 Task: Find an Airbnb for 7 guests in West Coon Rapids, United States, from July 10 to July 15, with amenities like Wifi, Free parking, and TV, within a price range of ₹10,000 to ₹15,000, and ensure it has self check-in and is a flat.
Action: Mouse moved to (651, 127)
Screenshot: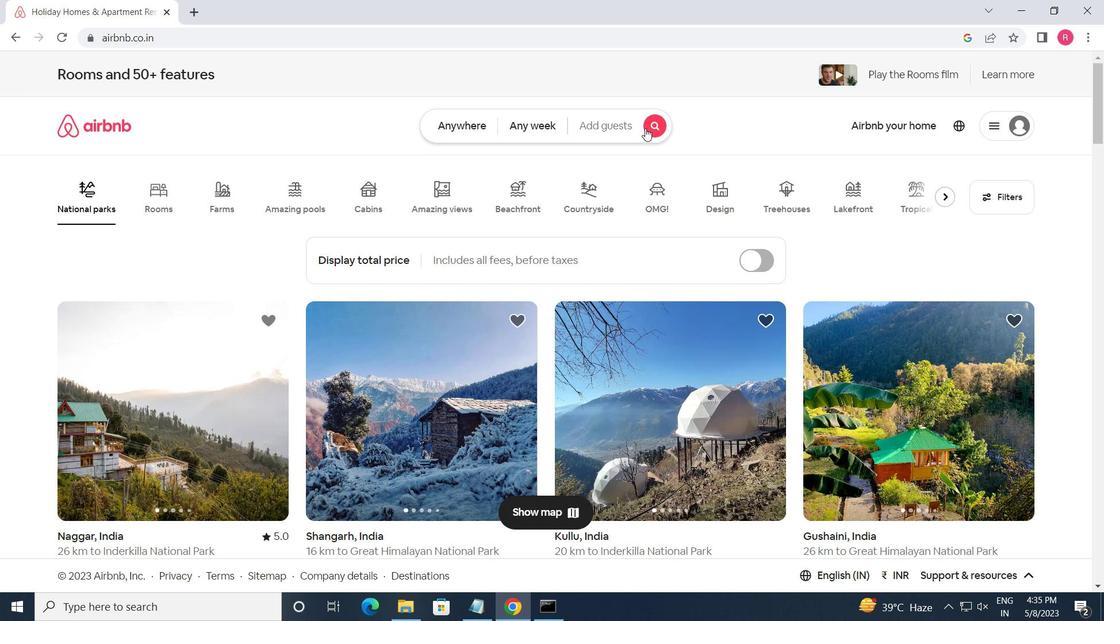 
Action: Mouse pressed left at (651, 127)
Screenshot: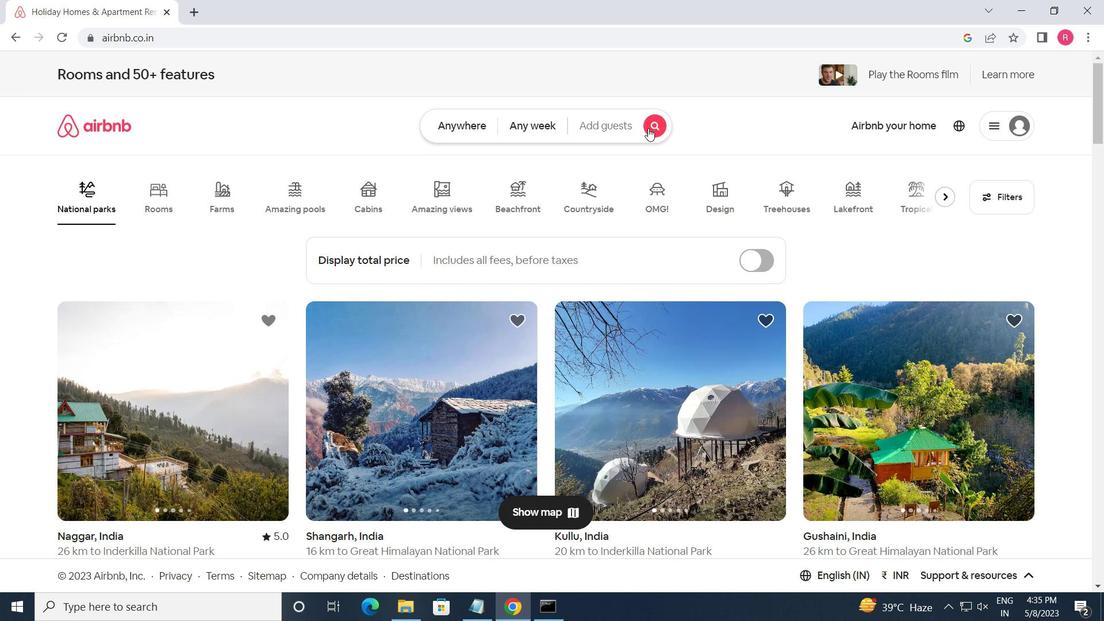 
Action: Mouse moved to (386, 192)
Screenshot: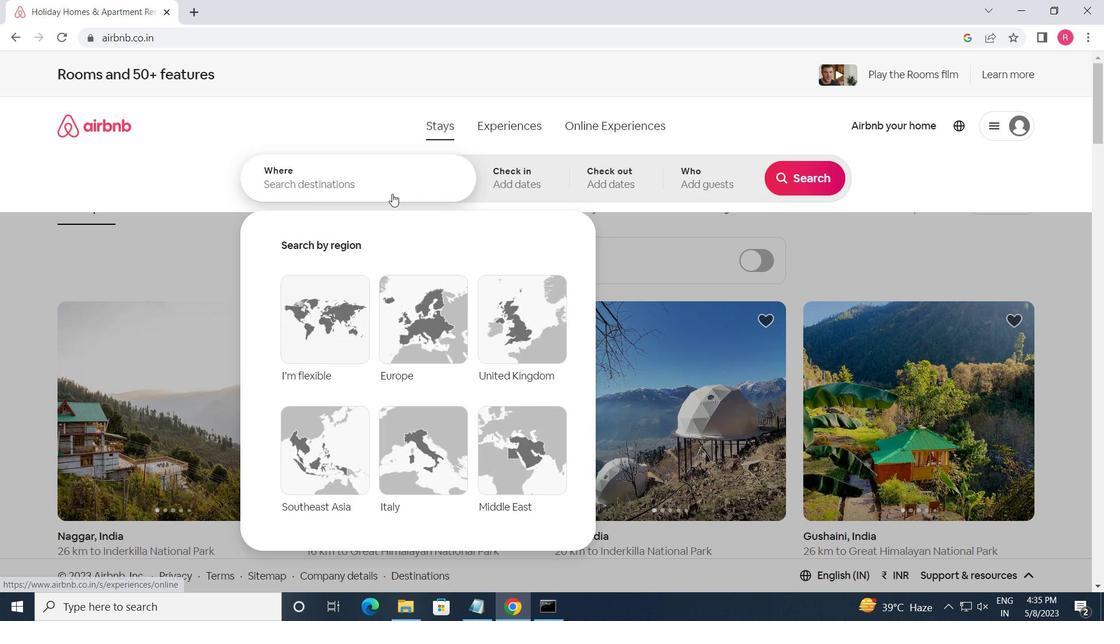 
Action: Mouse pressed left at (386, 192)
Screenshot: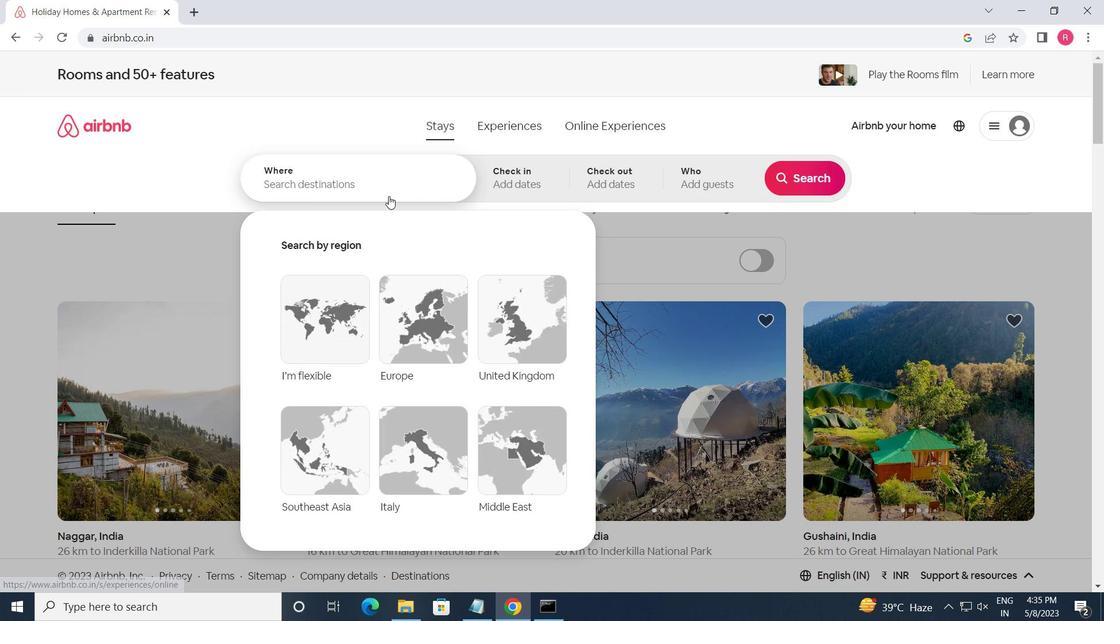 
Action: Key pressed <Key.shift>WEST<Key.space><Key.shift>COON<Key.space><Key.shift>RAPIDA<Key.backspace>S,<Key.space><Key.shift_r>UNITED<Key.space><Key.shift>STATES<Key.enter>
Screenshot: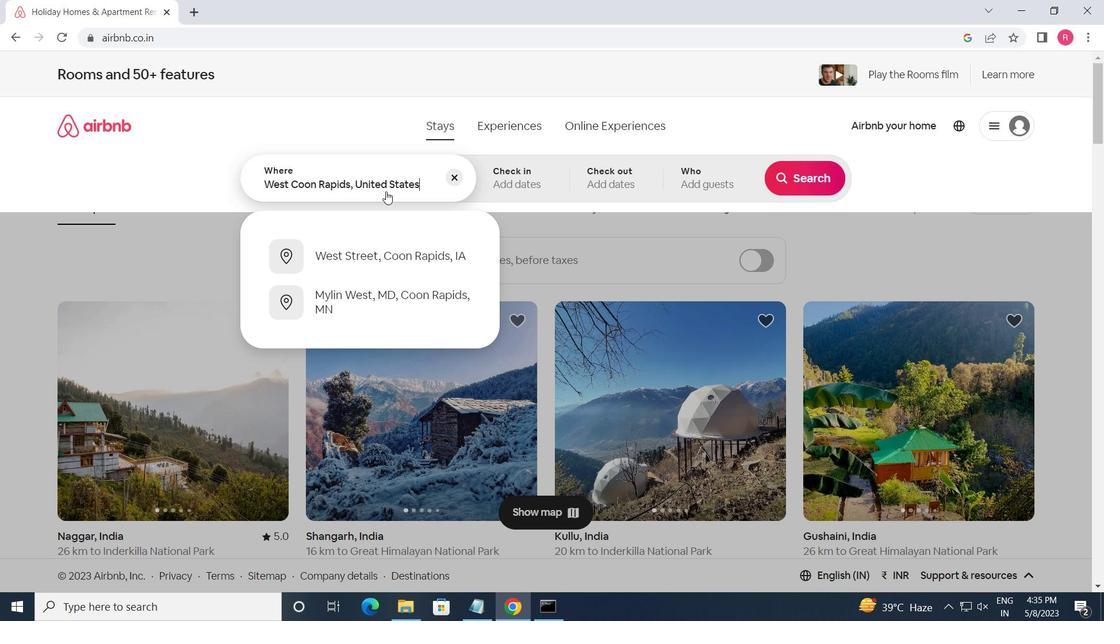 
Action: Mouse moved to (804, 293)
Screenshot: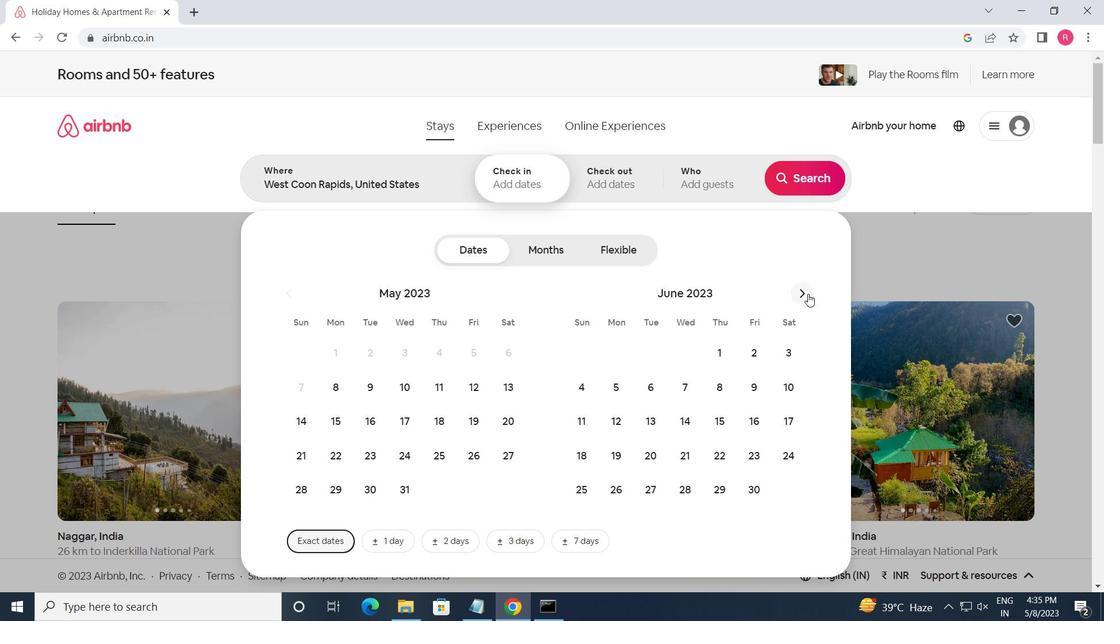 
Action: Mouse pressed left at (804, 293)
Screenshot: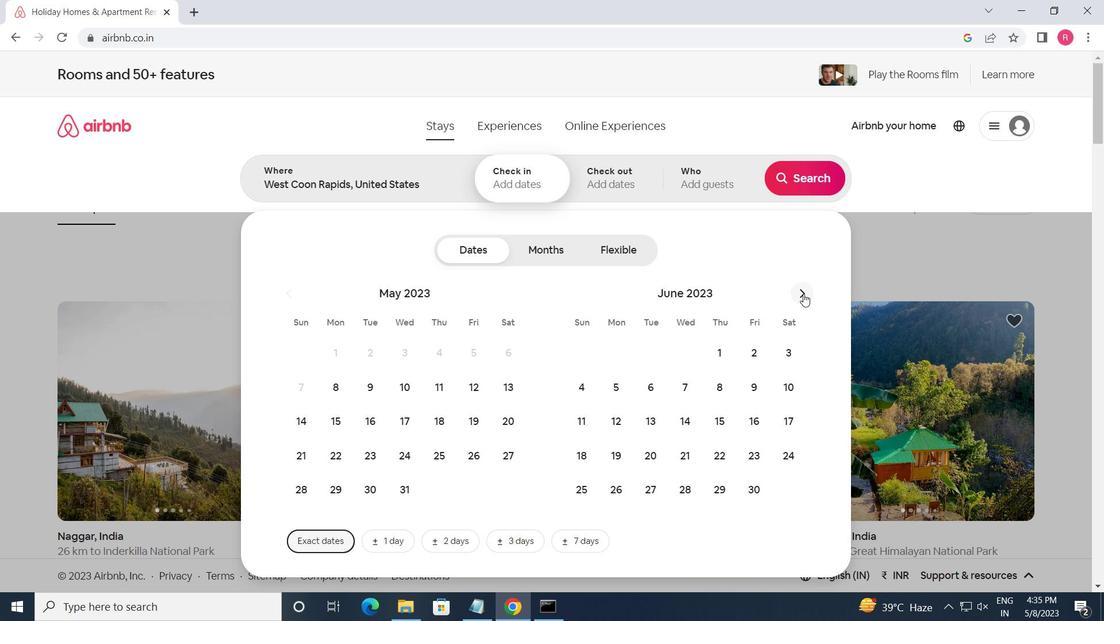 
Action: Mouse moved to (609, 429)
Screenshot: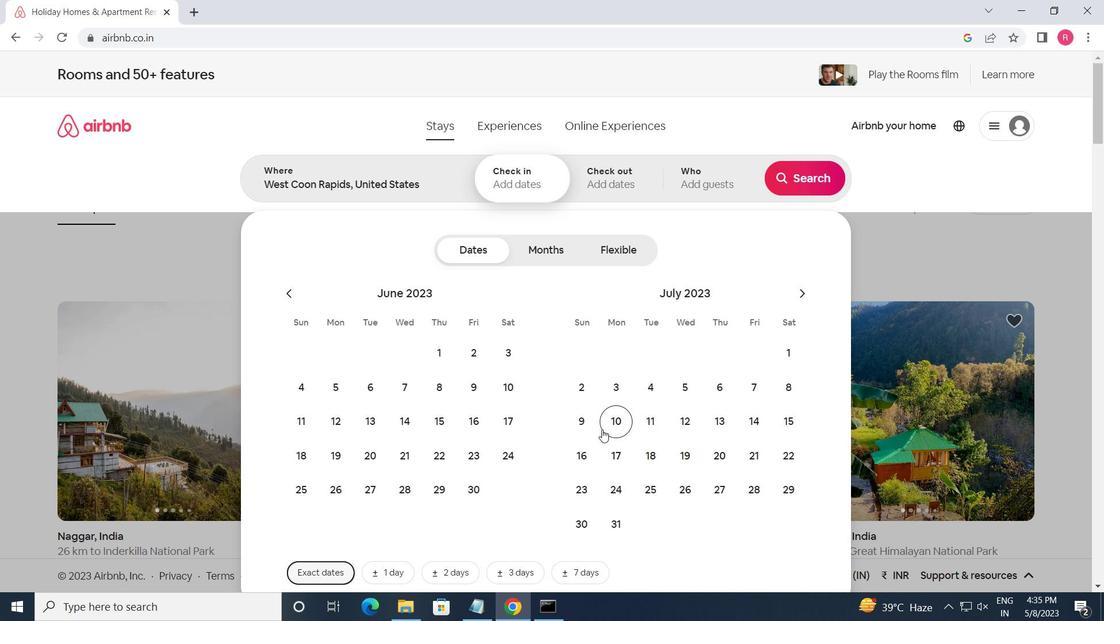 
Action: Mouse pressed left at (609, 429)
Screenshot: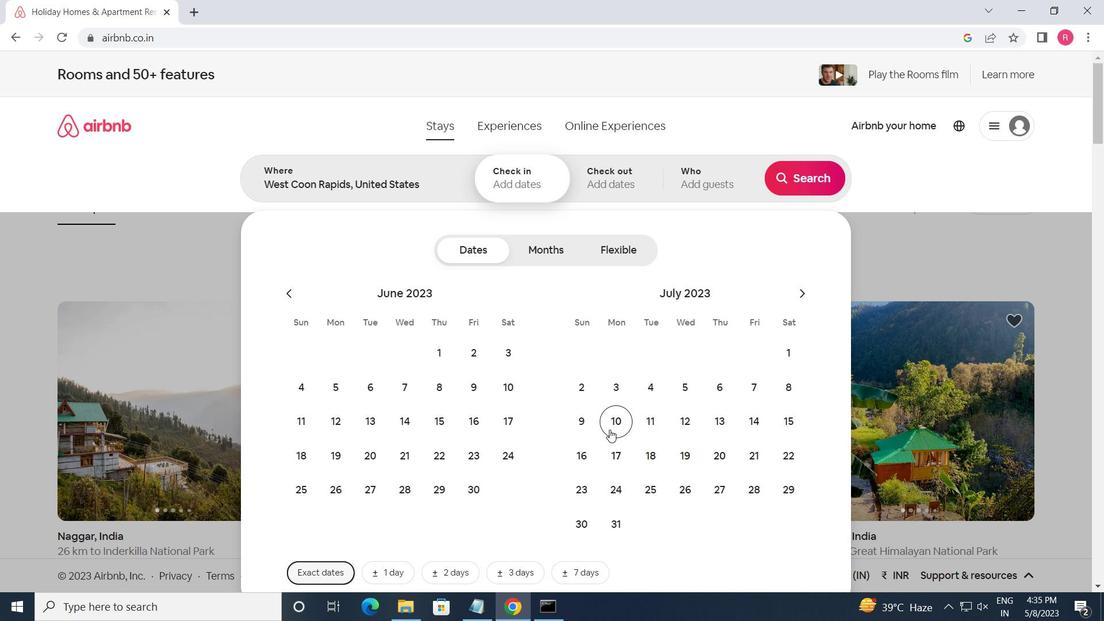 
Action: Mouse moved to (797, 421)
Screenshot: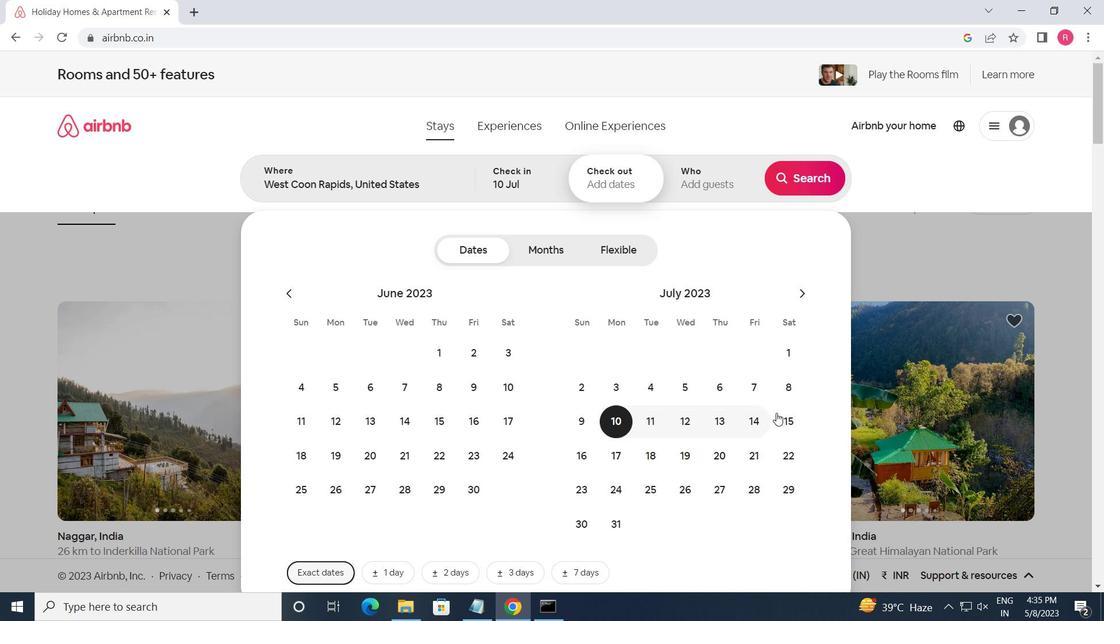 
Action: Mouse pressed left at (797, 421)
Screenshot: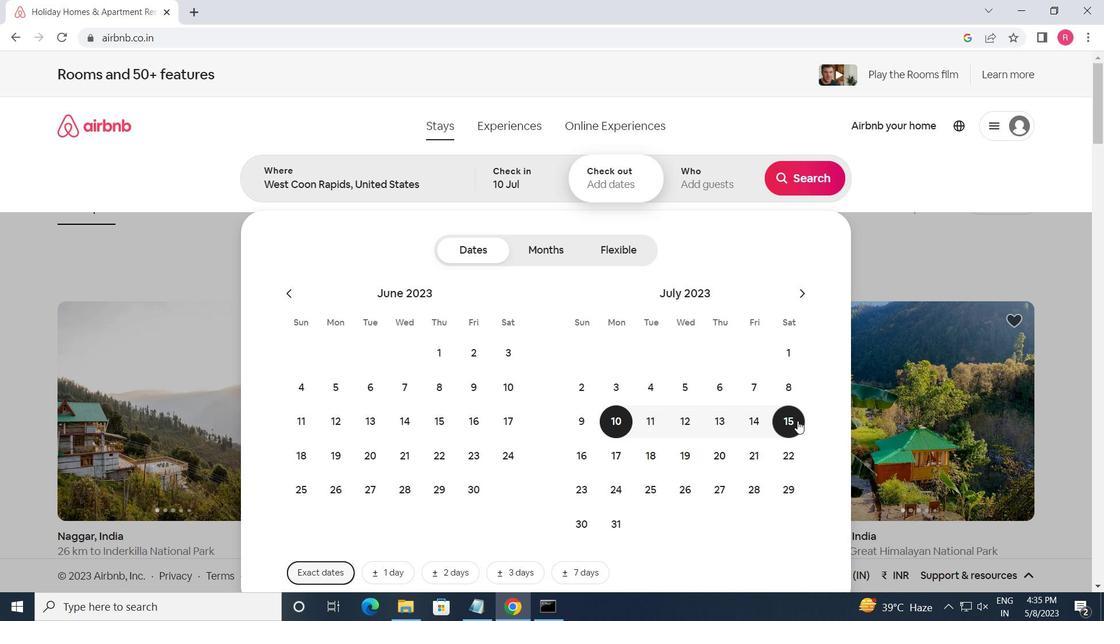 
Action: Mouse moved to (704, 192)
Screenshot: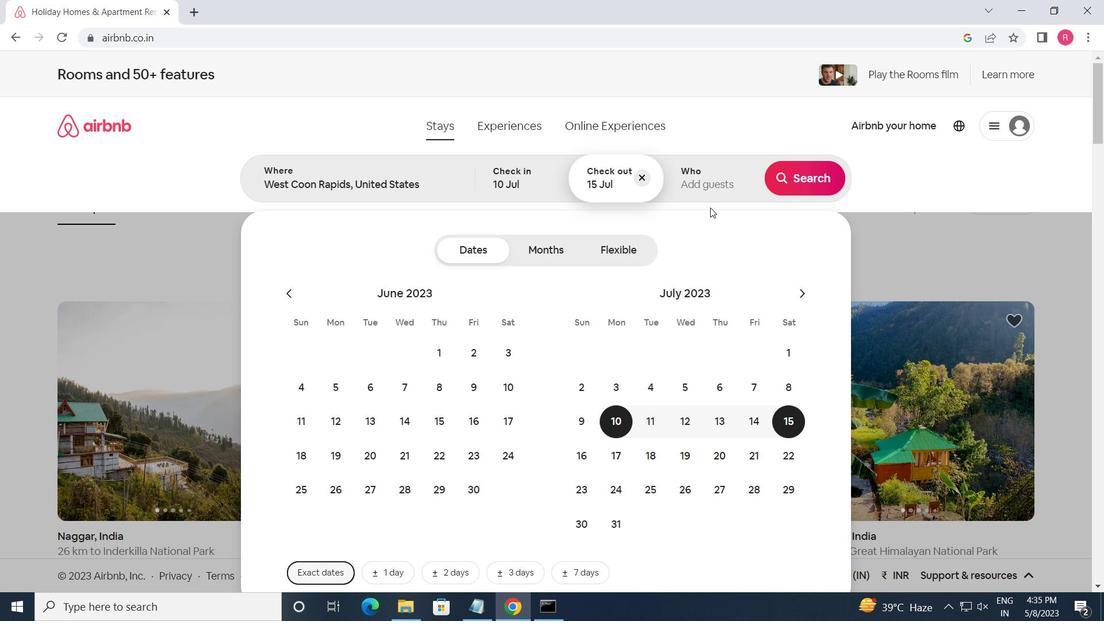
Action: Mouse pressed left at (704, 192)
Screenshot: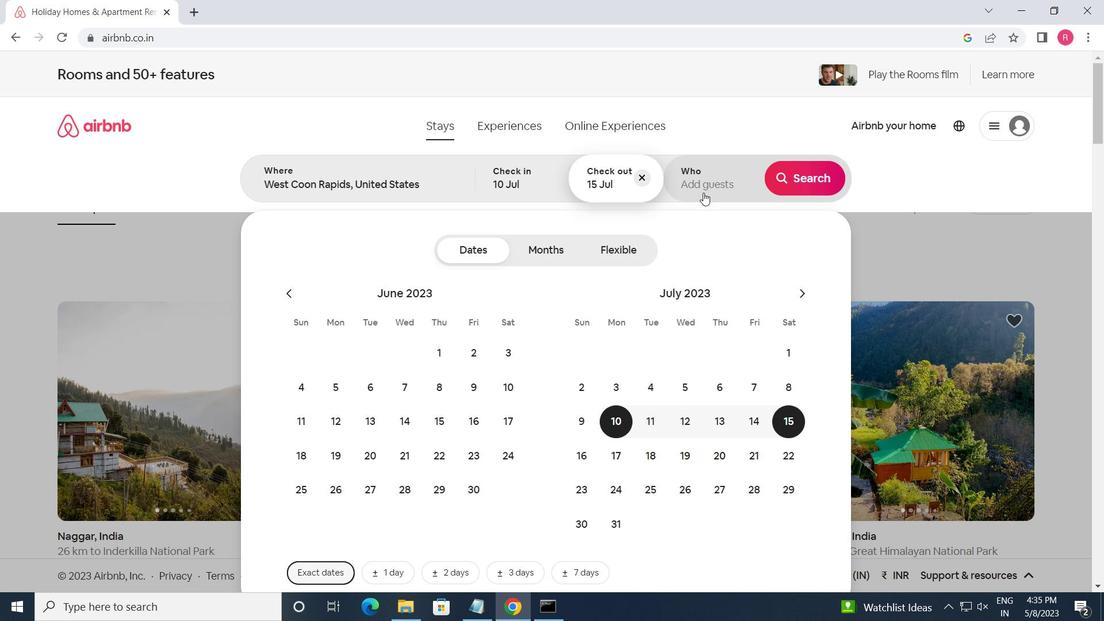 
Action: Mouse moved to (803, 253)
Screenshot: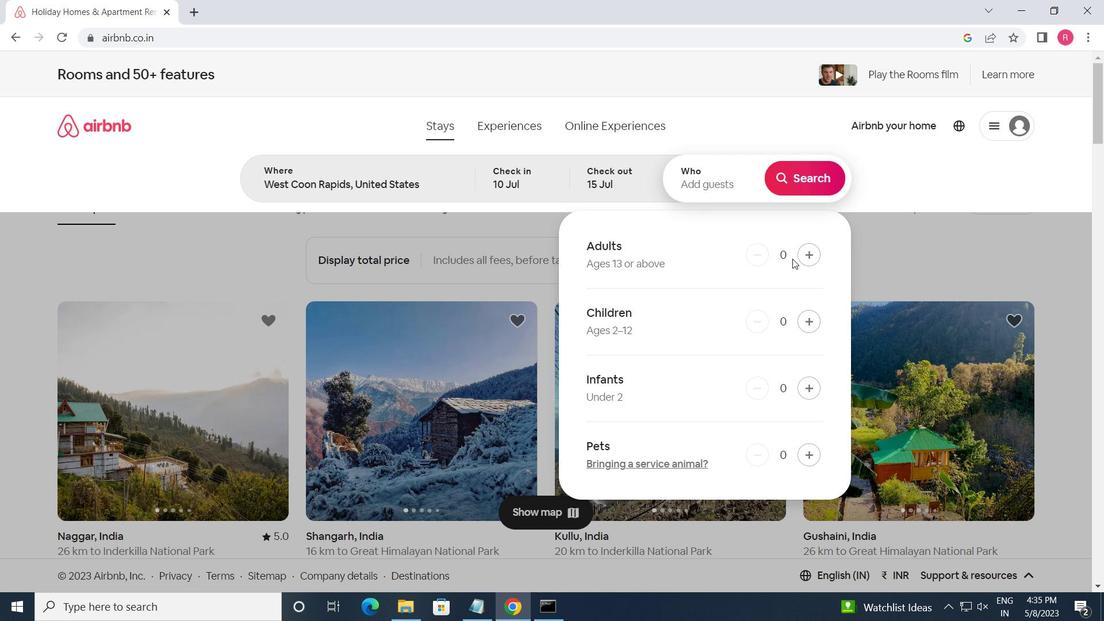 
Action: Mouse pressed left at (803, 253)
Screenshot: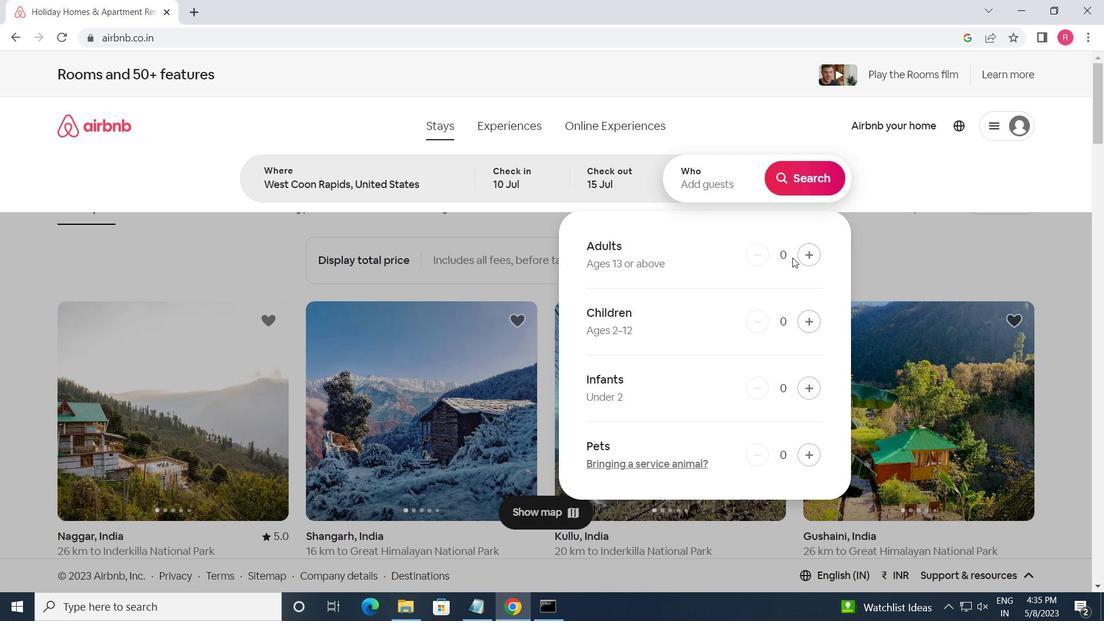 
Action: Mouse moved to (804, 253)
Screenshot: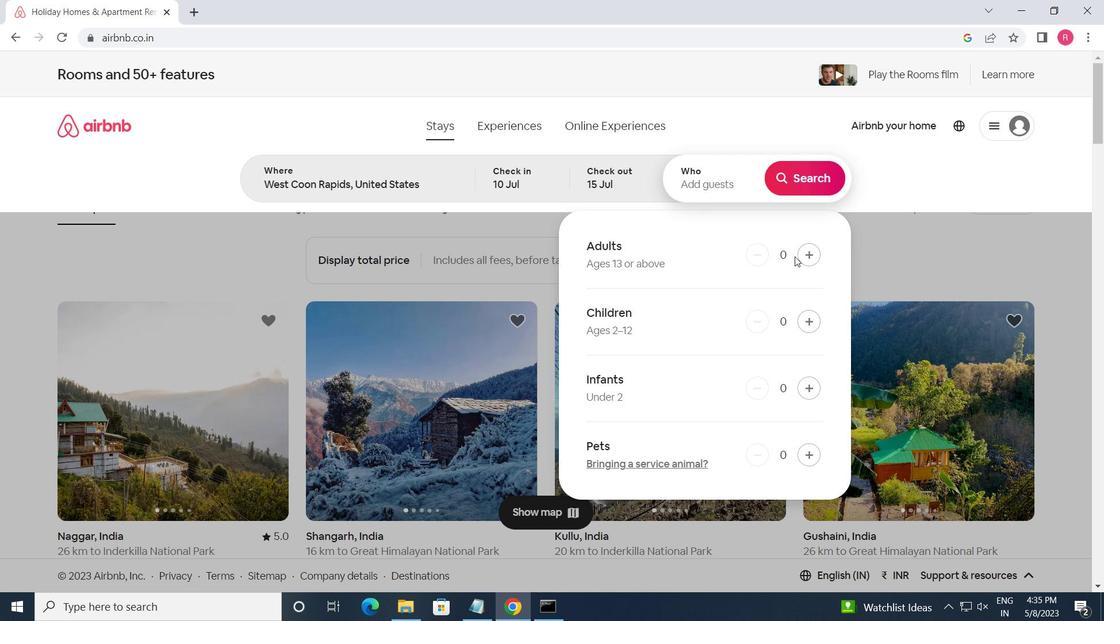 
Action: Mouse pressed left at (804, 253)
Screenshot: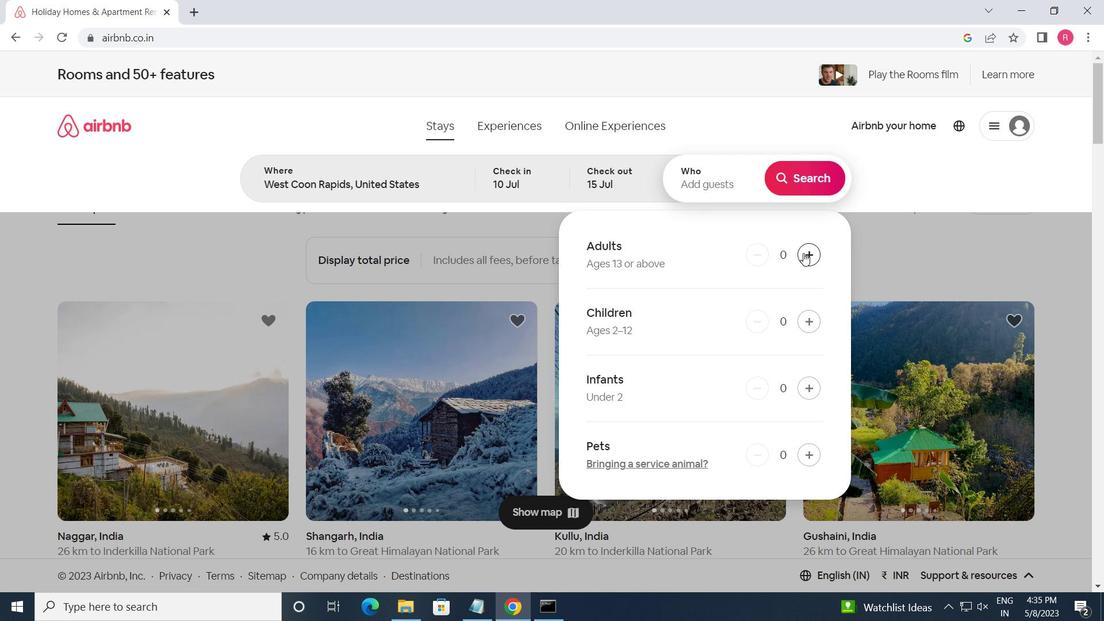 
Action: Mouse pressed left at (804, 253)
Screenshot: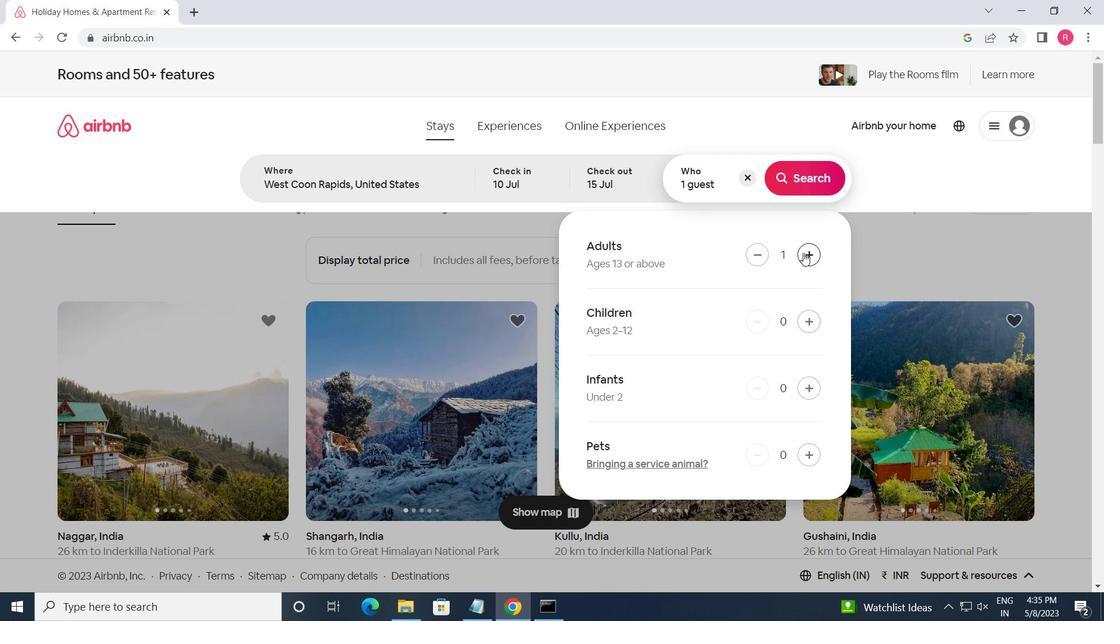 
Action: Mouse pressed left at (804, 253)
Screenshot: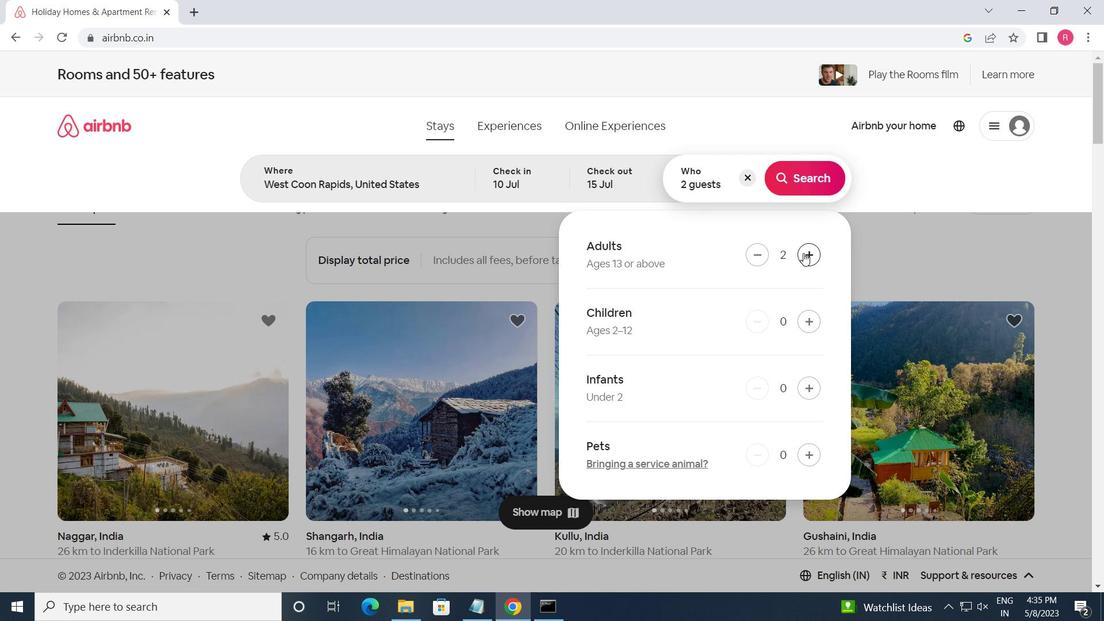 
Action: Mouse pressed left at (804, 253)
Screenshot: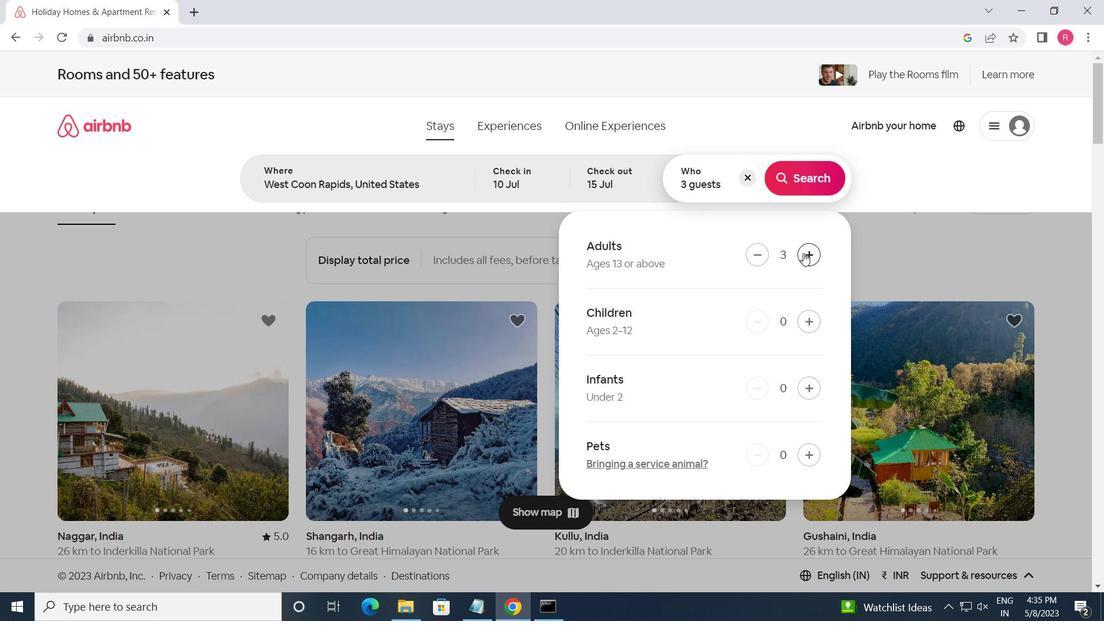 
Action: Mouse pressed left at (804, 253)
Screenshot: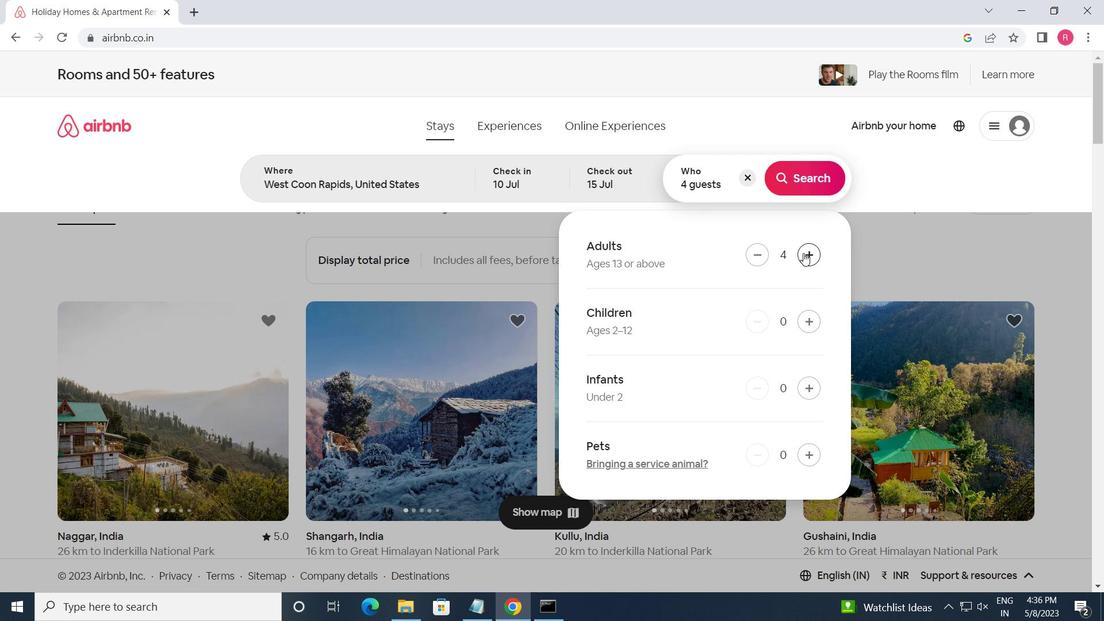 
Action: Mouse pressed left at (804, 253)
Screenshot: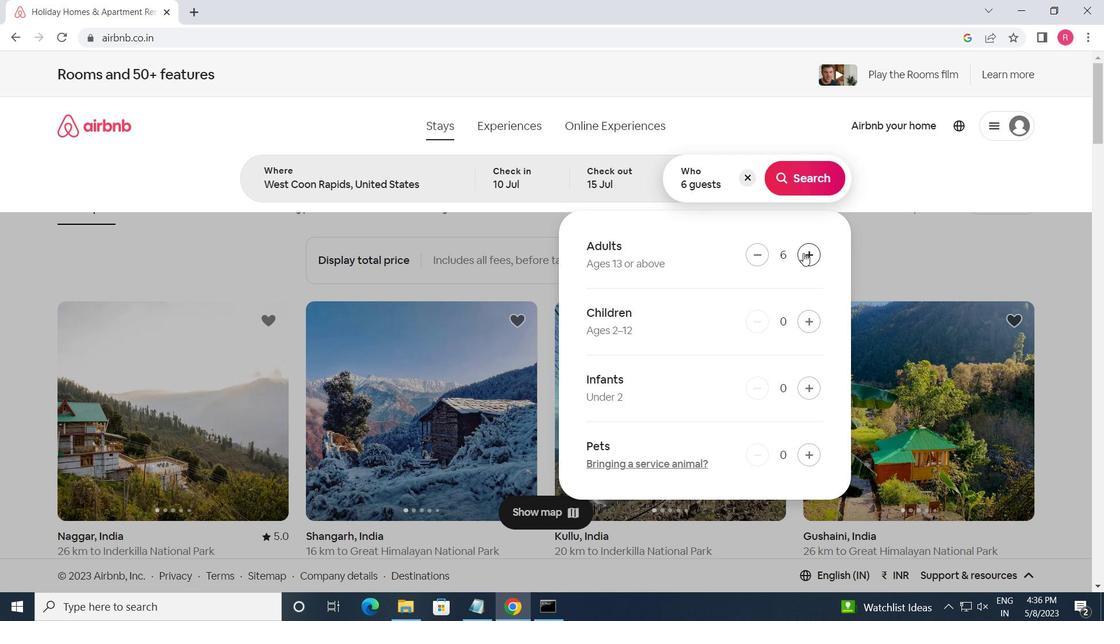
Action: Mouse moved to (809, 188)
Screenshot: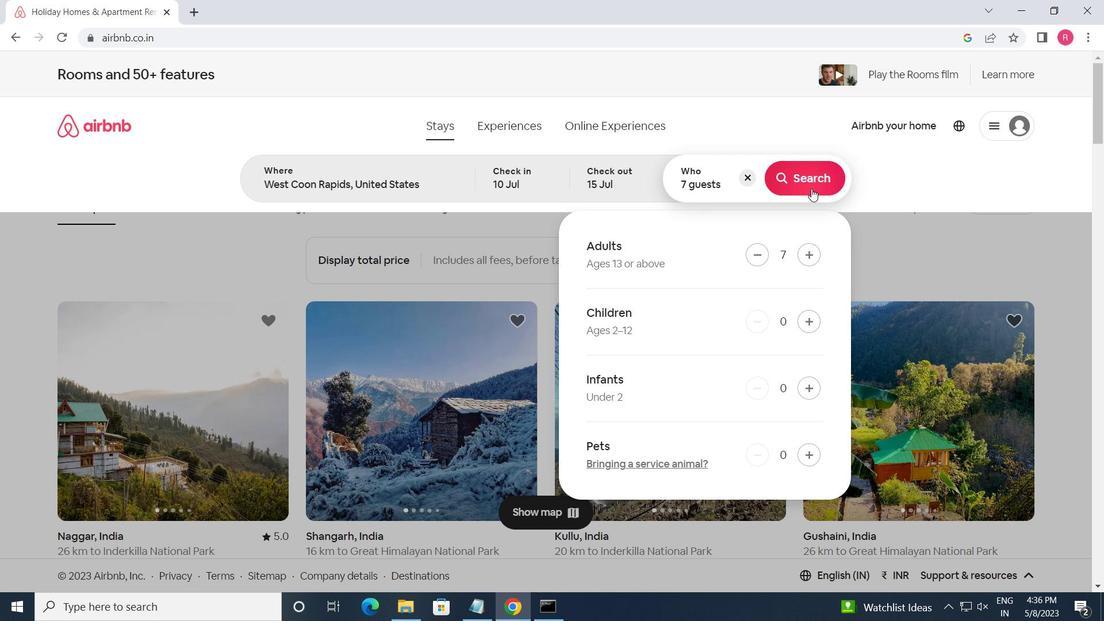 
Action: Mouse pressed left at (809, 188)
Screenshot: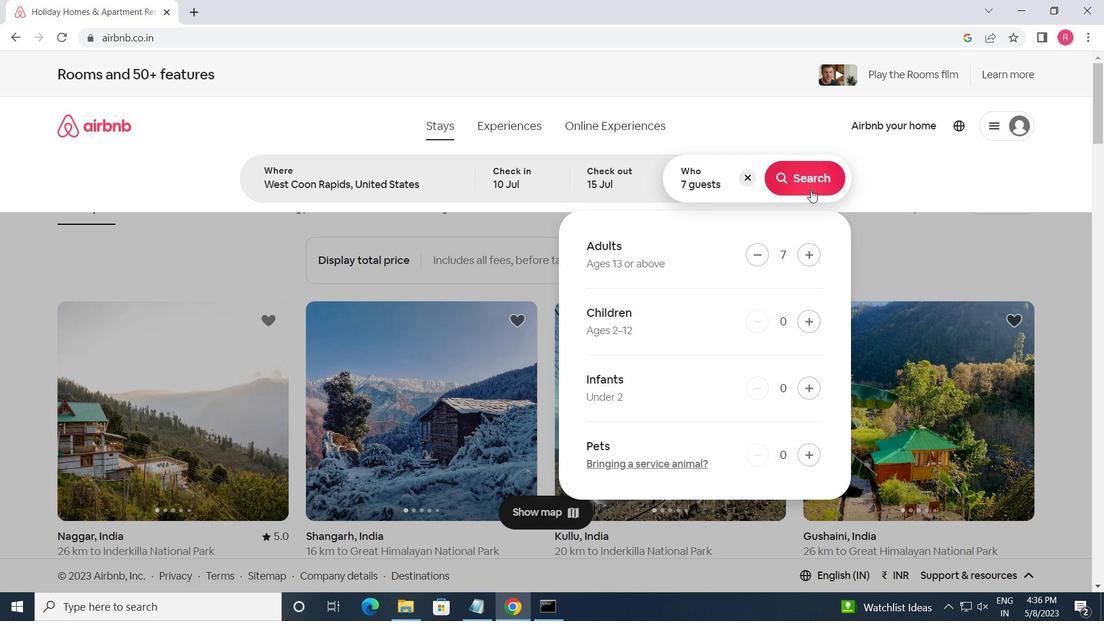 
Action: Mouse moved to (1022, 140)
Screenshot: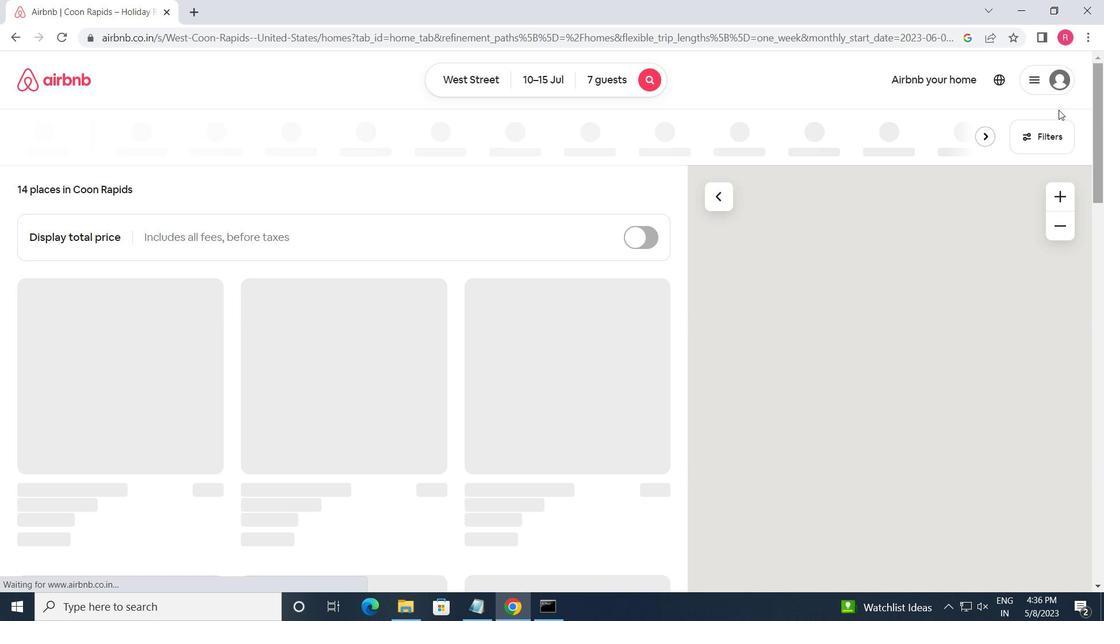 
Action: Mouse pressed left at (1022, 140)
Screenshot: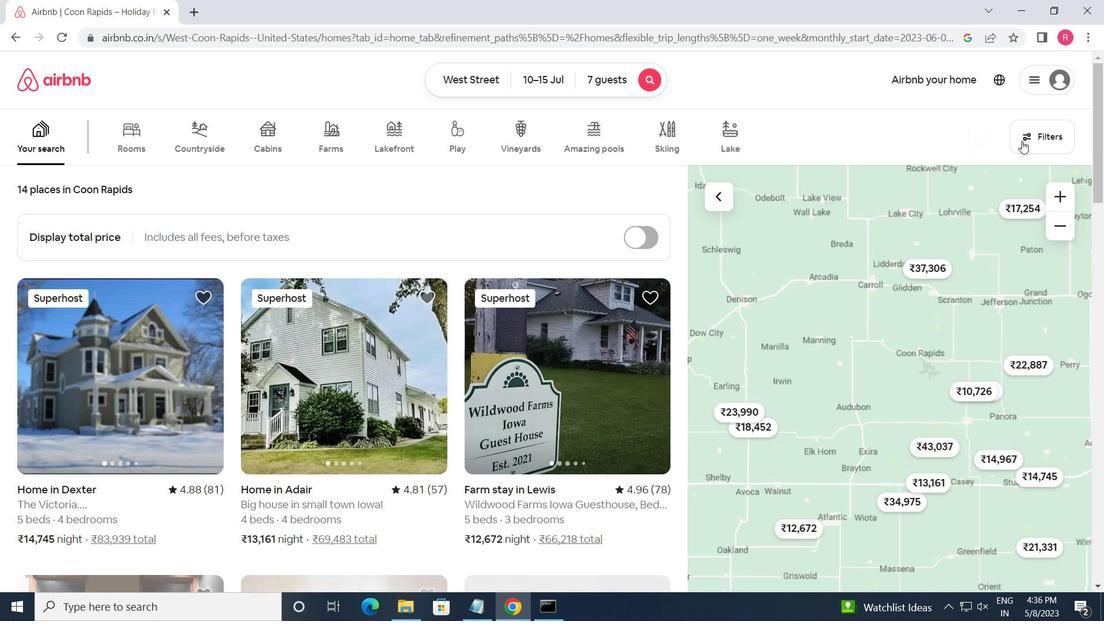 
Action: Mouse moved to (436, 493)
Screenshot: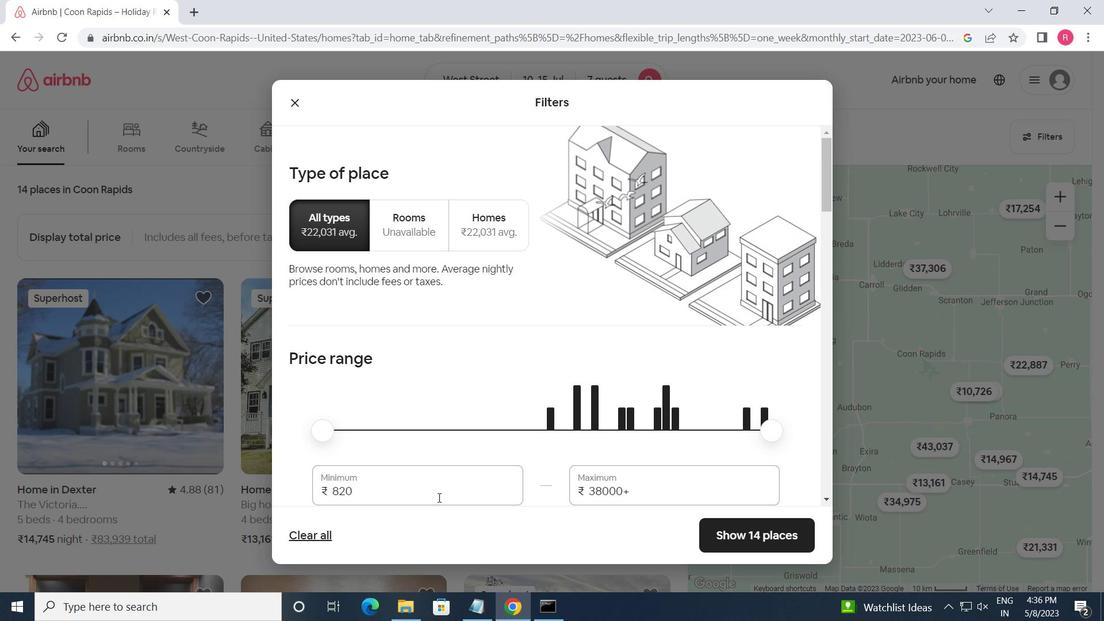 
Action: Mouse pressed left at (436, 493)
Screenshot: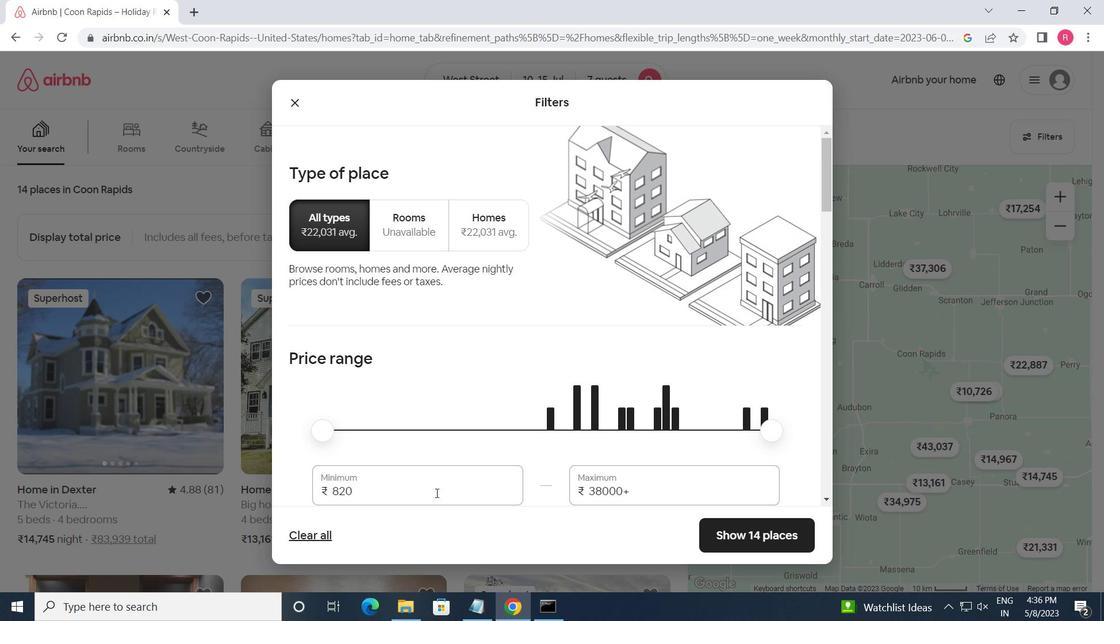 
Action: Key pressed <Key.backspace><Key.backspace><Key.backspace>10000<Key.tab>15000
Screenshot: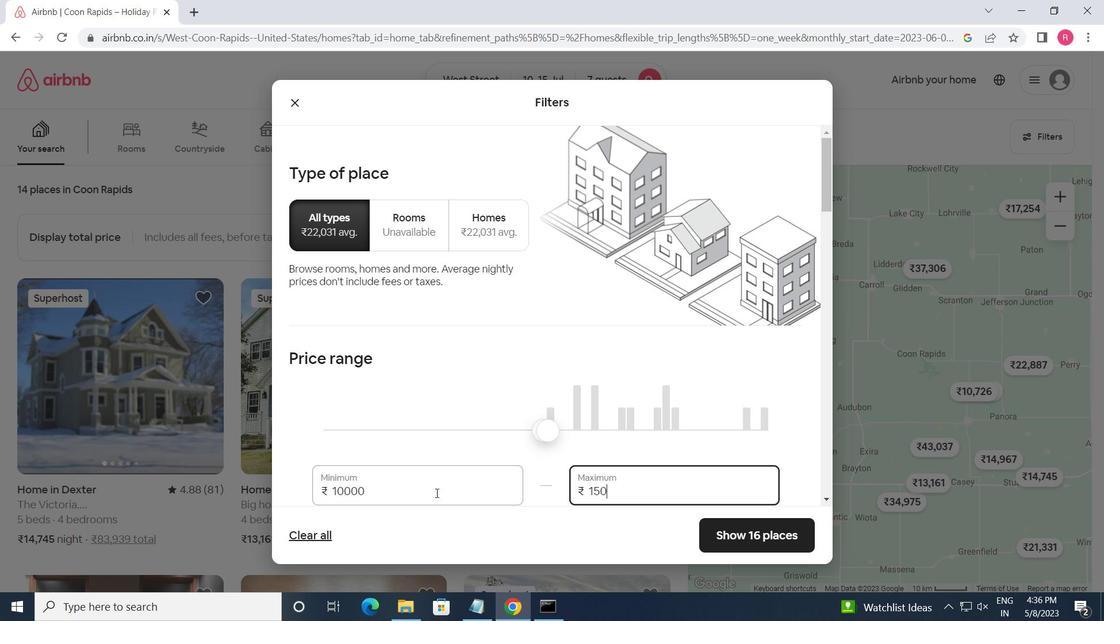 
Action: Mouse moved to (453, 483)
Screenshot: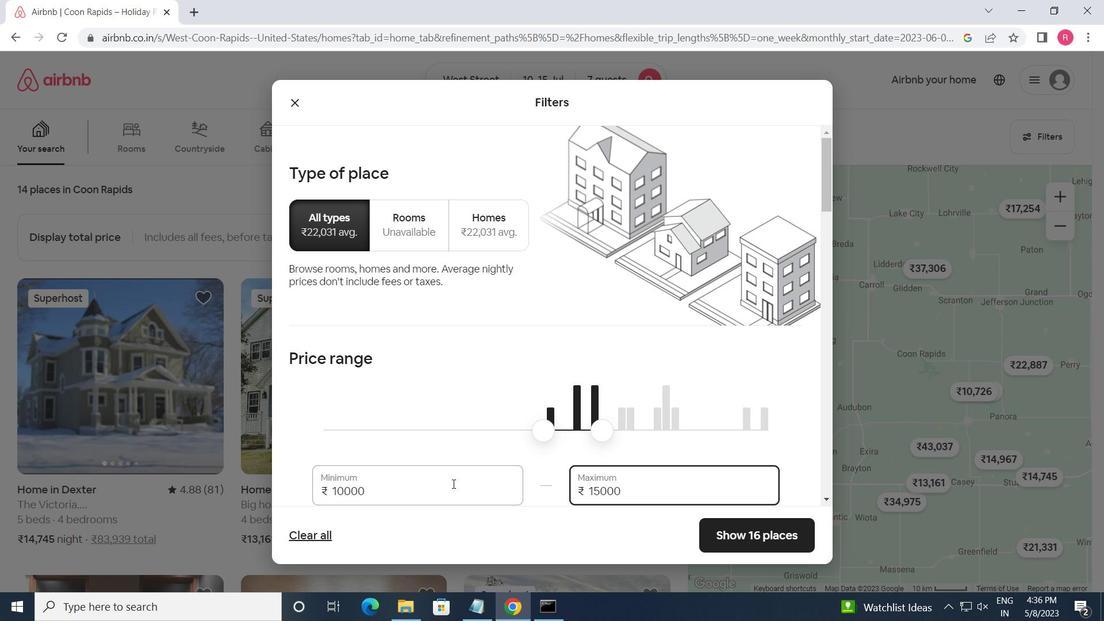 
Action: Mouse scrolled (453, 483) with delta (0, 0)
Screenshot: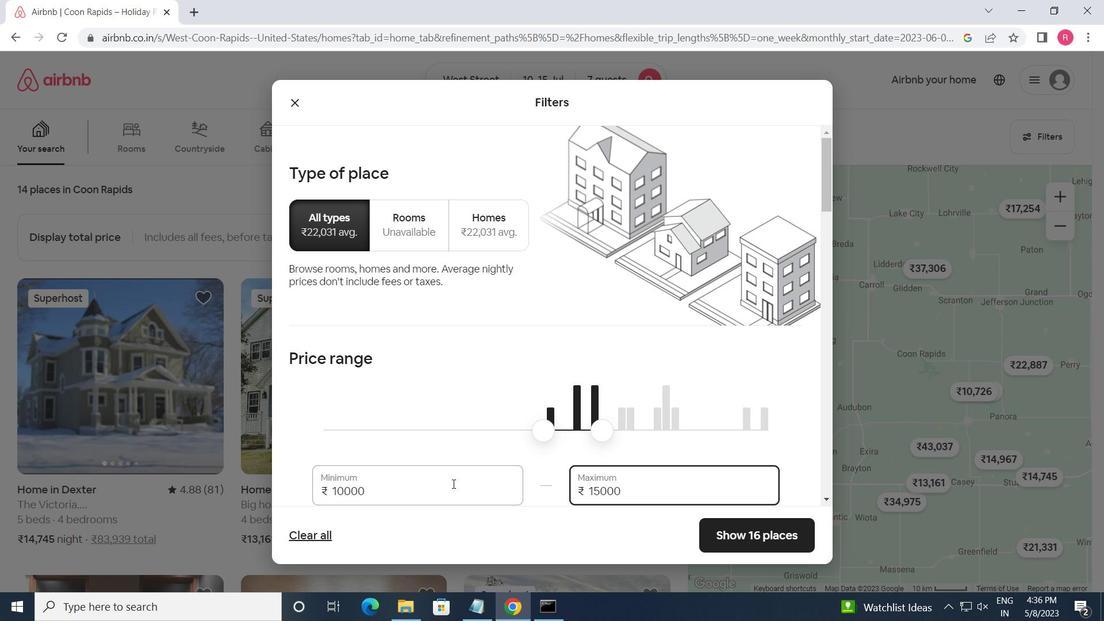 
Action: Mouse moved to (453, 483)
Screenshot: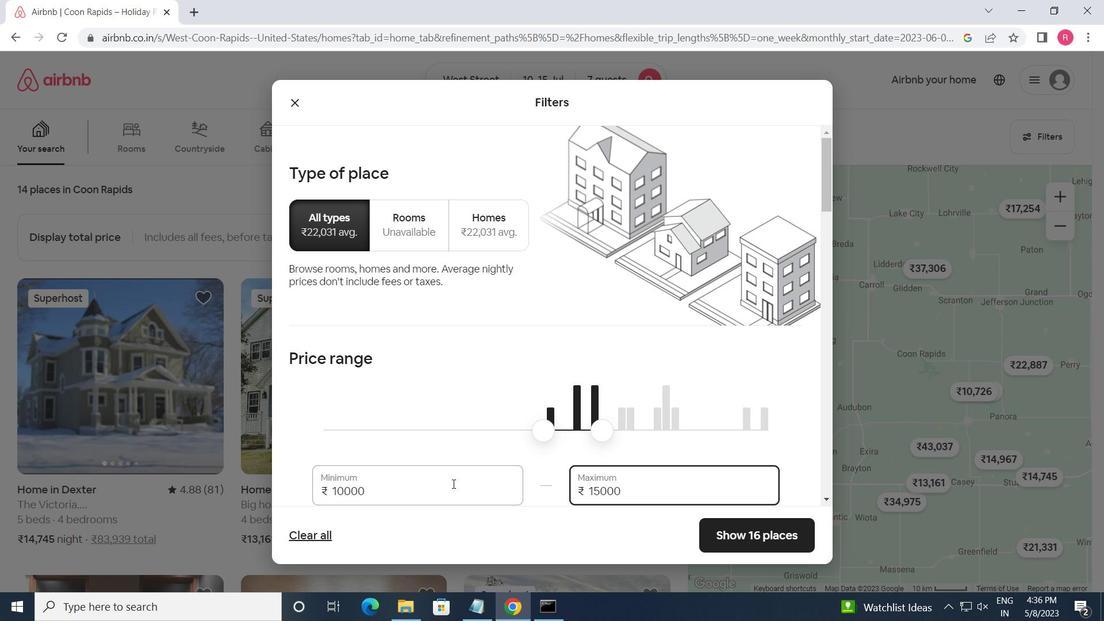 
Action: Mouse scrolled (453, 483) with delta (0, 0)
Screenshot: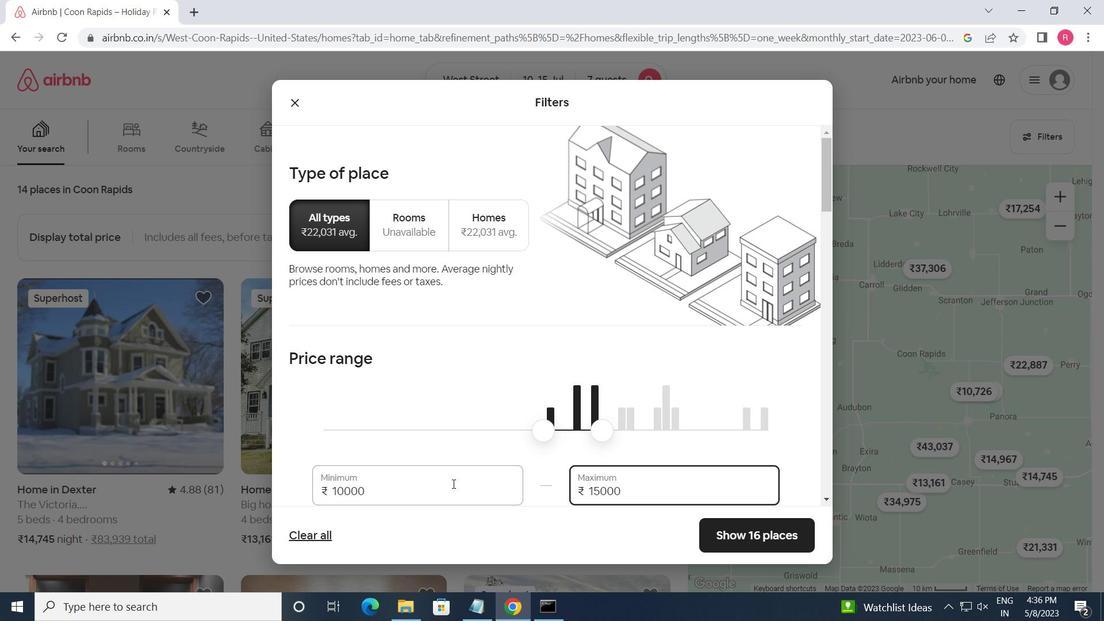 
Action: Mouse scrolled (453, 483) with delta (0, 0)
Screenshot: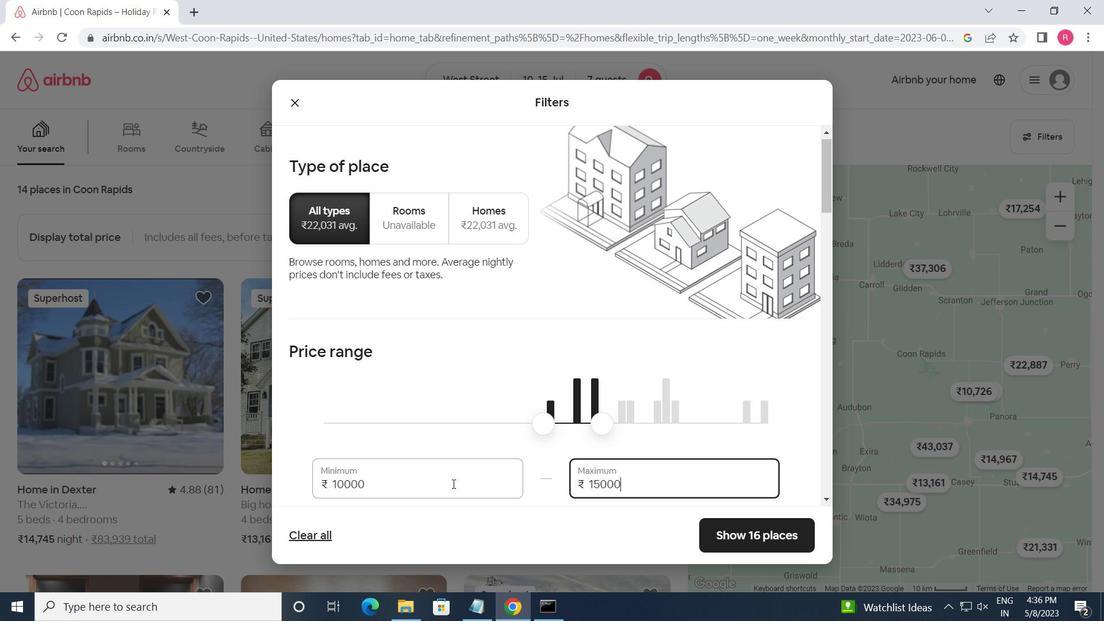 
Action: Mouse moved to (525, 418)
Screenshot: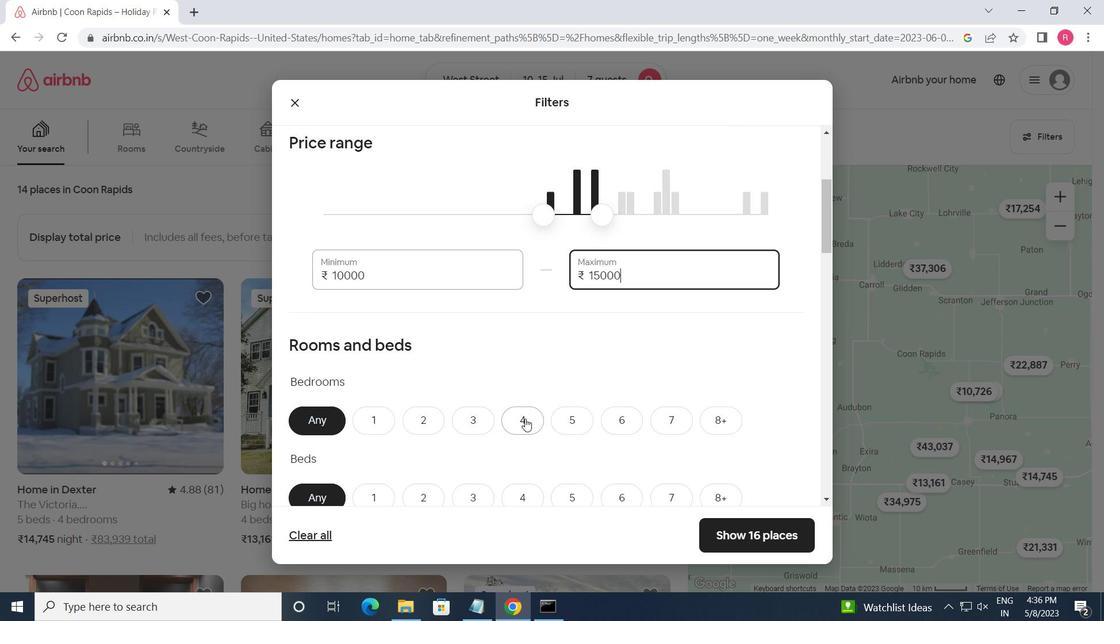 
Action: Mouse pressed left at (525, 418)
Screenshot: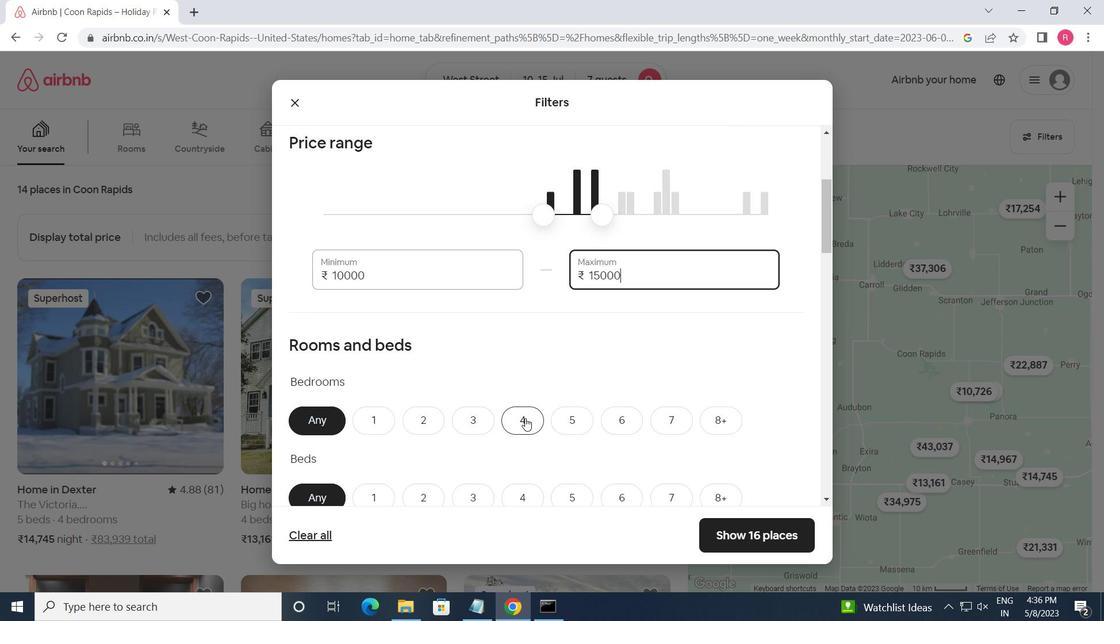 
Action: Mouse moved to (523, 421)
Screenshot: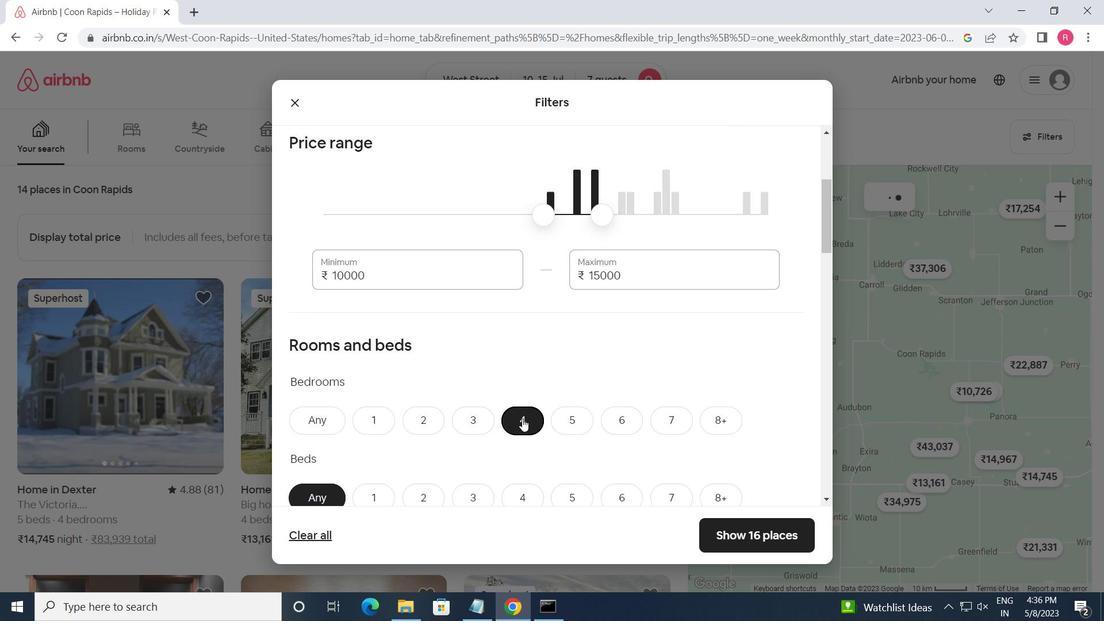 
Action: Mouse scrolled (523, 420) with delta (0, 0)
Screenshot: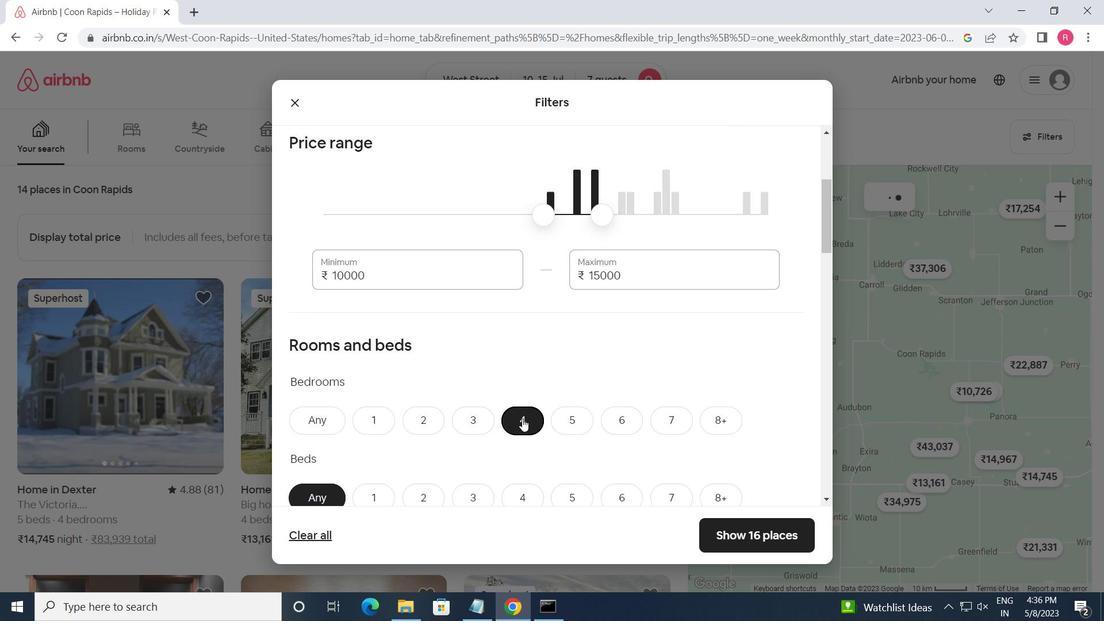
Action: Mouse moved to (526, 422)
Screenshot: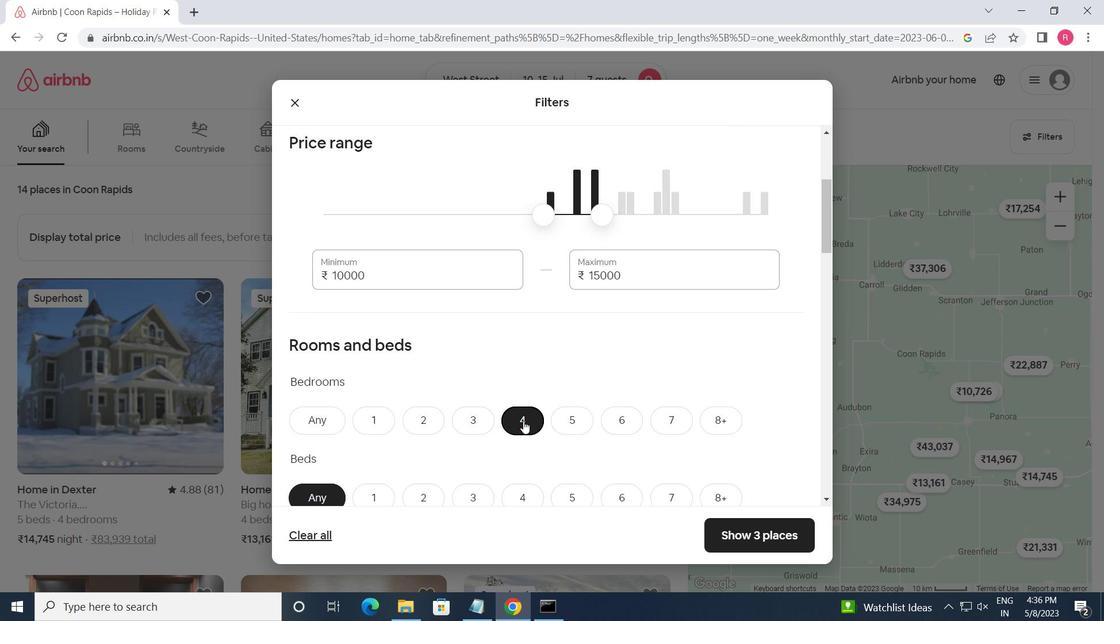 
Action: Mouse scrolled (526, 422) with delta (0, 0)
Screenshot: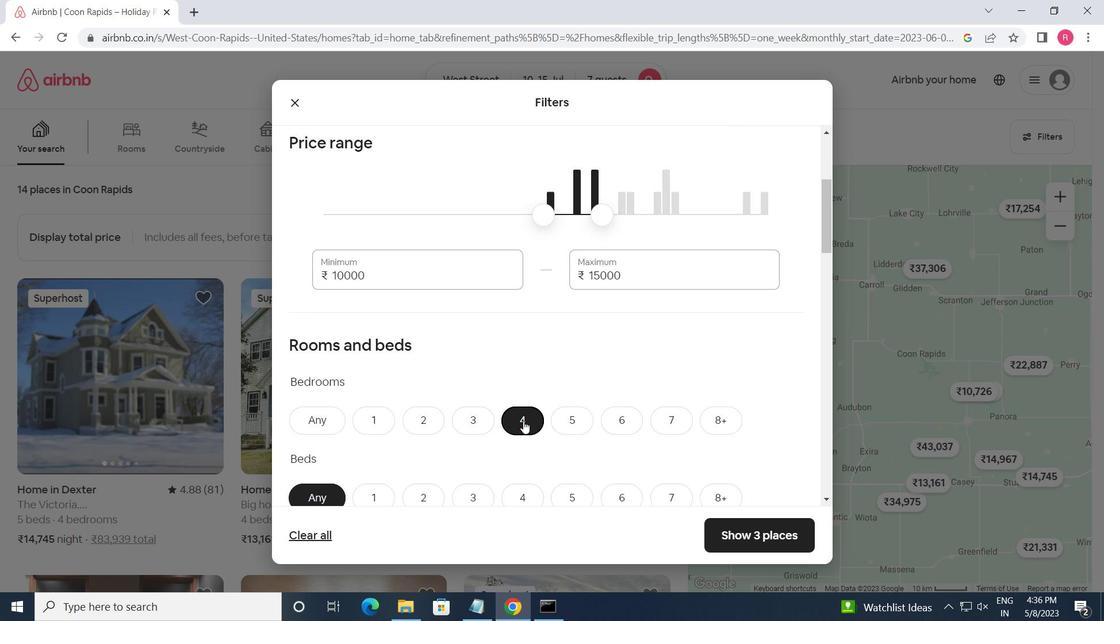 
Action: Mouse moved to (678, 357)
Screenshot: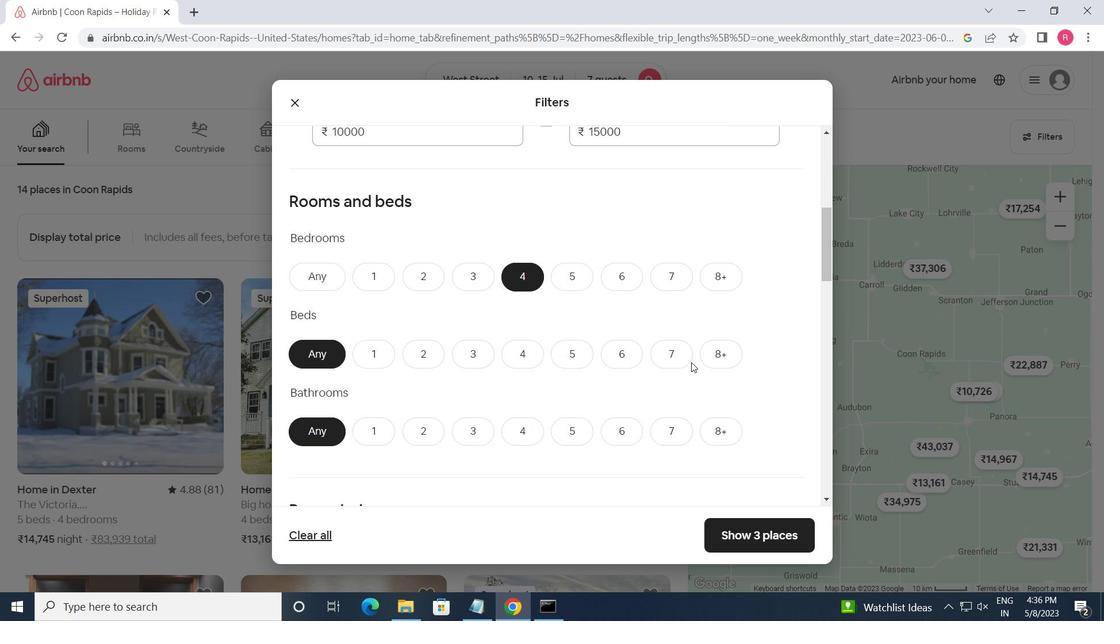
Action: Mouse pressed left at (678, 357)
Screenshot: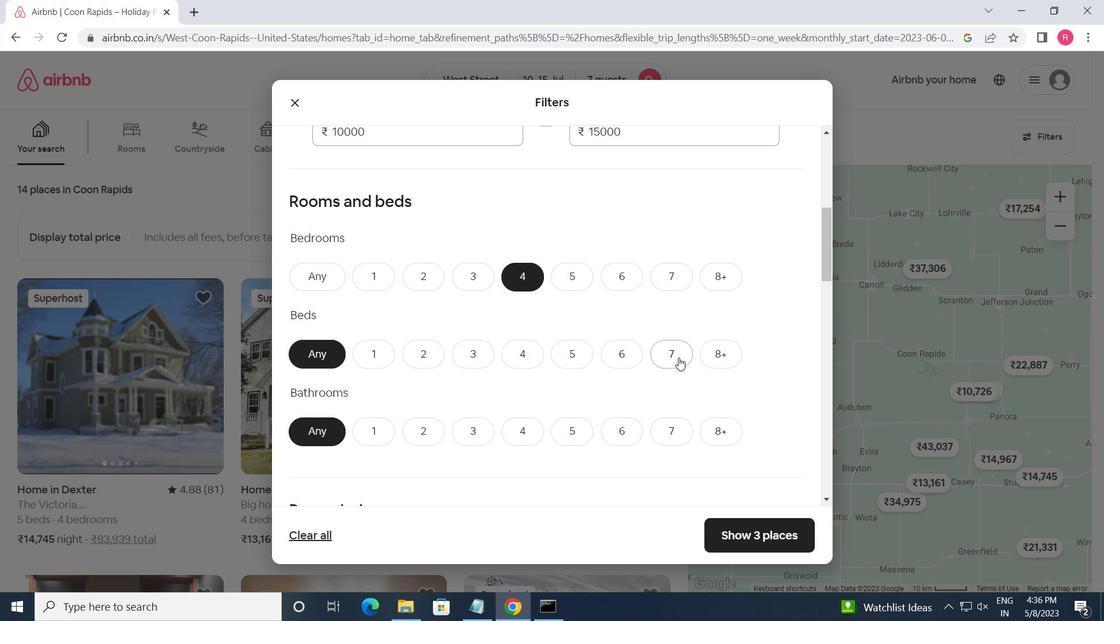 
Action: Mouse moved to (526, 431)
Screenshot: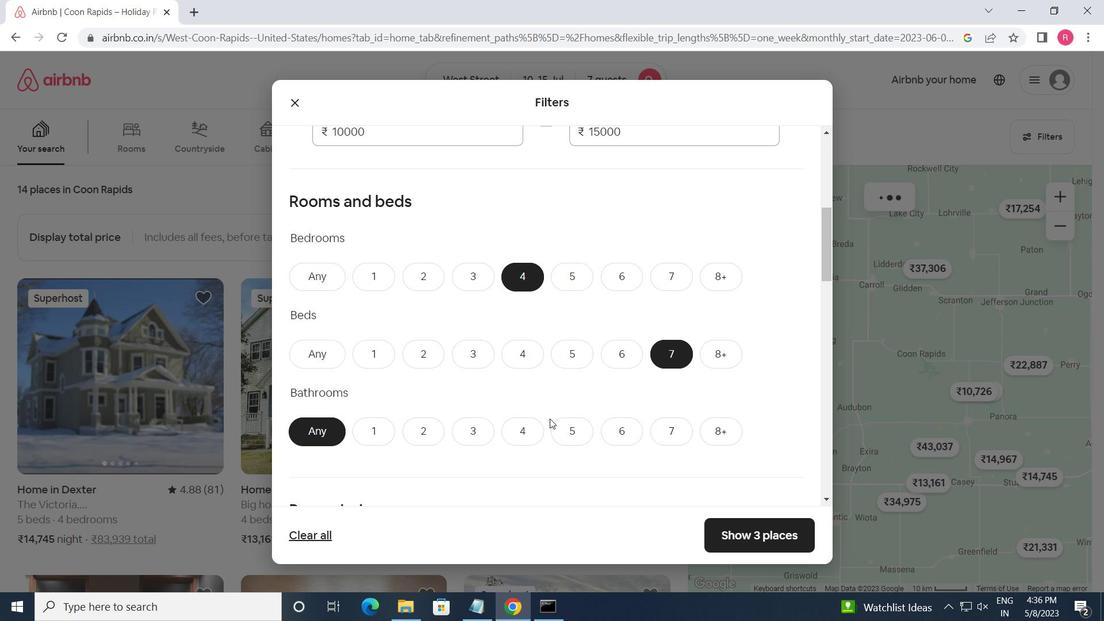 
Action: Mouse pressed left at (526, 431)
Screenshot: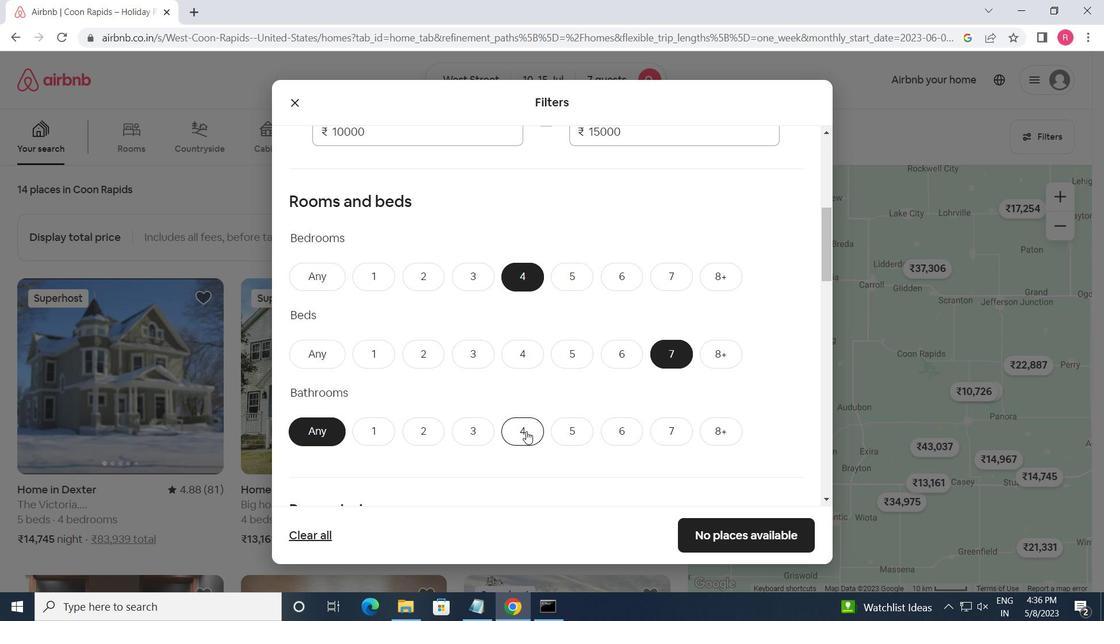 
Action: Mouse scrolled (526, 430) with delta (0, 0)
Screenshot: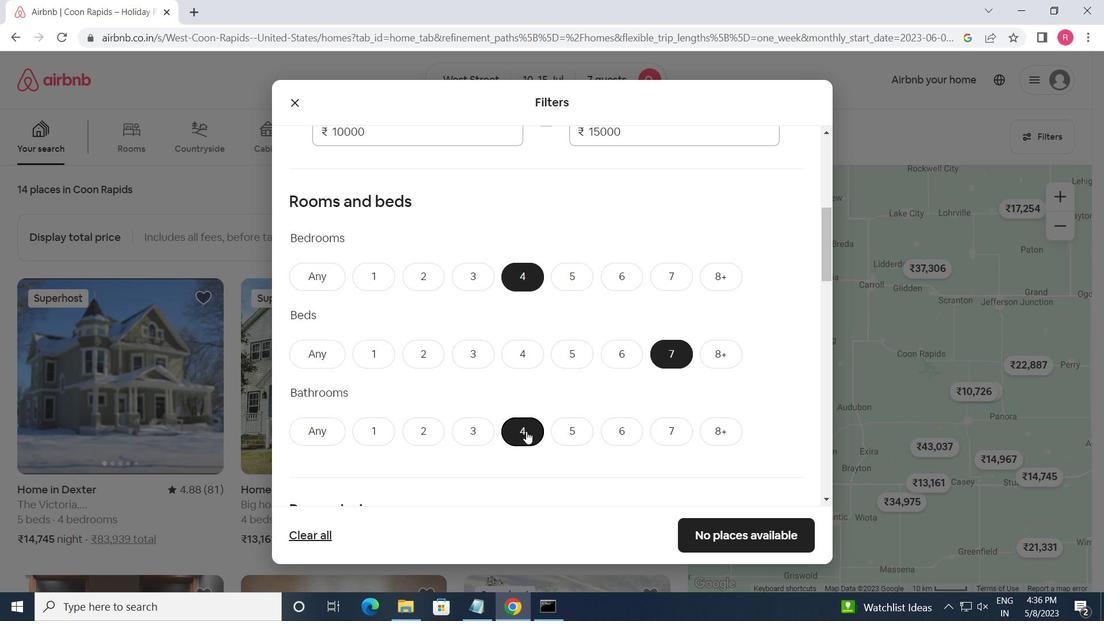 
Action: Mouse scrolled (526, 430) with delta (0, 0)
Screenshot: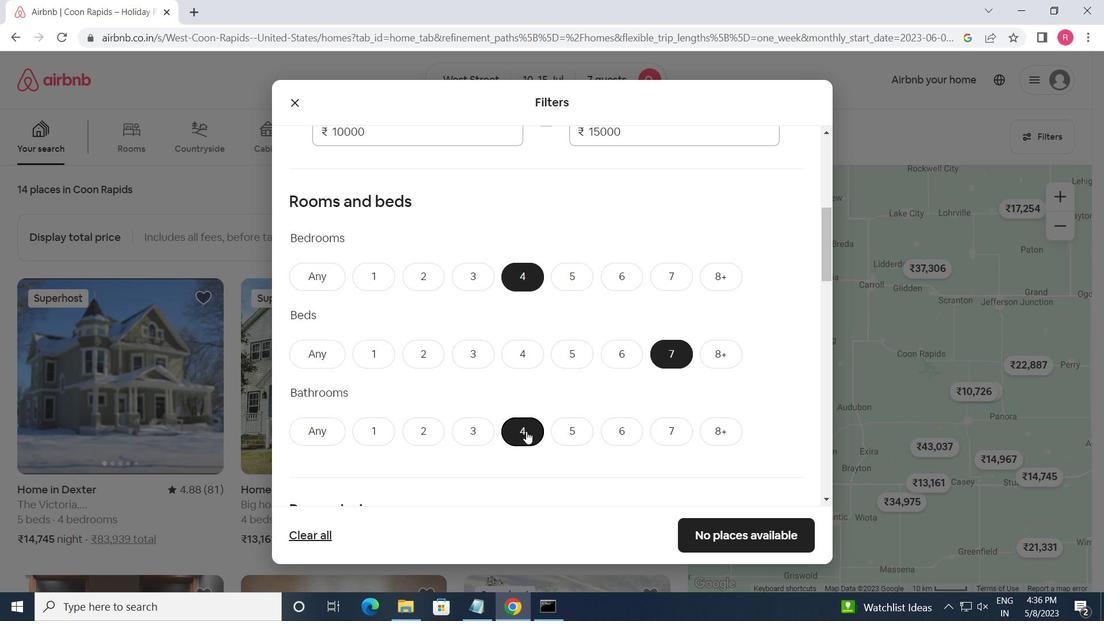 
Action: Mouse scrolled (526, 430) with delta (0, 0)
Screenshot: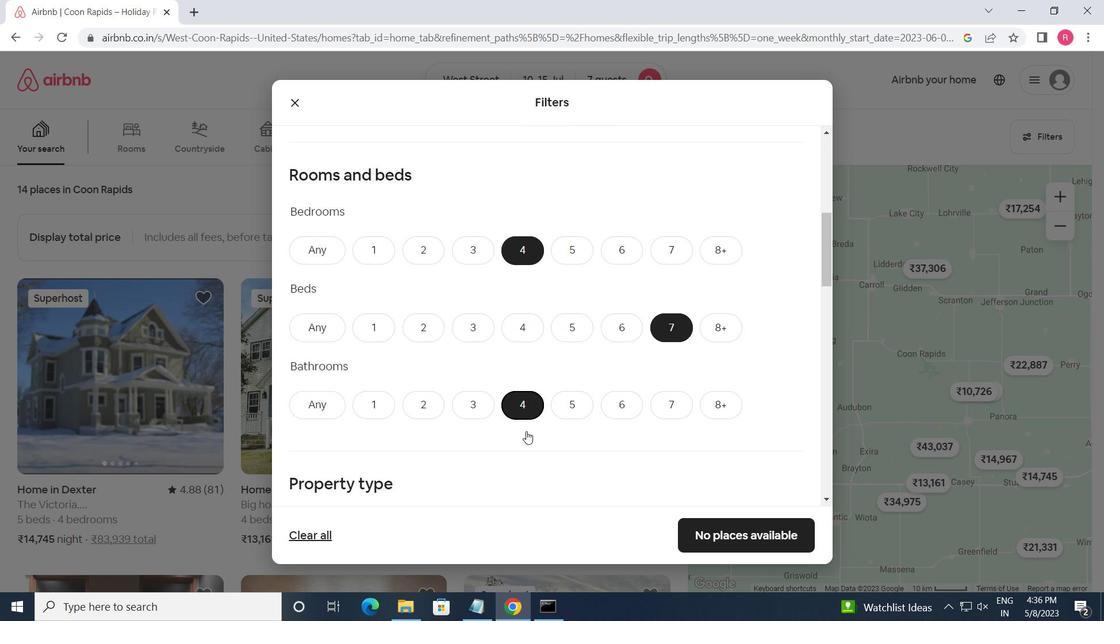 
Action: Mouse moved to (344, 400)
Screenshot: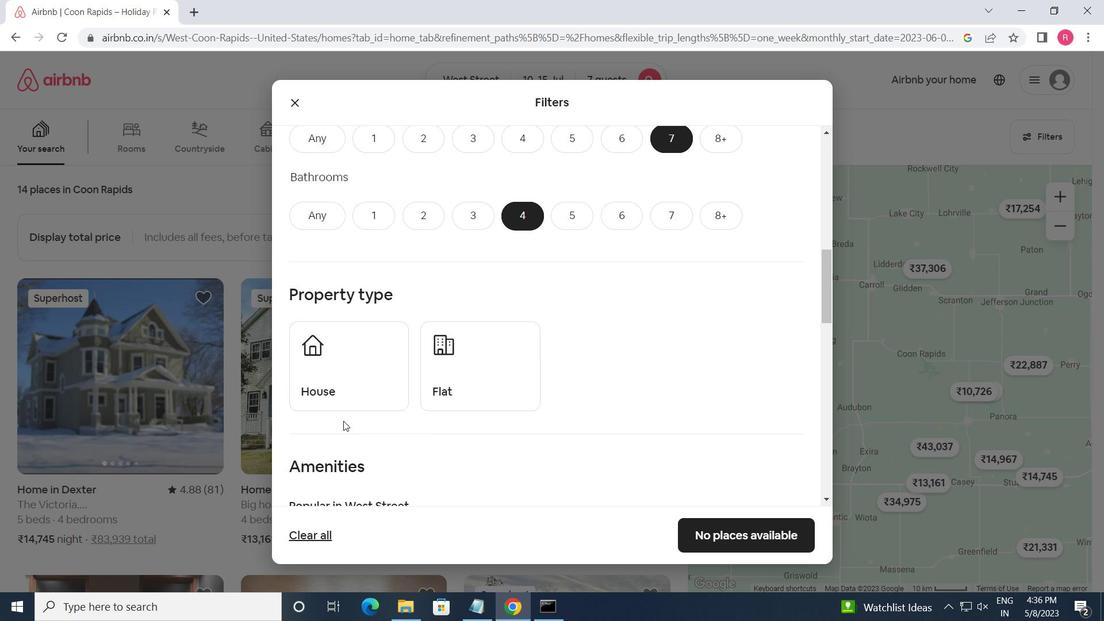 
Action: Mouse pressed left at (344, 400)
Screenshot: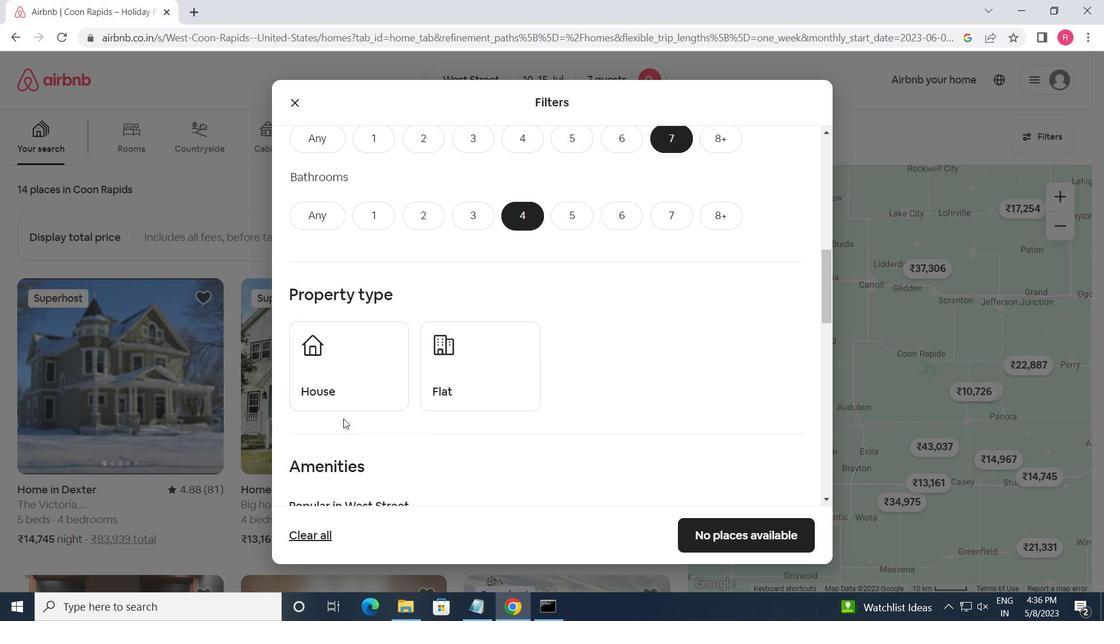 
Action: Mouse moved to (472, 388)
Screenshot: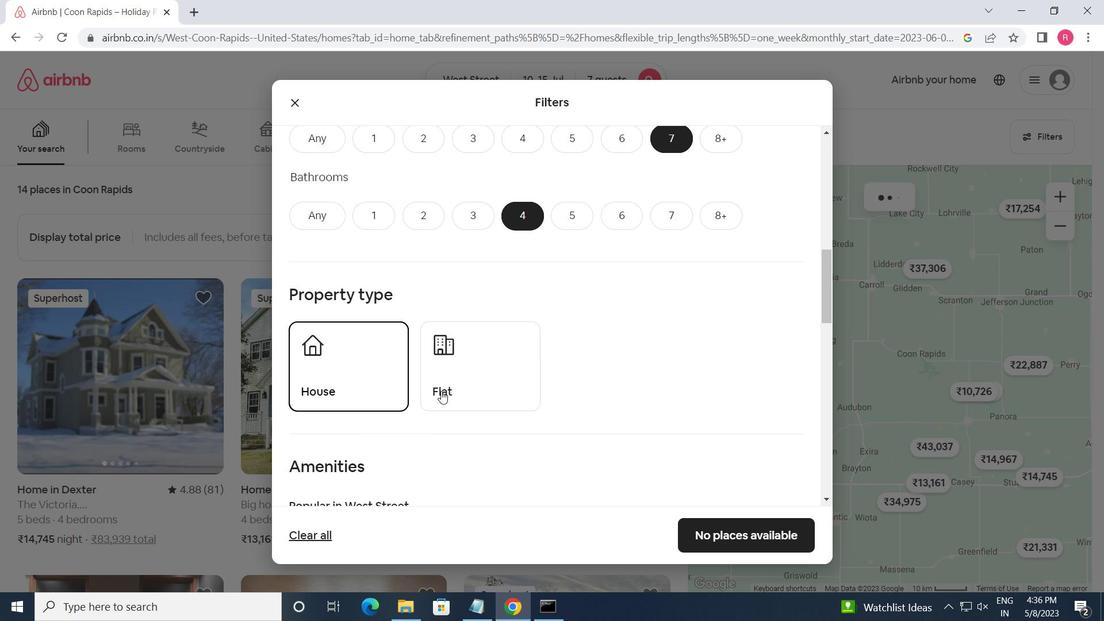 
Action: Mouse pressed left at (472, 388)
Screenshot: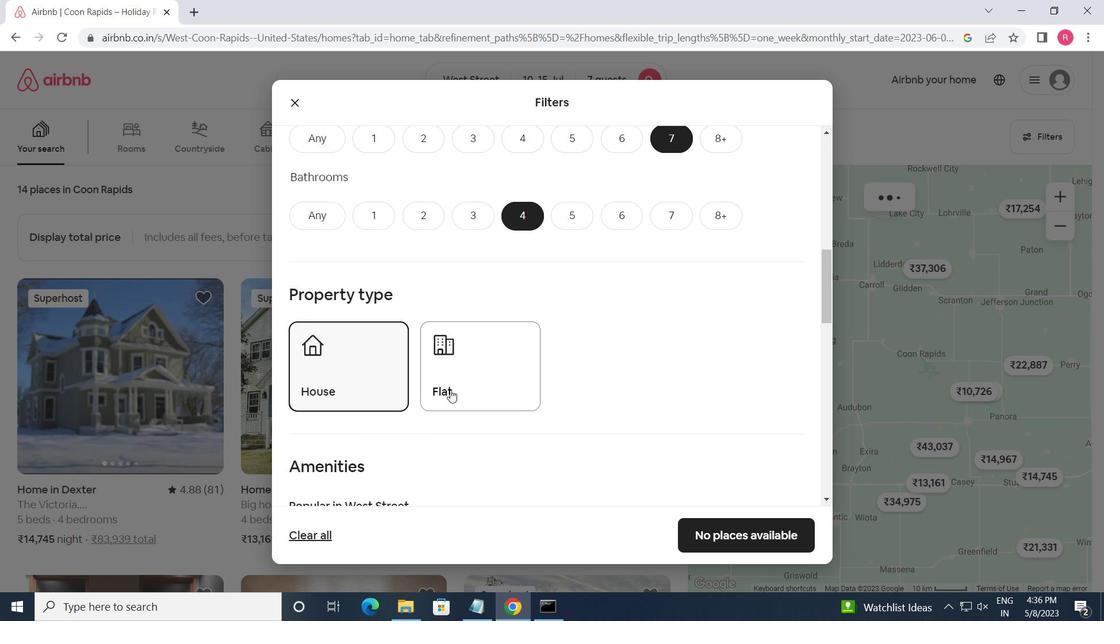 
Action: Mouse moved to (473, 388)
Screenshot: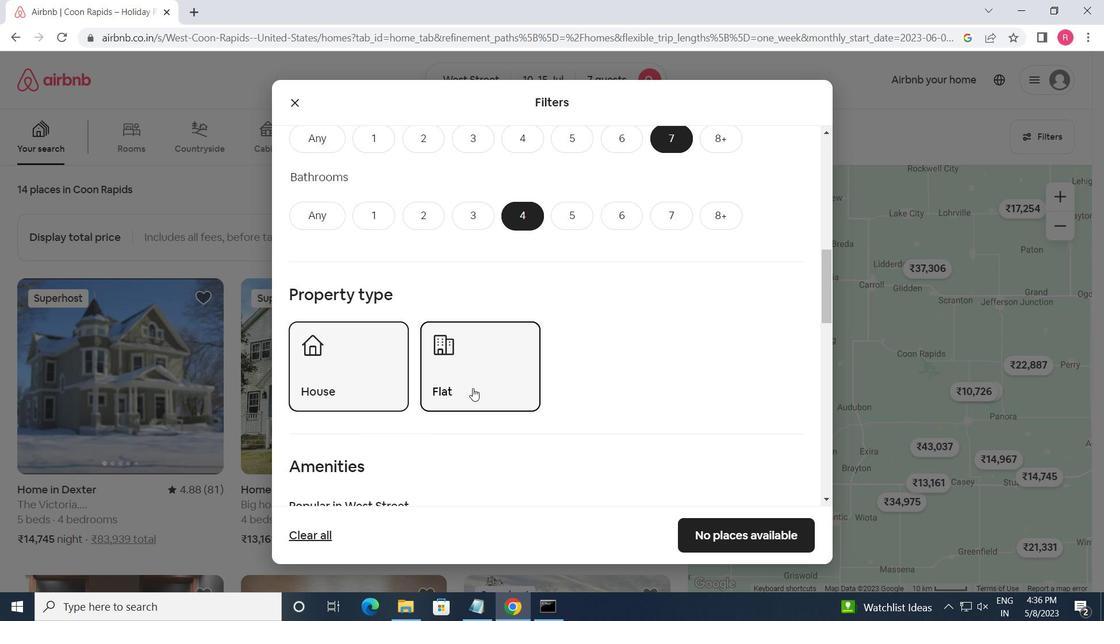
Action: Mouse scrolled (473, 387) with delta (0, 0)
Screenshot: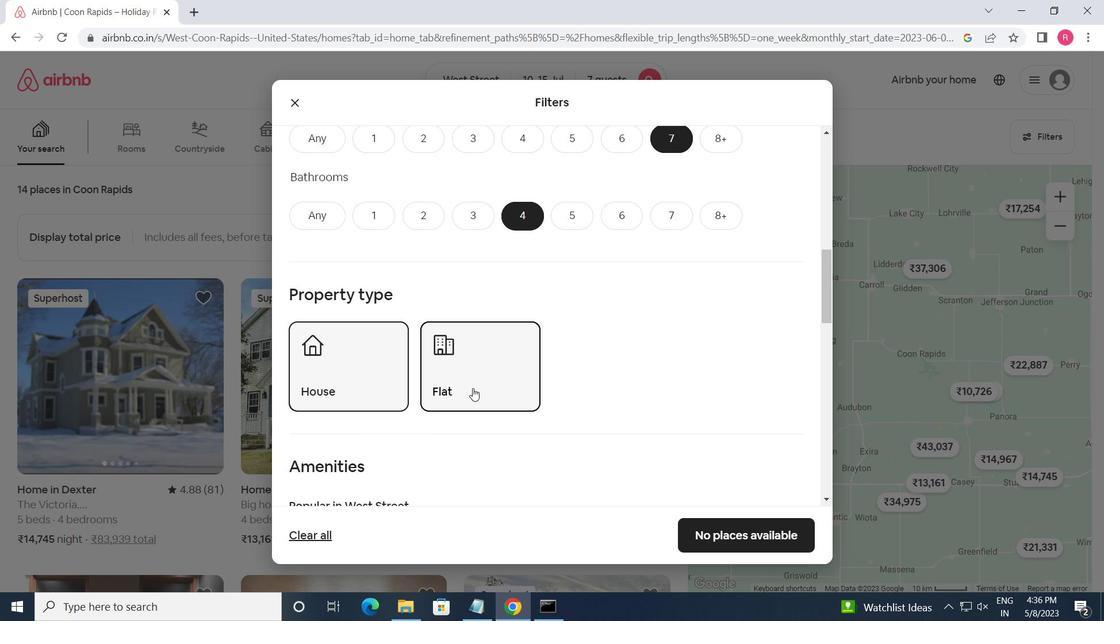 
Action: Mouse moved to (474, 388)
Screenshot: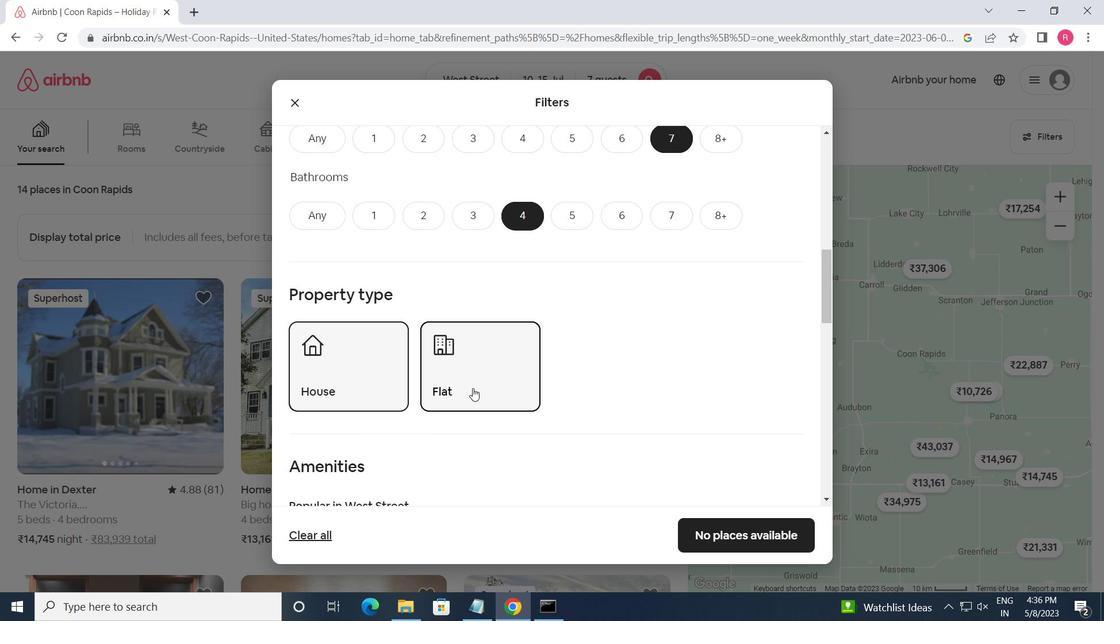 
Action: Mouse scrolled (474, 387) with delta (0, 0)
Screenshot: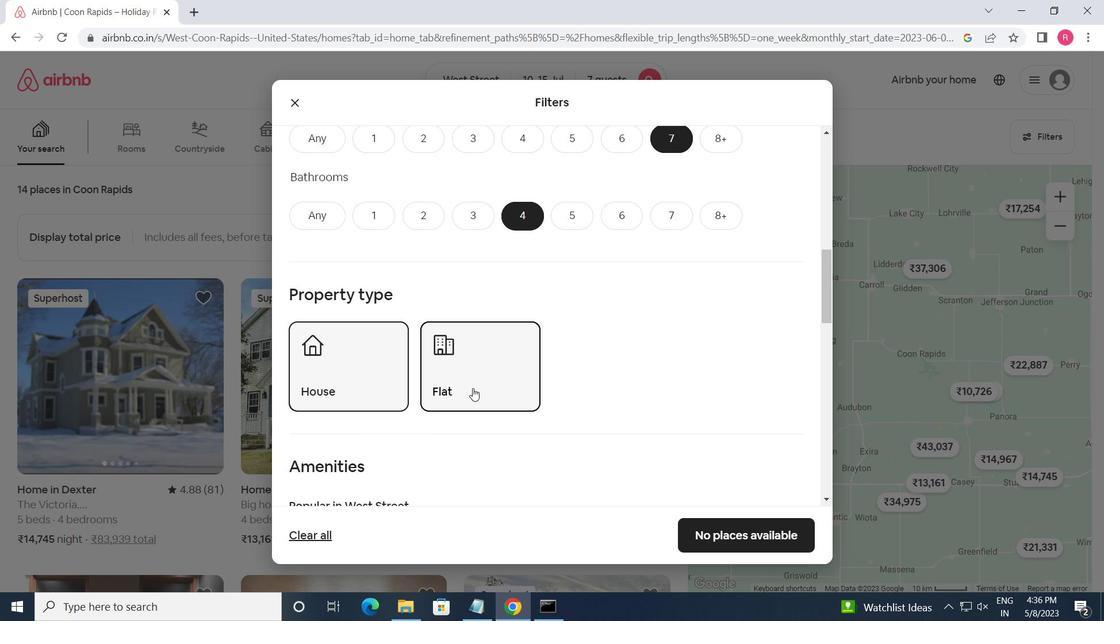 
Action: Mouse scrolled (474, 387) with delta (0, 0)
Screenshot: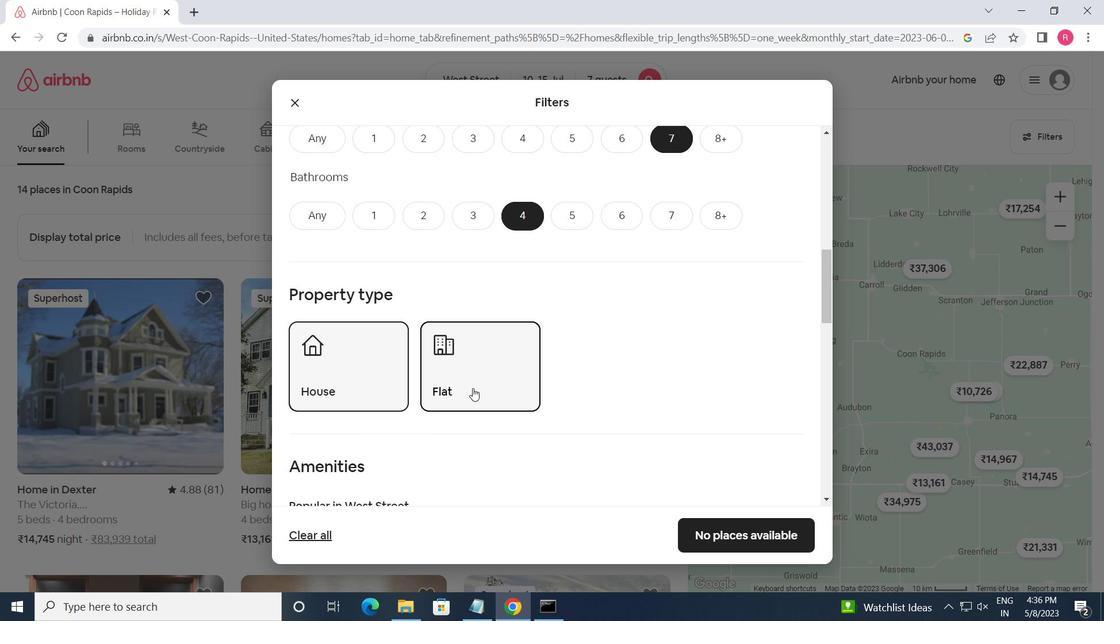 
Action: Mouse scrolled (474, 387) with delta (0, 0)
Screenshot: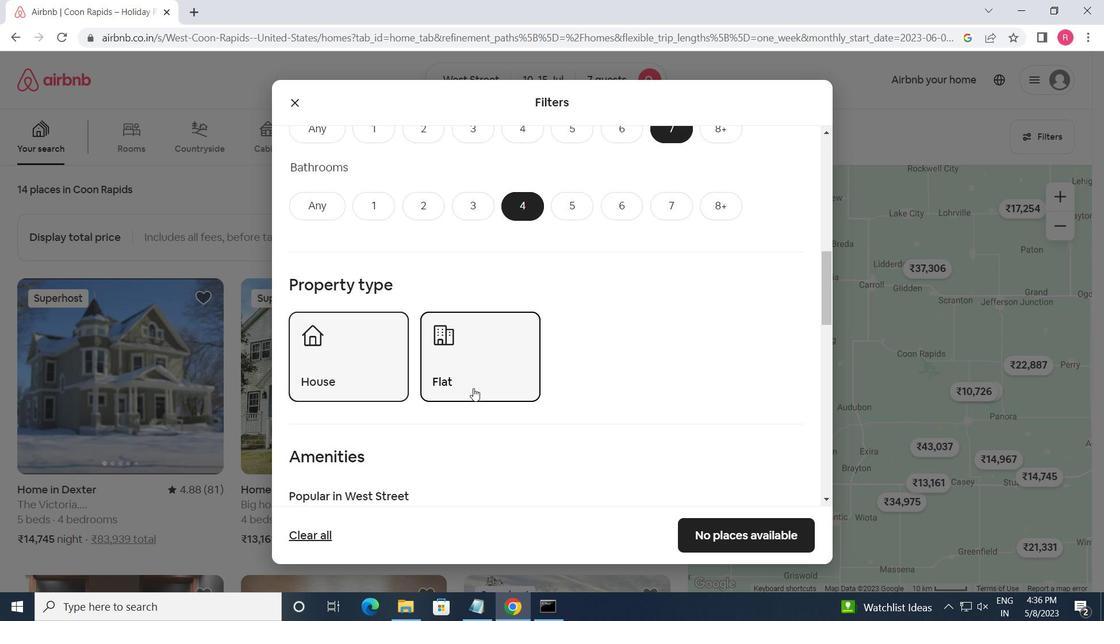 
Action: Mouse moved to (302, 251)
Screenshot: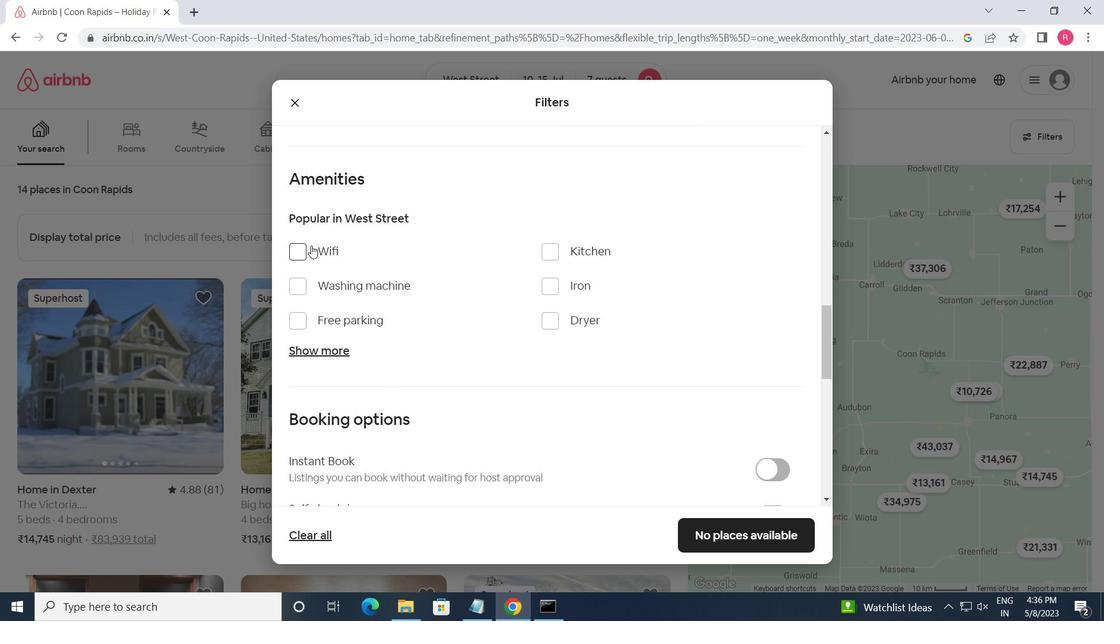 
Action: Mouse pressed left at (302, 251)
Screenshot: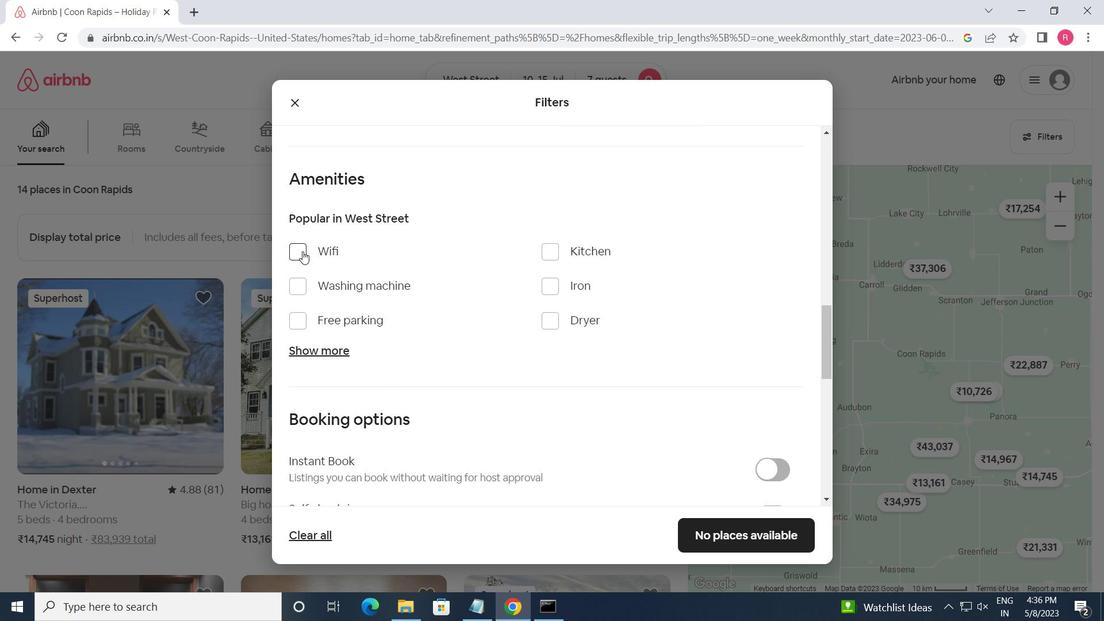 
Action: Mouse moved to (316, 353)
Screenshot: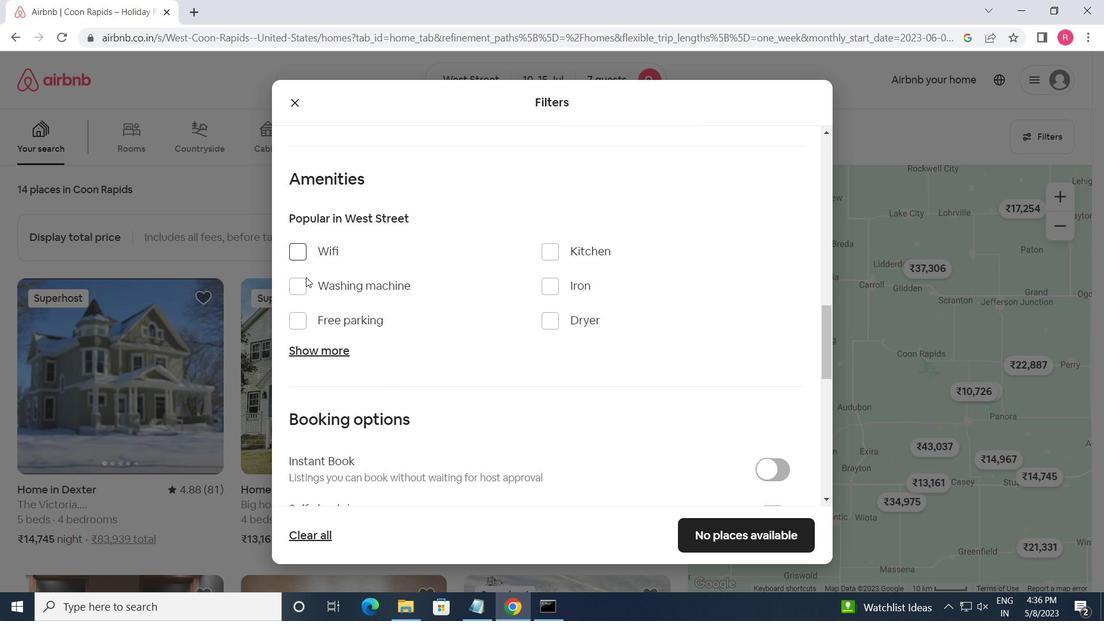 
Action: Mouse pressed left at (316, 353)
Screenshot: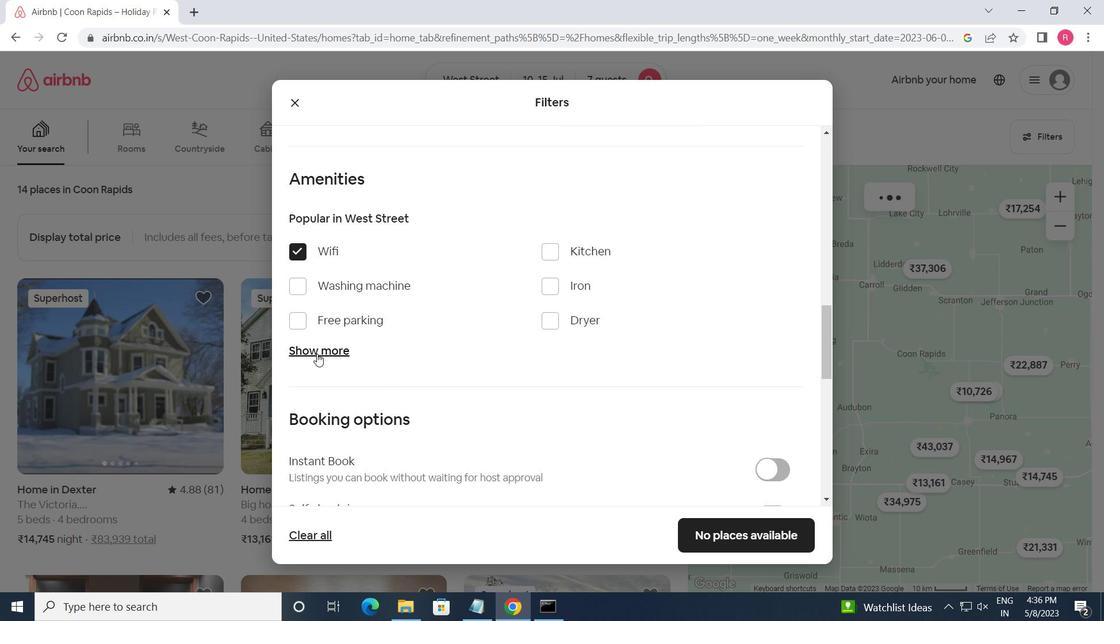 
Action: Mouse moved to (298, 322)
Screenshot: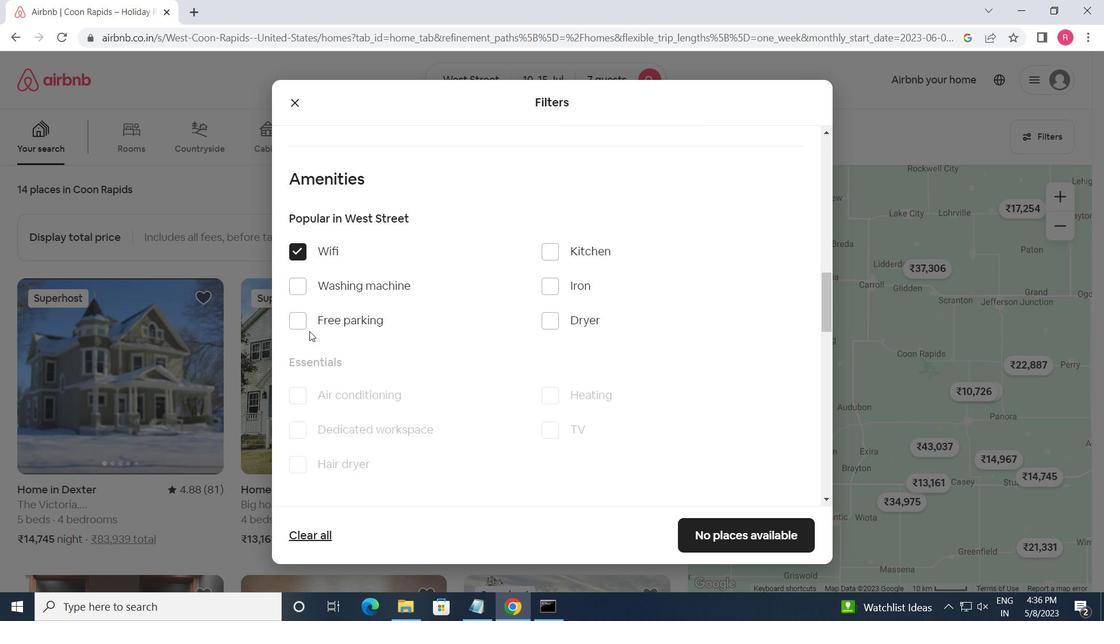 
Action: Mouse pressed left at (298, 322)
Screenshot: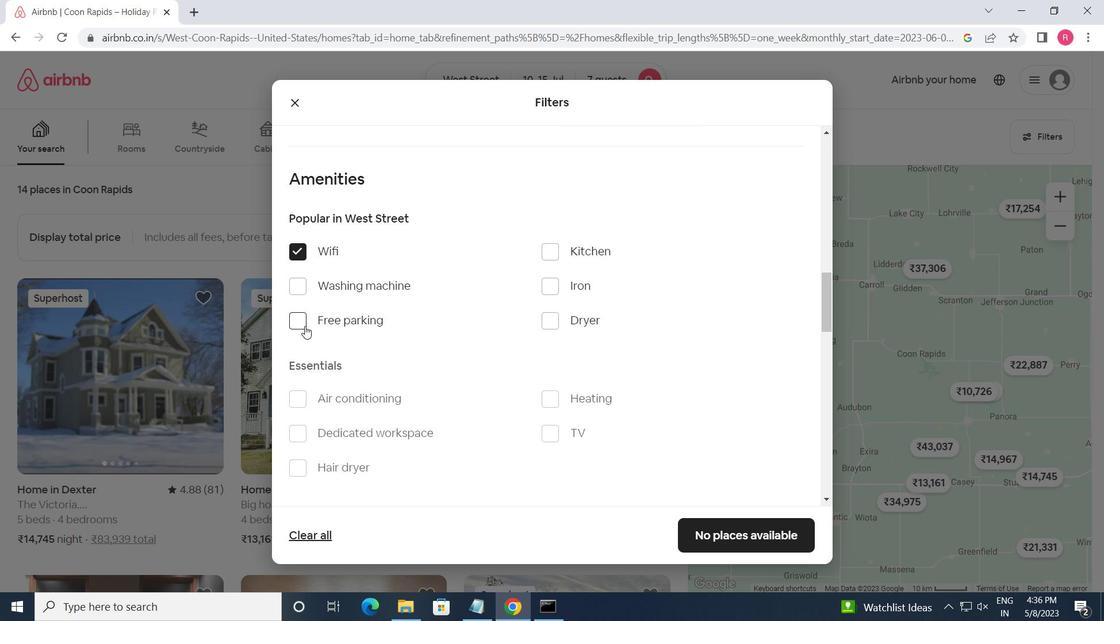 
Action: Mouse moved to (552, 437)
Screenshot: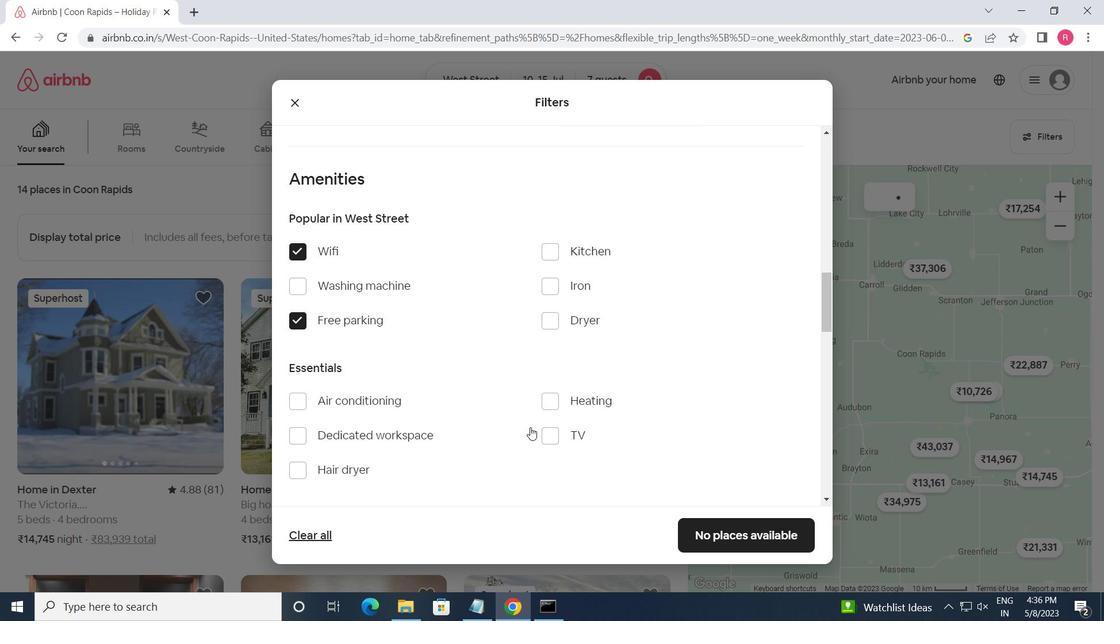 
Action: Mouse pressed left at (552, 437)
Screenshot: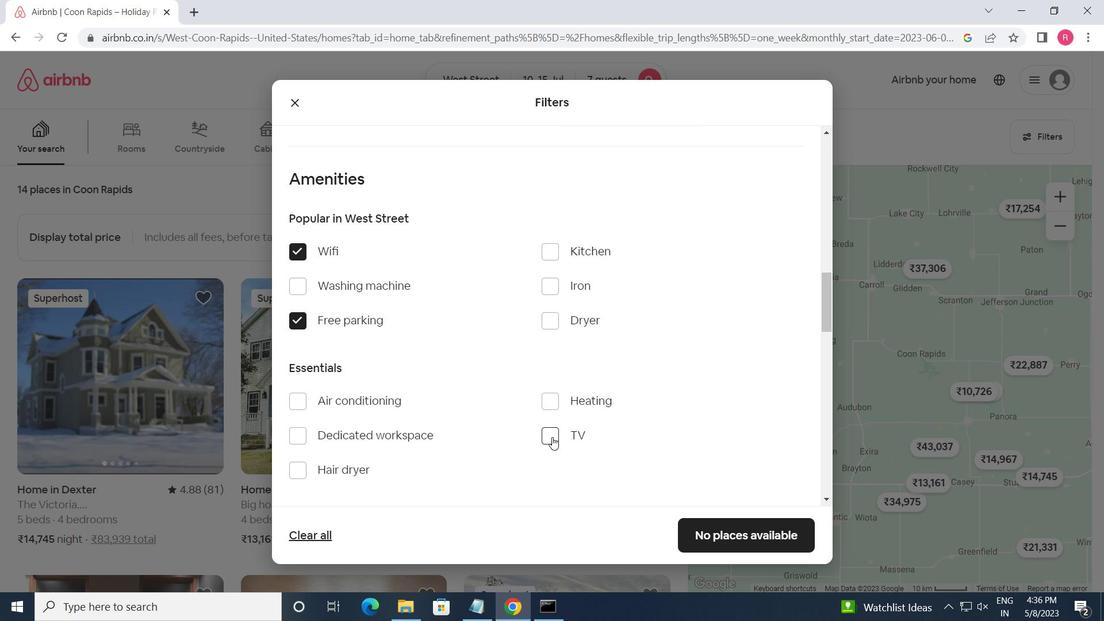 
Action: Mouse moved to (414, 412)
Screenshot: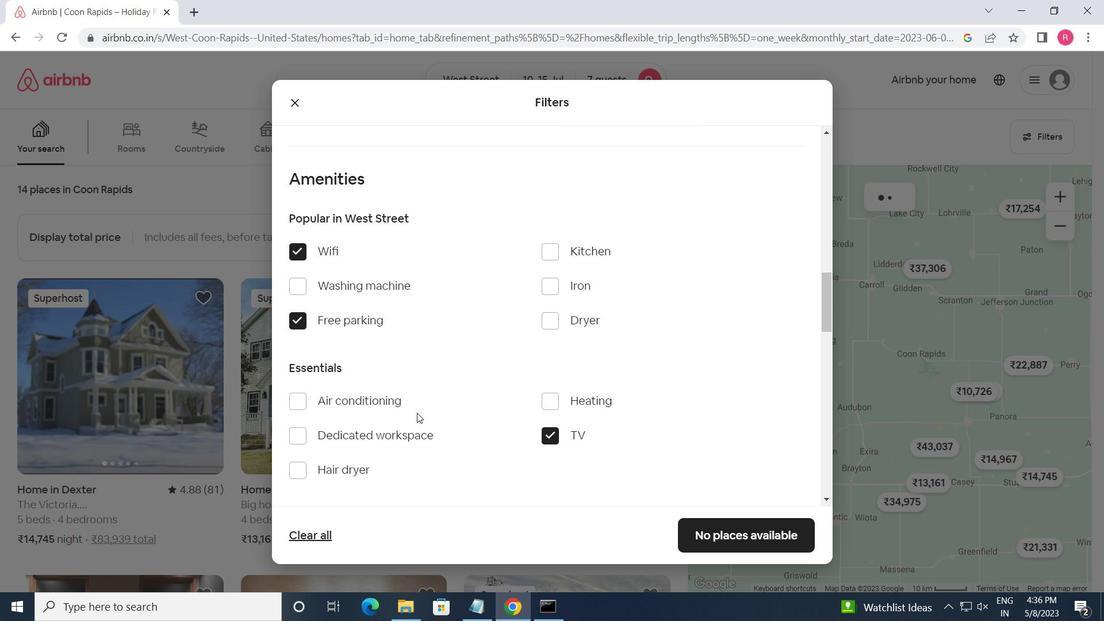 
Action: Mouse scrolled (414, 411) with delta (0, 0)
Screenshot: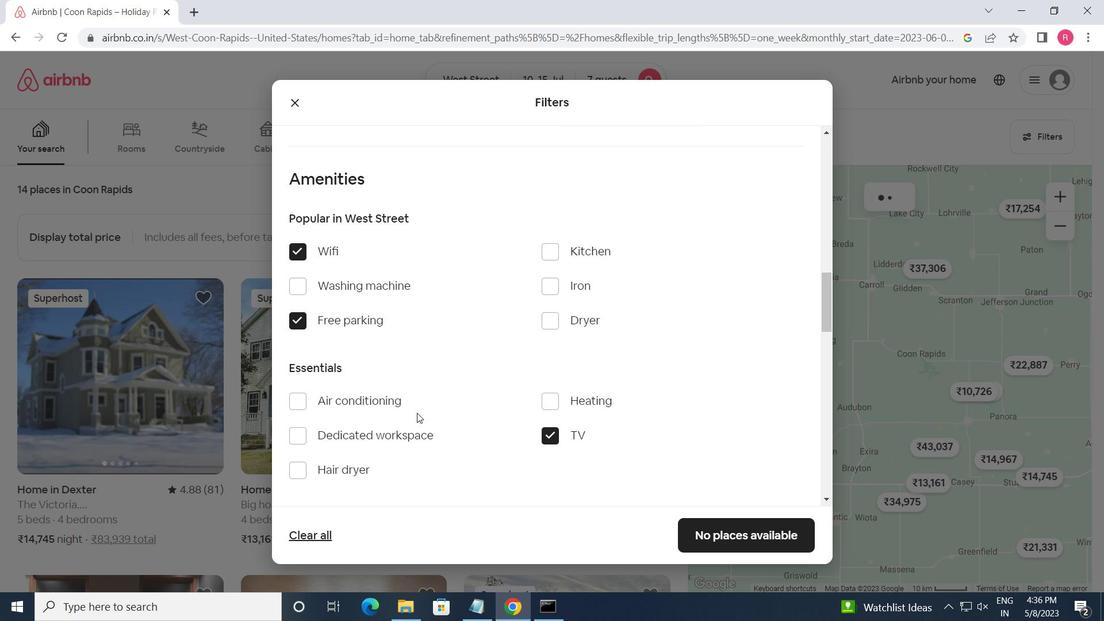 
Action: Mouse scrolled (414, 411) with delta (0, 0)
Screenshot: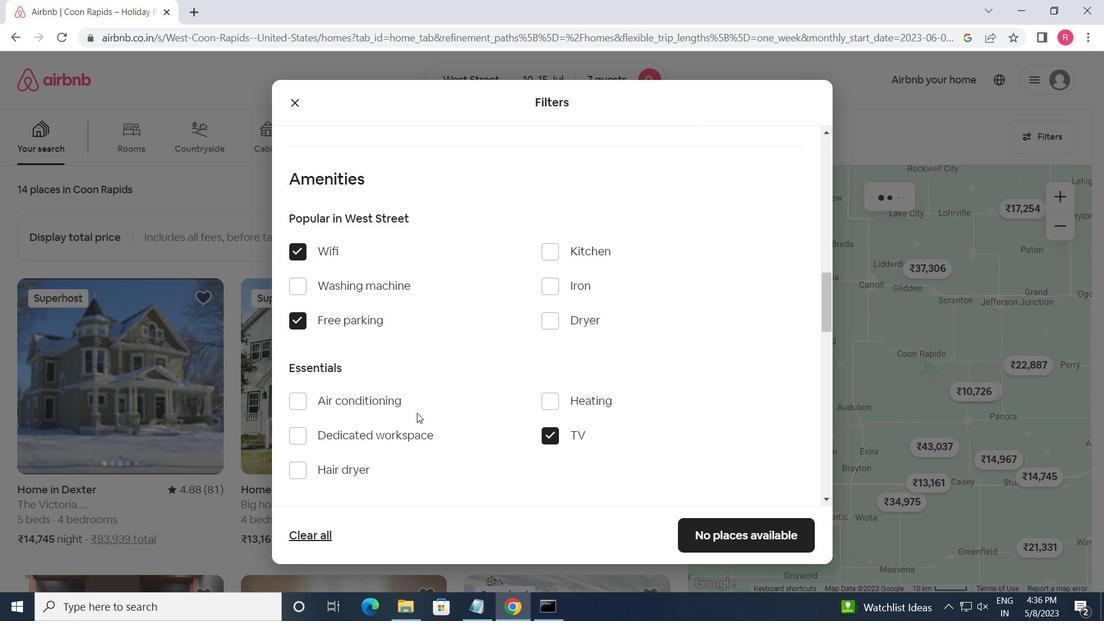 
Action: Mouse moved to (312, 452)
Screenshot: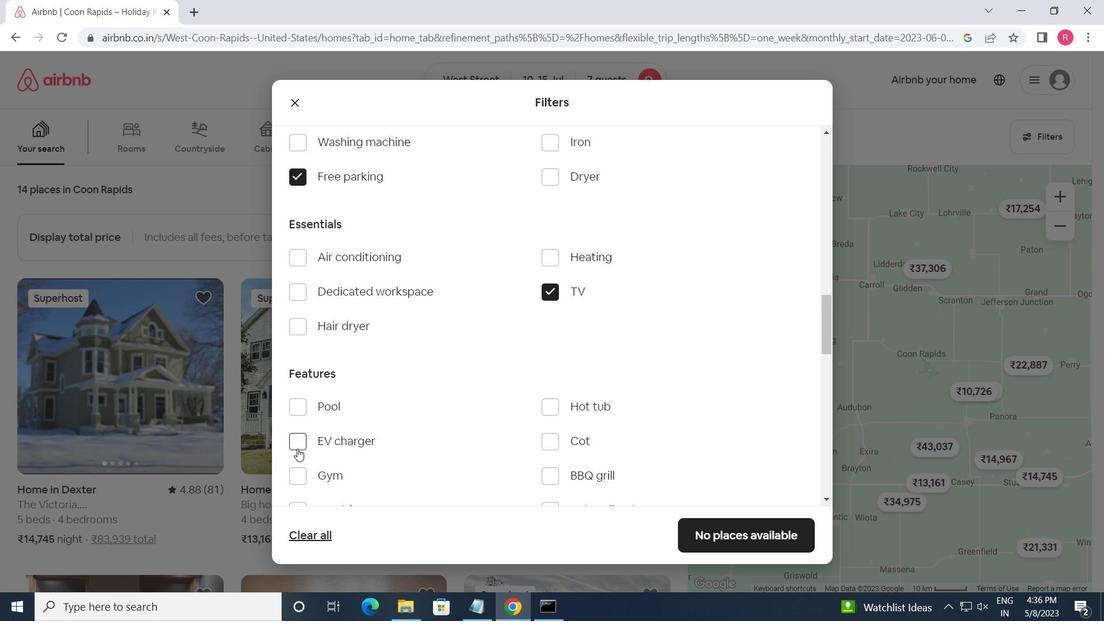 
Action: Mouse scrolled (312, 451) with delta (0, 0)
Screenshot: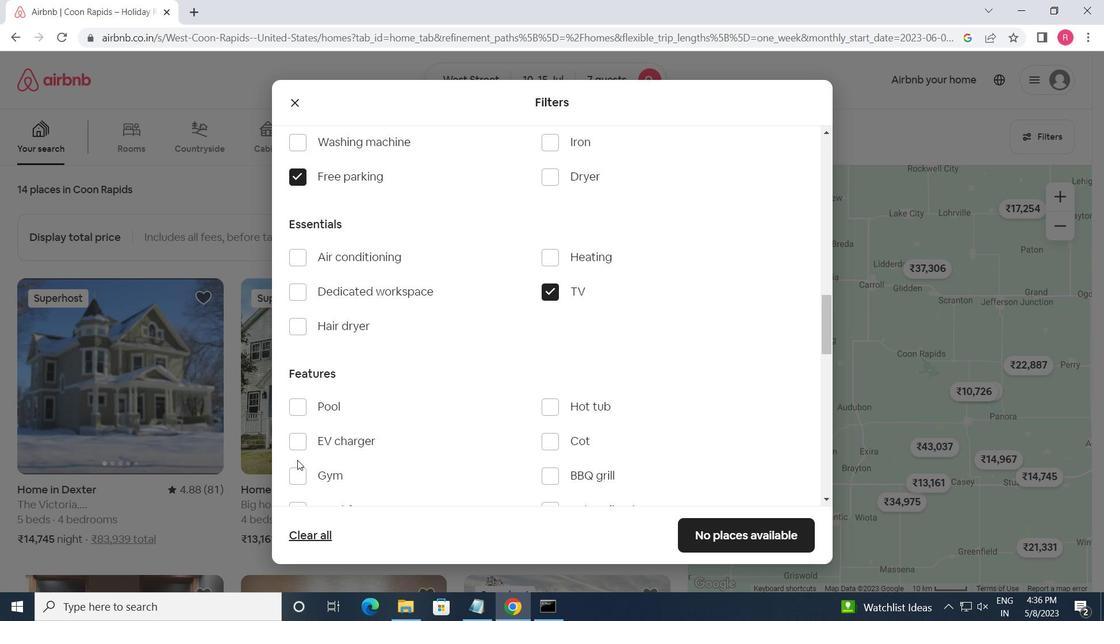 
Action: Mouse scrolled (312, 451) with delta (0, 0)
Screenshot: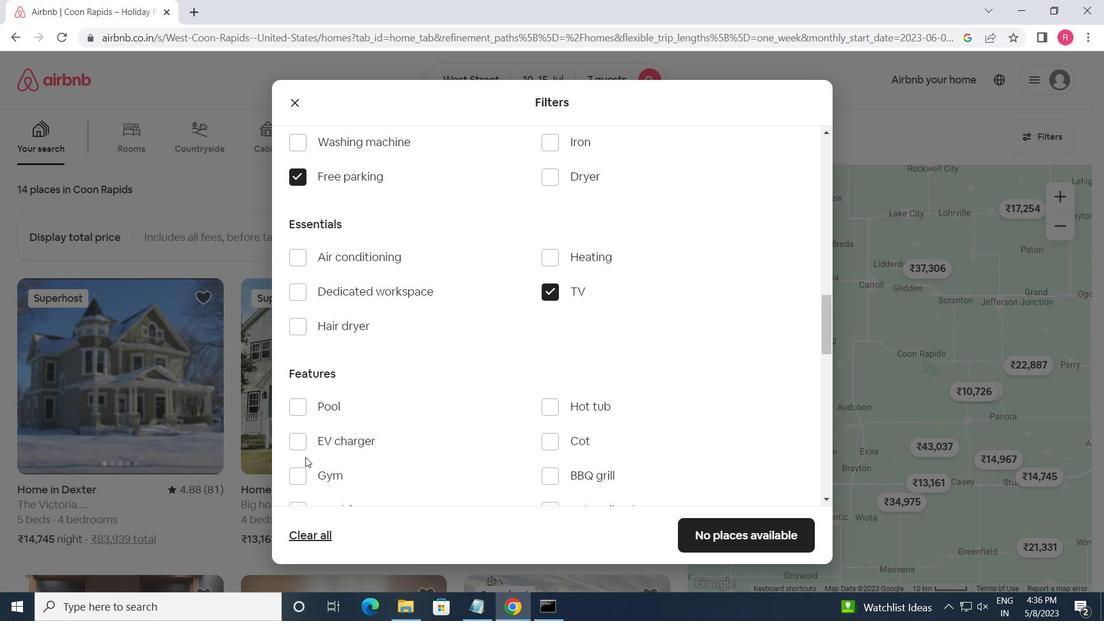 
Action: Mouse moved to (295, 330)
Screenshot: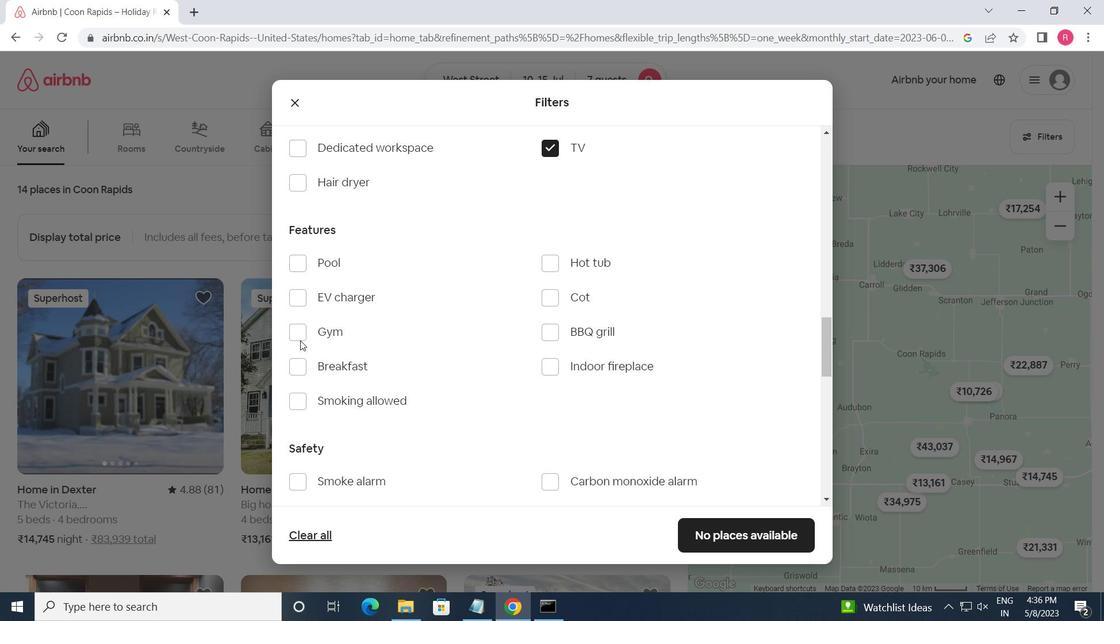 
Action: Mouse pressed left at (295, 330)
Screenshot: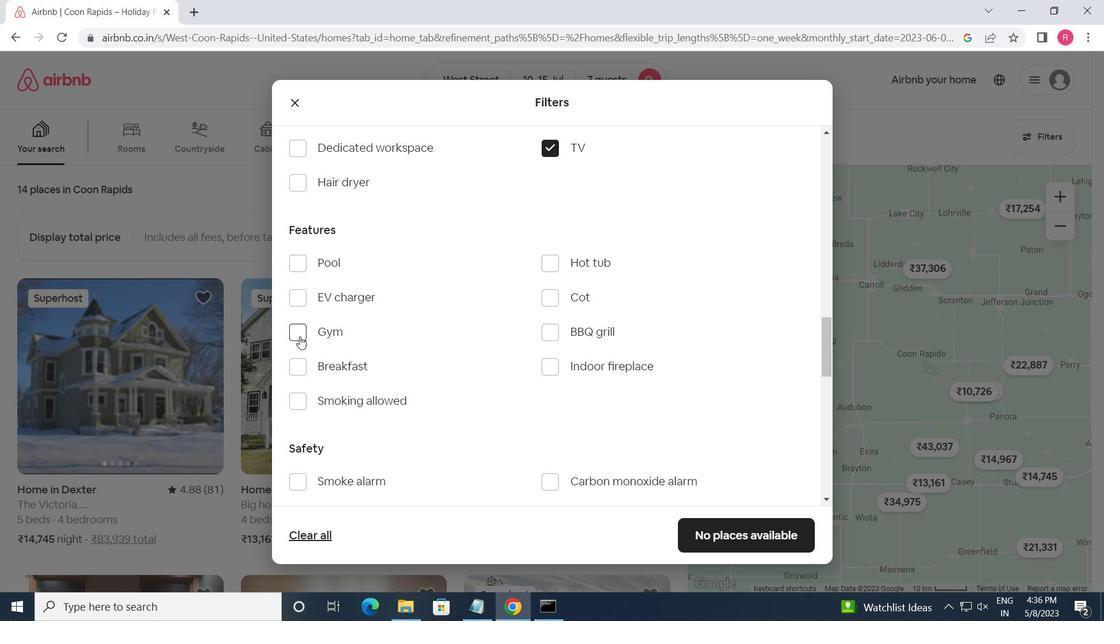 
Action: Mouse moved to (298, 365)
Screenshot: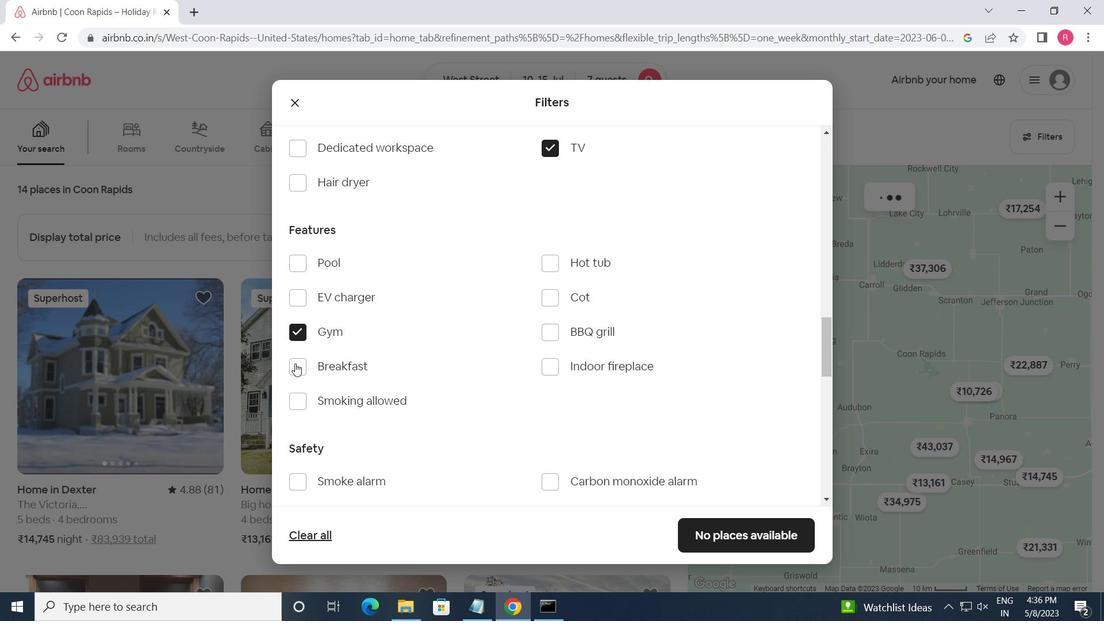 
Action: Mouse pressed left at (298, 365)
Screenshot: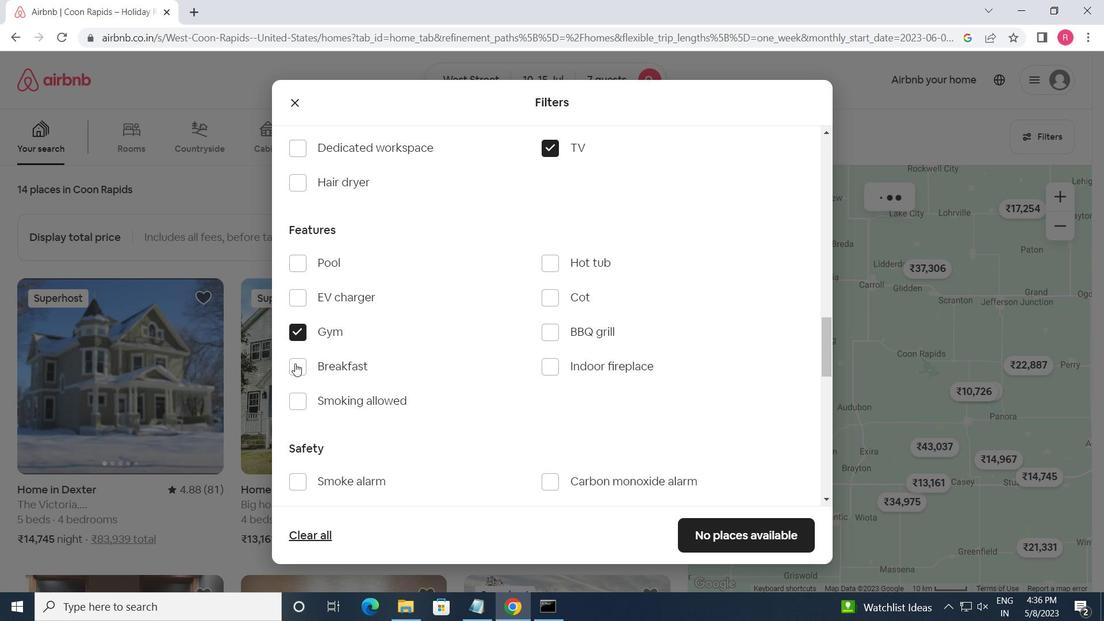 
Action: Mouse moved to (312, 364)
Screenshot: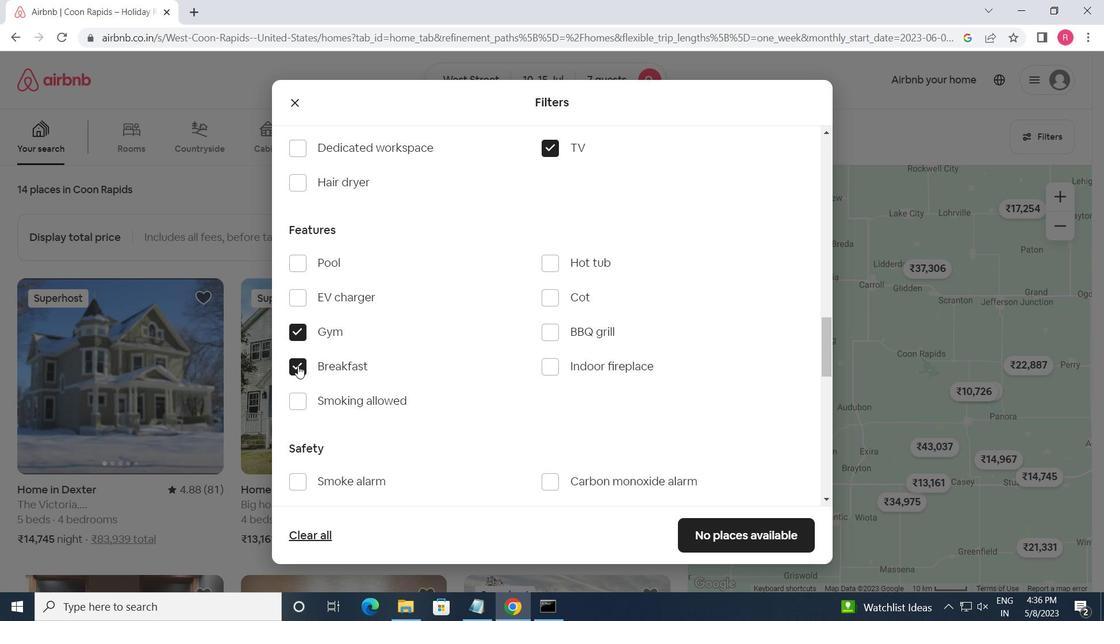 
Action: Mouse scrolled (312, 364) with delta (0, 0)
Screenshot: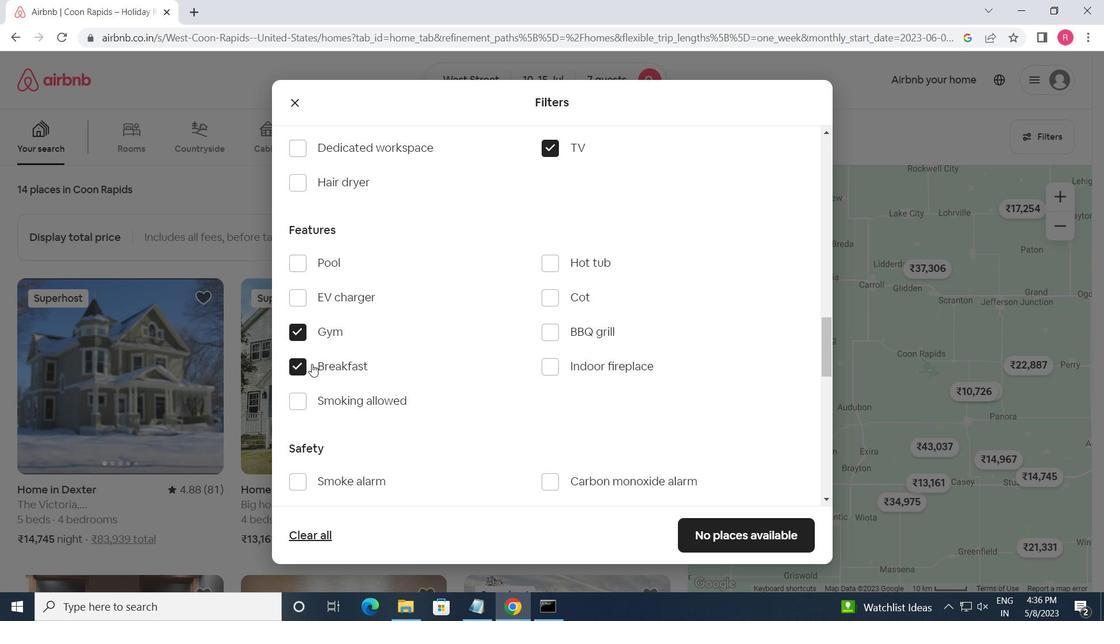 
Action: Mouse scrolled (312, 364) with delta (0, 0)
Screenshot: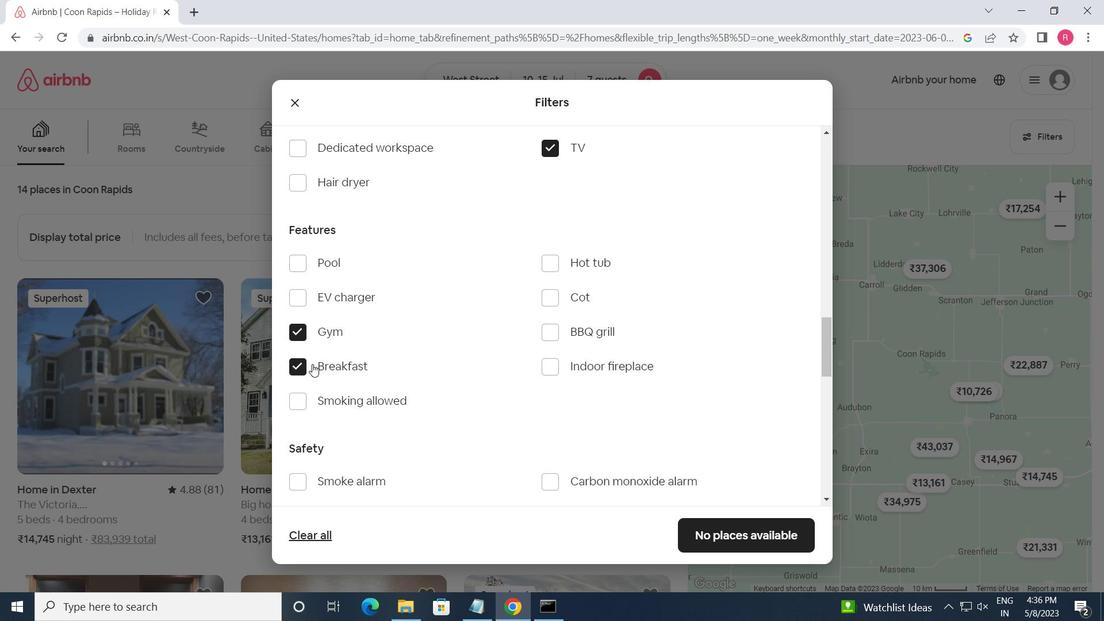 
Action: Mouse moved to (386, 352)
Screenshot: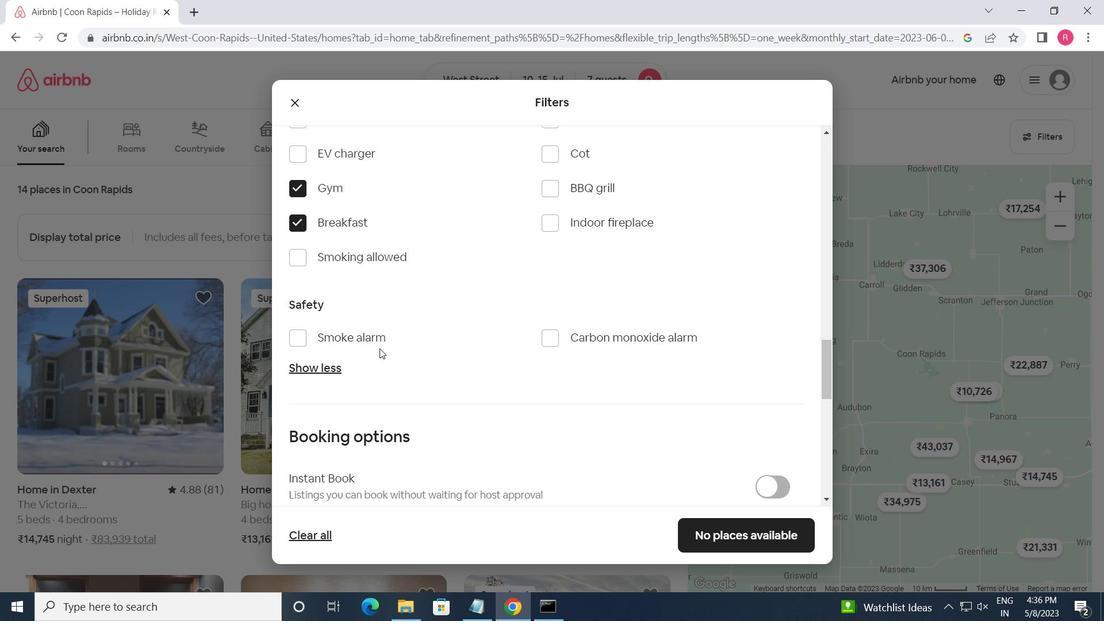 
Action: Mouse scrolled (386, 352) with delta (0, 0)
Screenshot: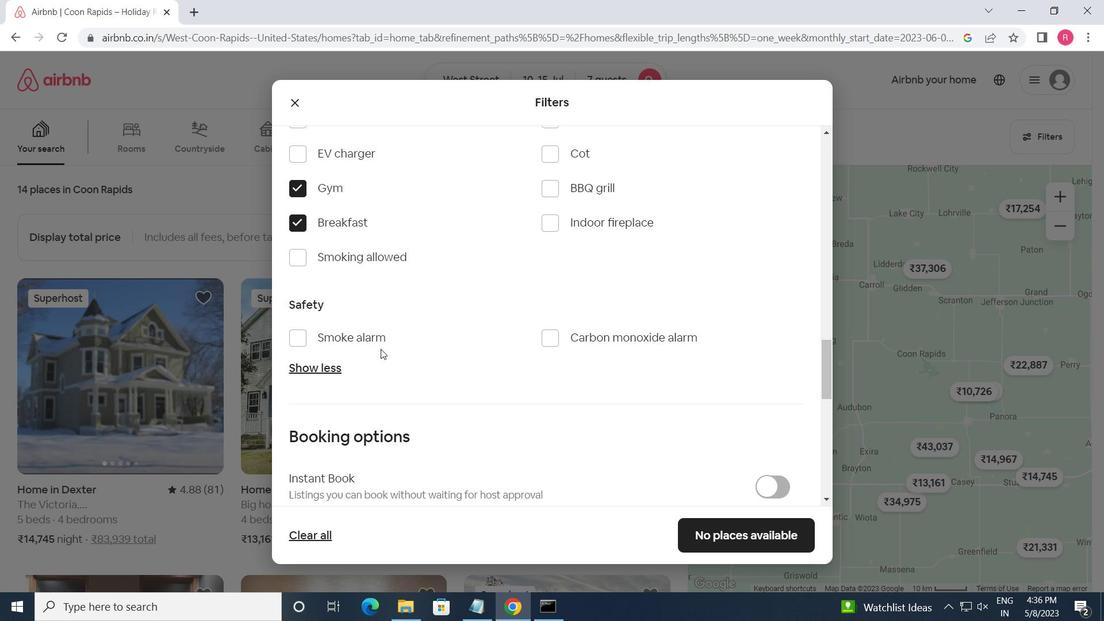
Action: Mouse moved to (386, 353)
Screenshot: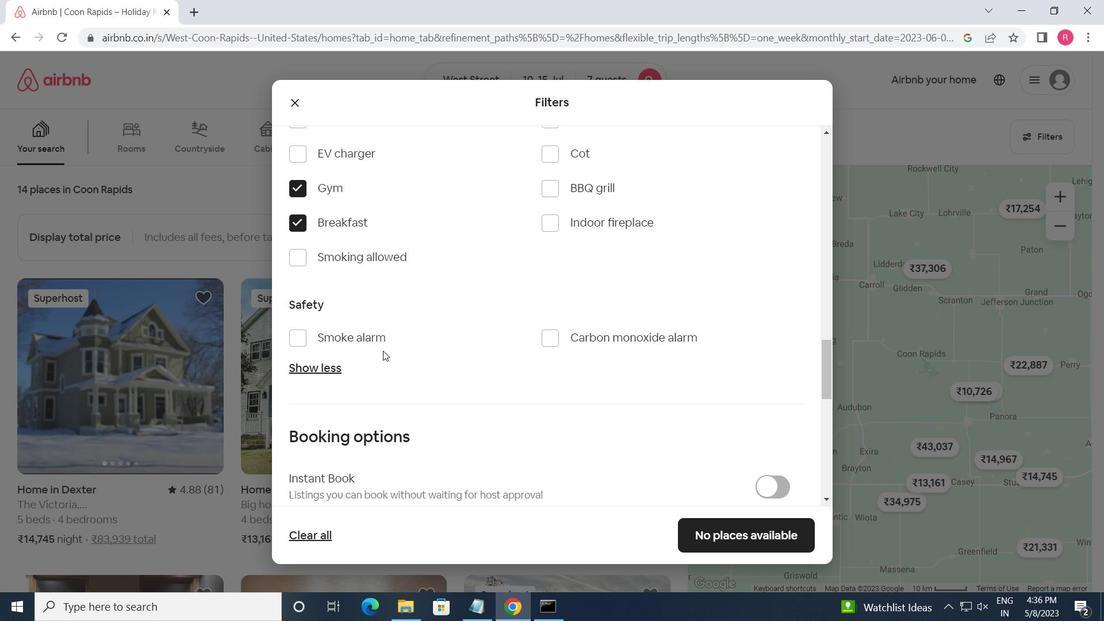 
Action: Mouse scrolled (386, 352) with delta (0, 0)
Screenshot: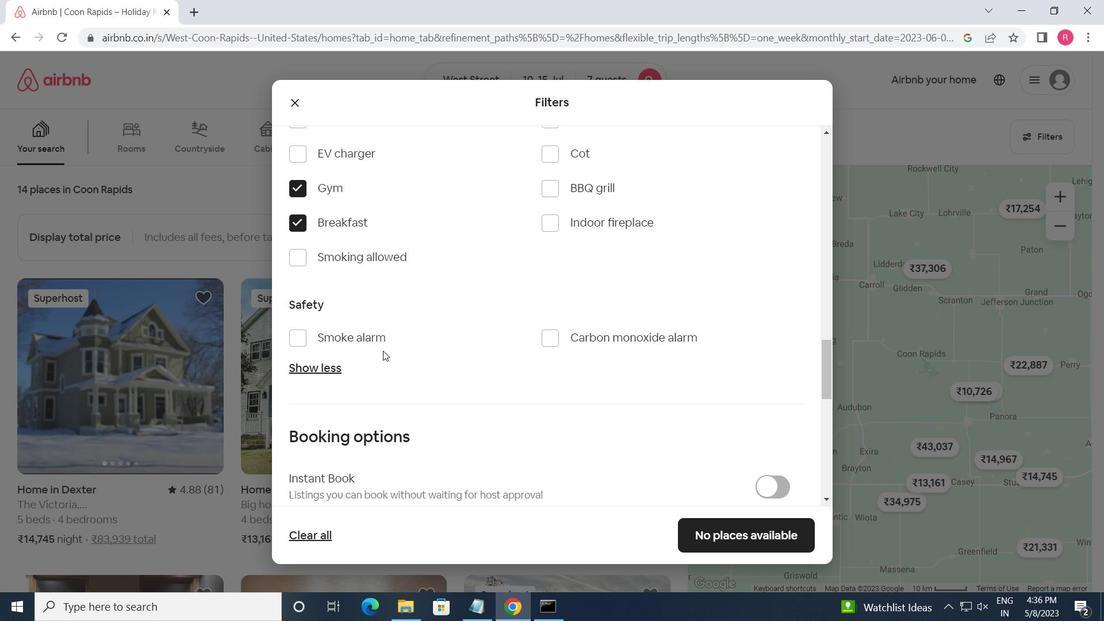 
Action: Mouse moved to (386, 353)
Screenshot: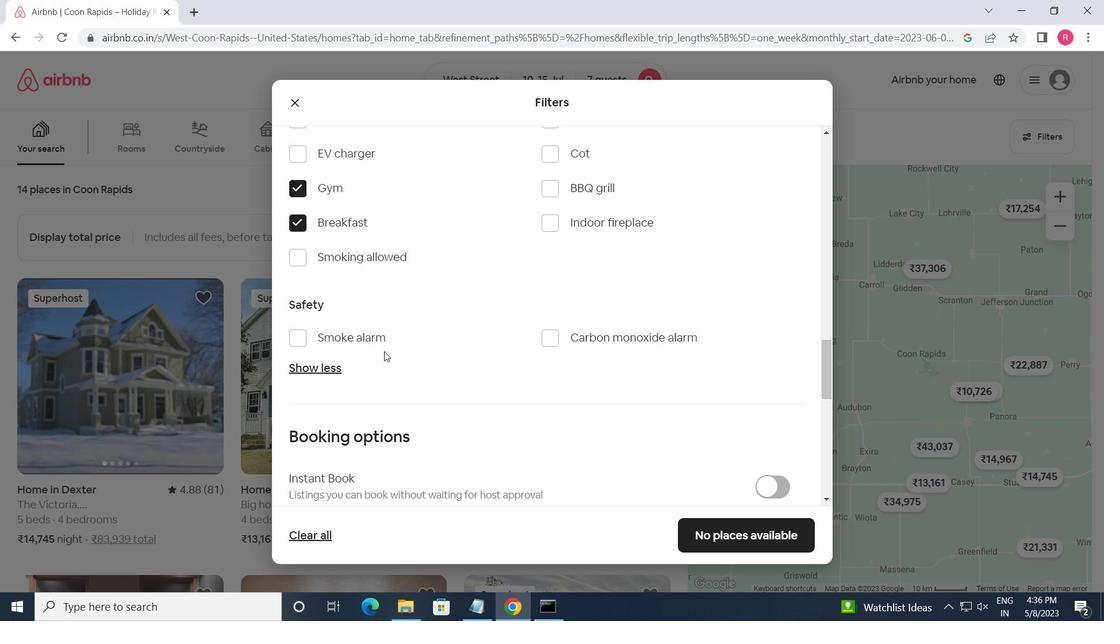 
Action: Mouse scrolled (386, 353) with delta (0, 0)
Screenshot: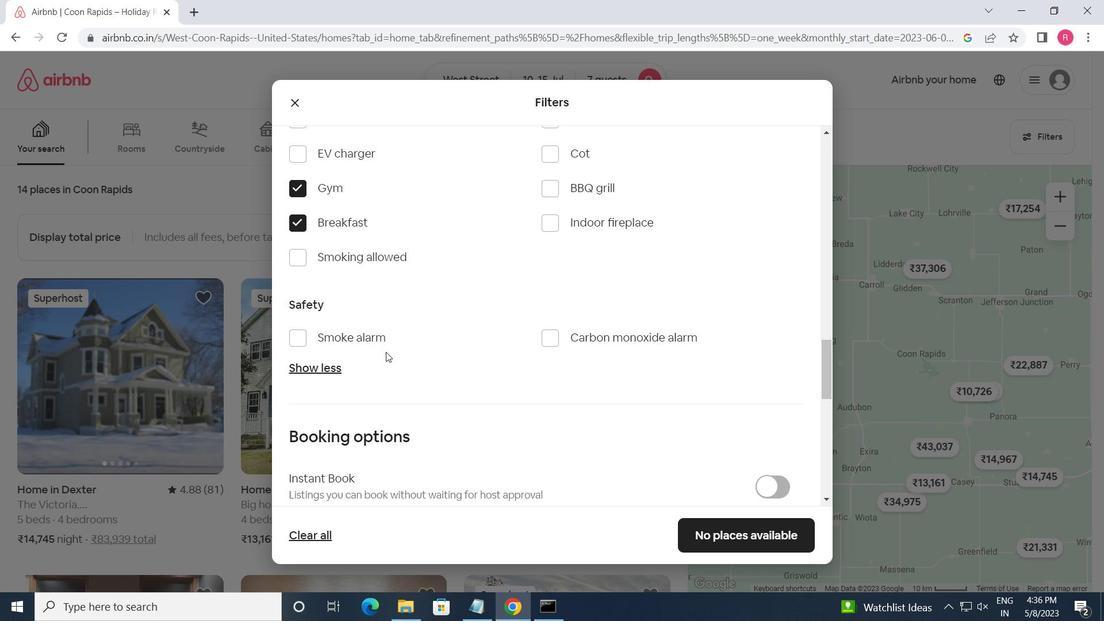
Action: Mouse moved to (780, 322)
Screenshot: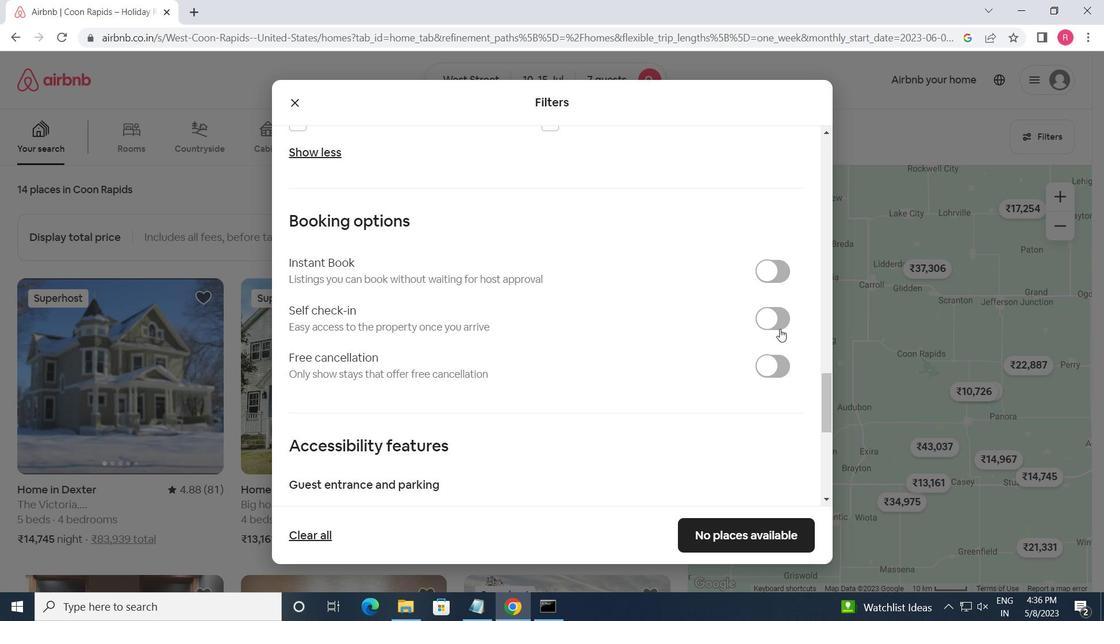 
Action: Mouse pressed left at (780, 322)
Screenshot: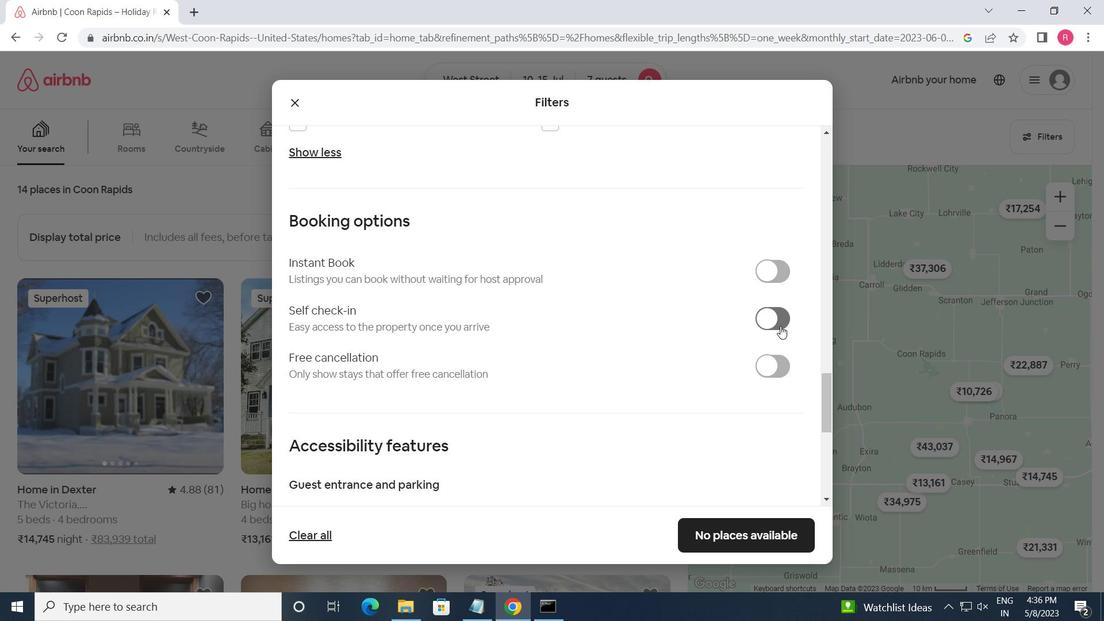 
Action: Mouse moved to (602, 370)
Screenshot: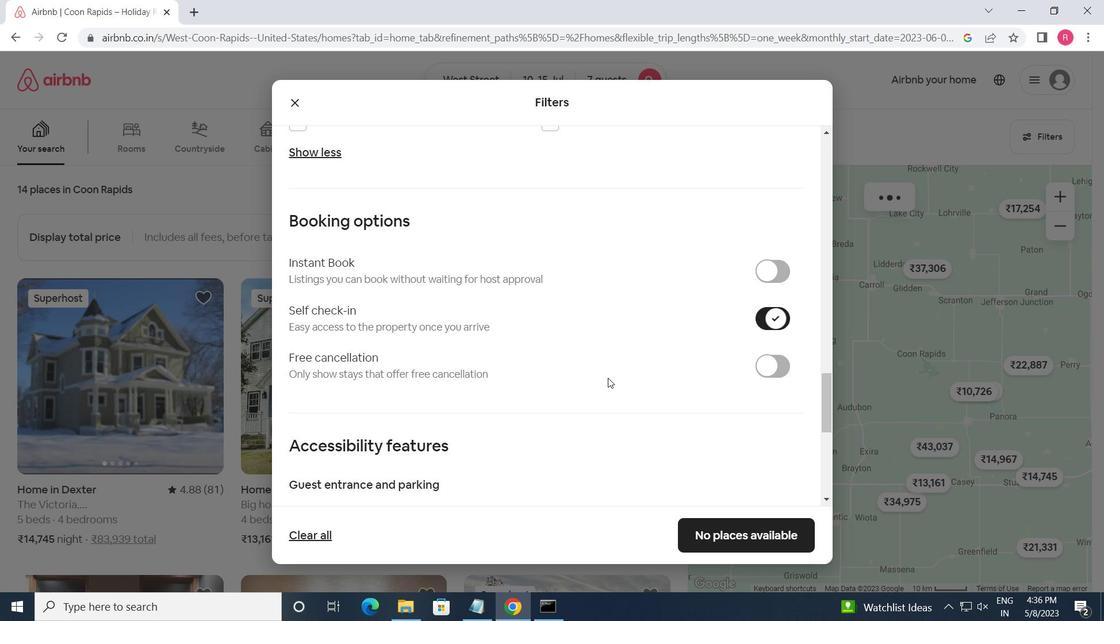 
Action: Mouse scrolled (602, 369) with delta (0, 0)
Screenshot: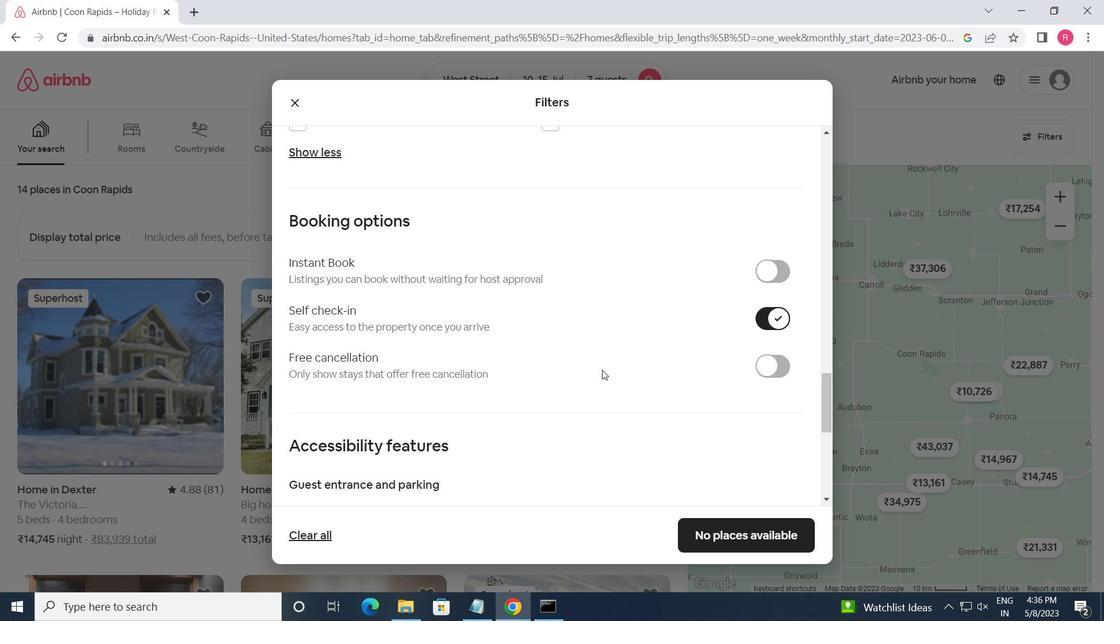 
Action: Mouse scrolled (602, 369) with delta (0, 0)
Screenshot: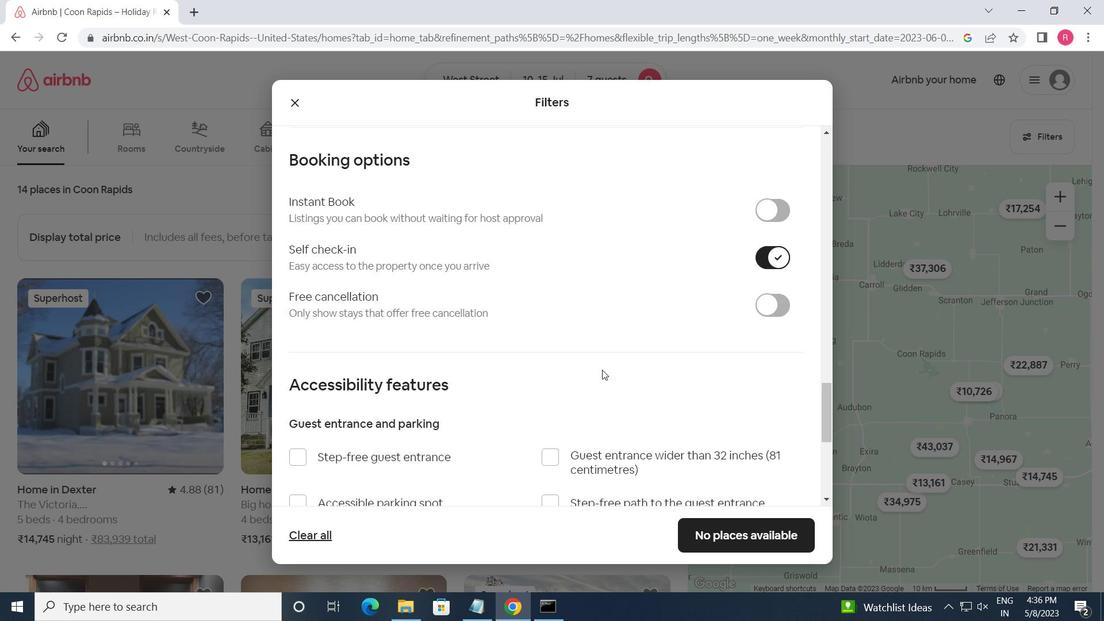 
Action: Mouse scrolled (602, 369) with delta (0, 0)
Screenshot: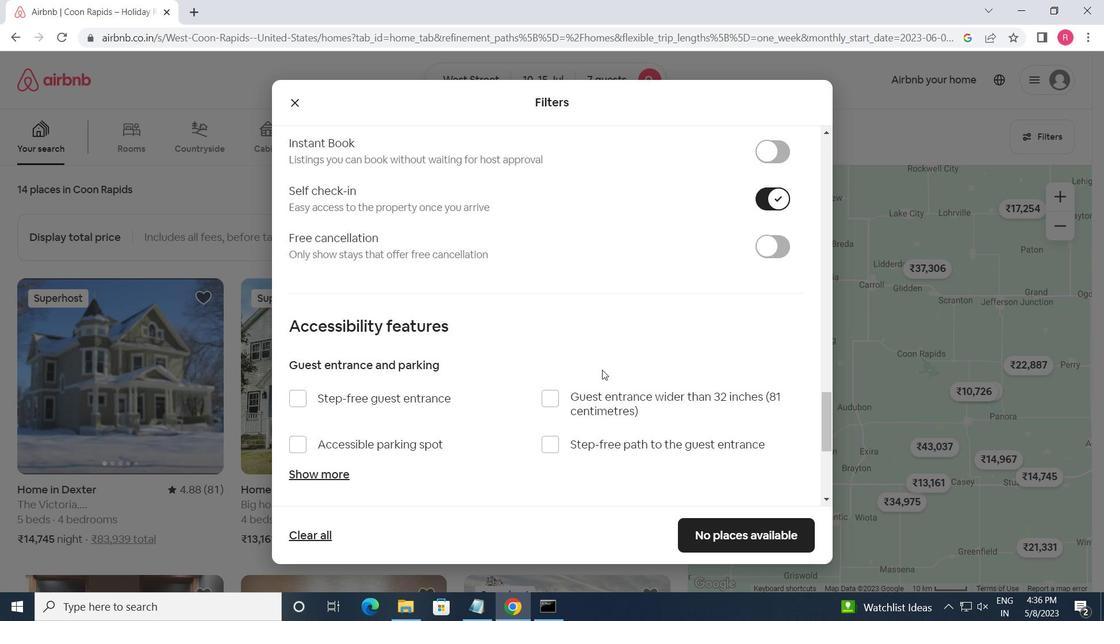 
Action: Mouse scrolled (602, 369) with delta (0, 0)
Screenshot: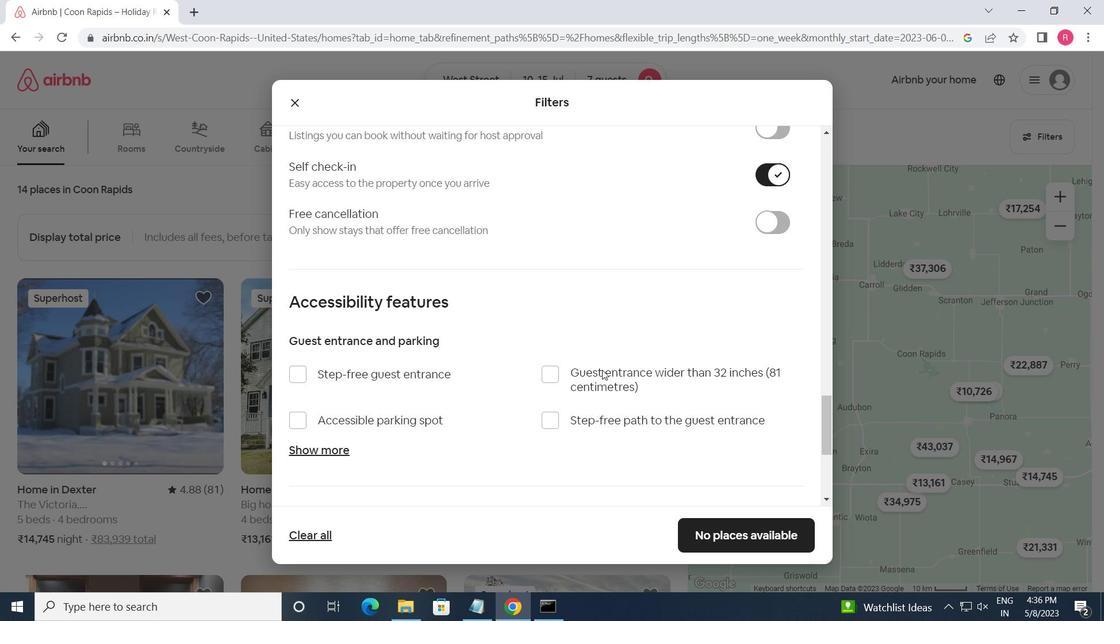 
Action: Mouse scrolled (602, 369) with delta (0, 0)
Screenshot: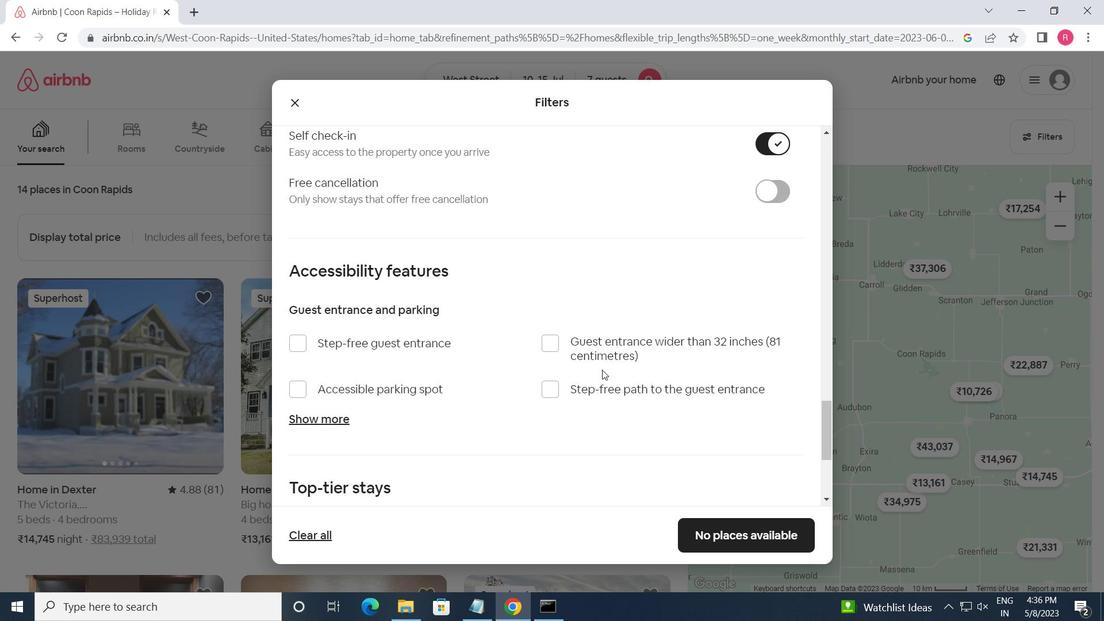 
Action: Mouse moved to (706, 377)
Screenshot: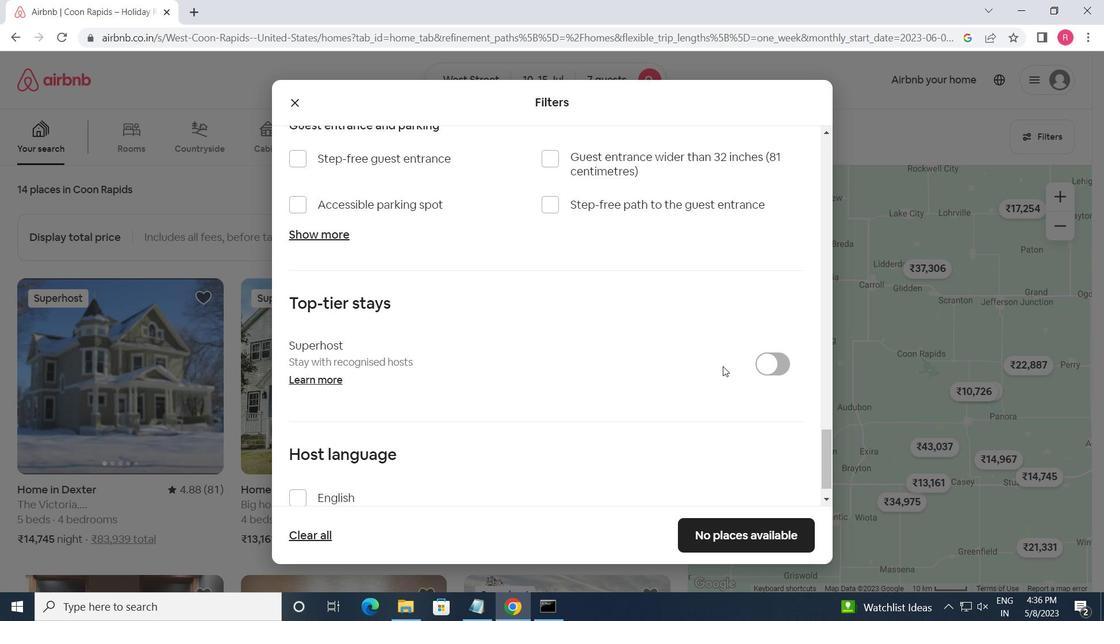
Action: Mouse scrolled (706, 376) with delta (0, 0)
Screenshot: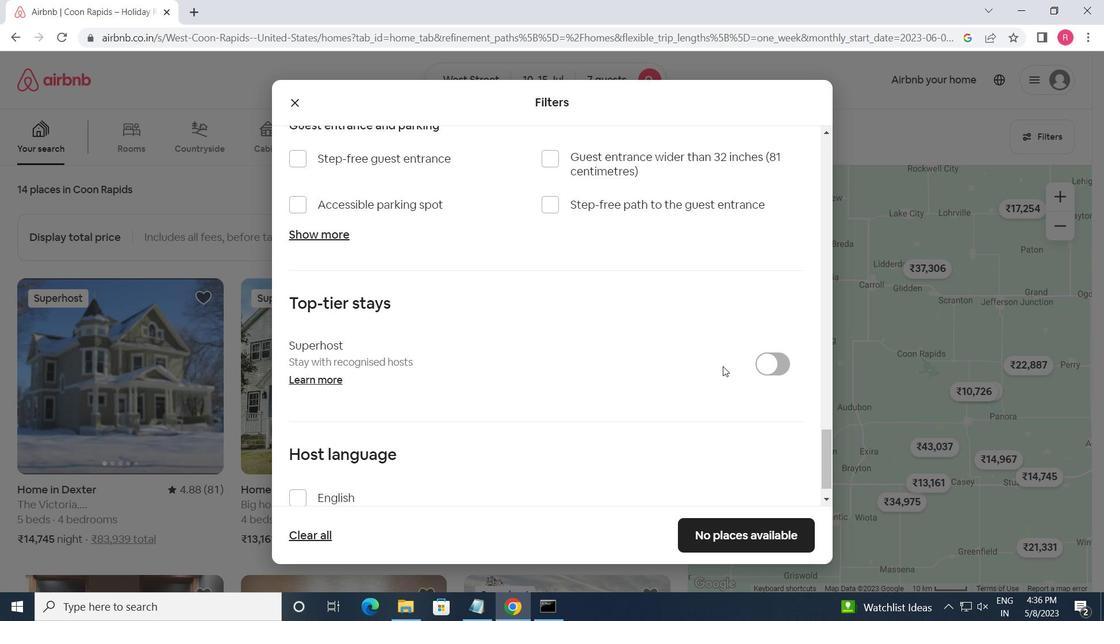 
Action: Mouse moved to (703, 377)
Screenshot: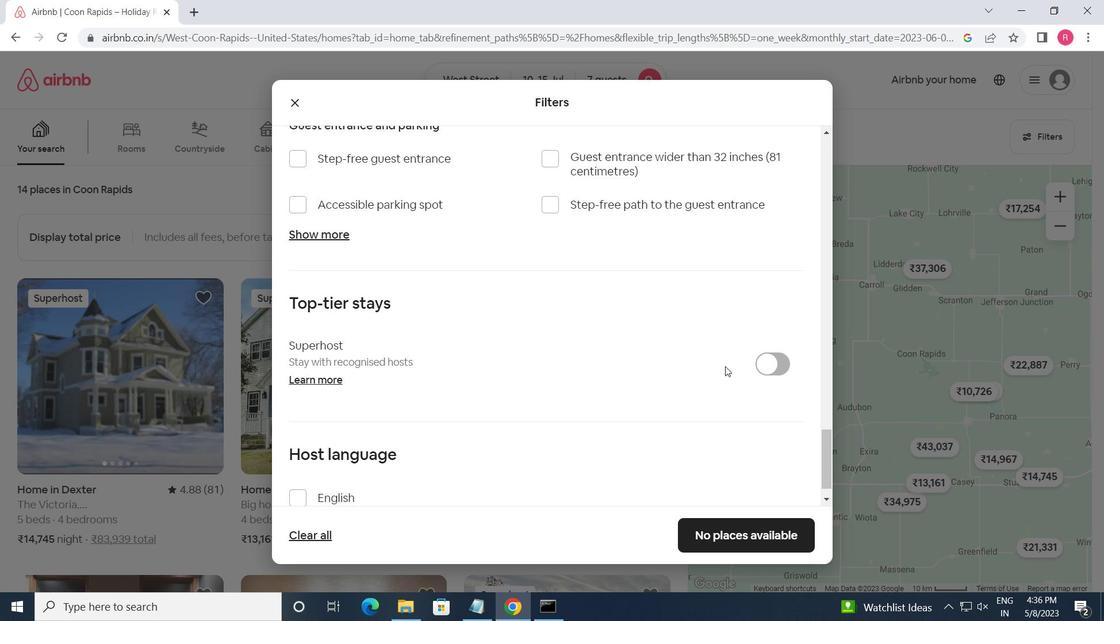 
Action: Mouse scrolled (703, 377) with delta (0, 0)
Screenshot: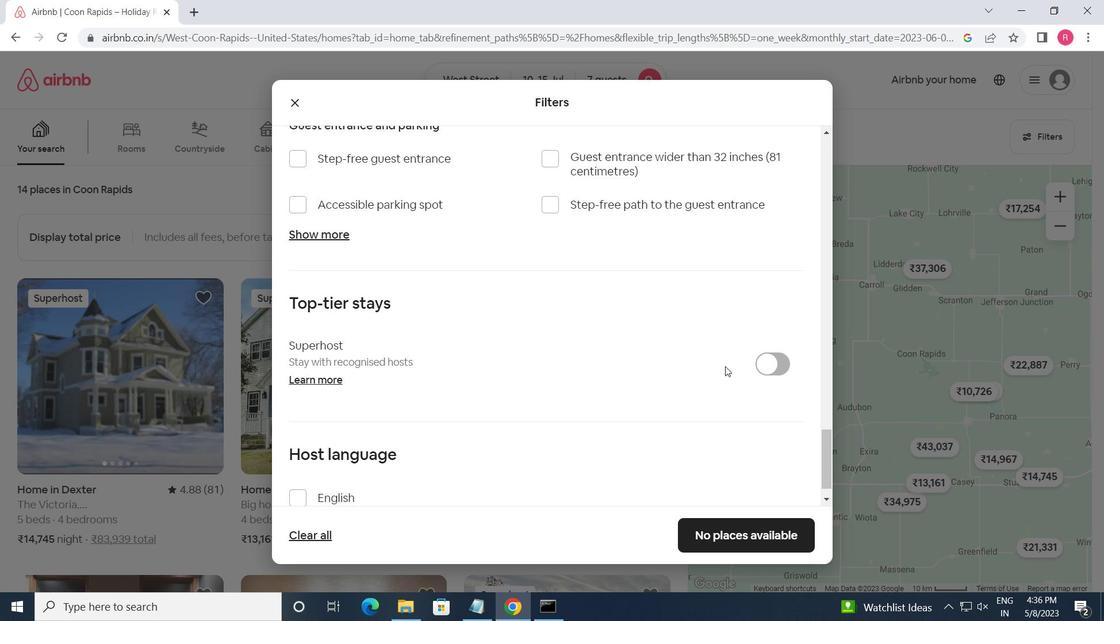 
Action: Mouse scrolled (703, 377) with delta (0, 0)
Screenshot: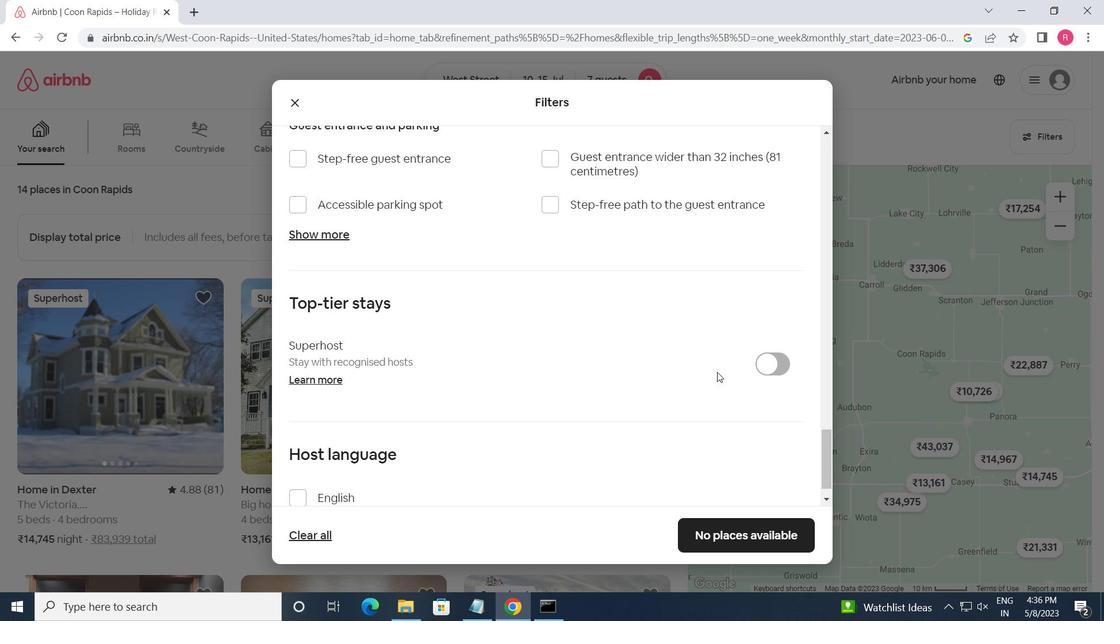 
Action: Mouse moved to (296, 463)
Screenshot: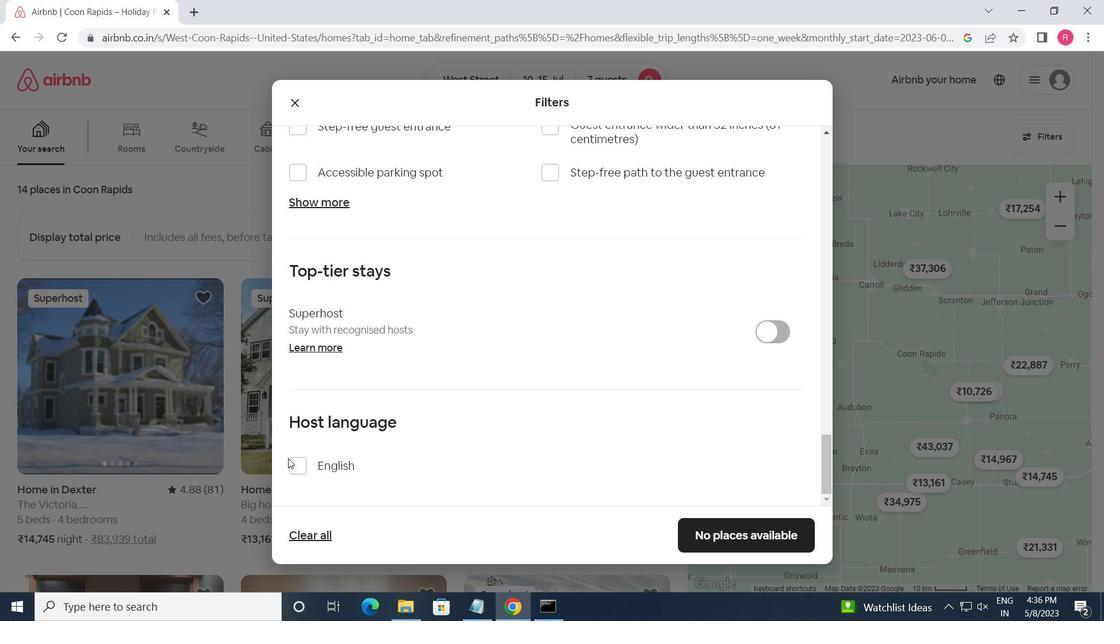 
Action: Mouse pressed left at (296, 463)
Screenshot: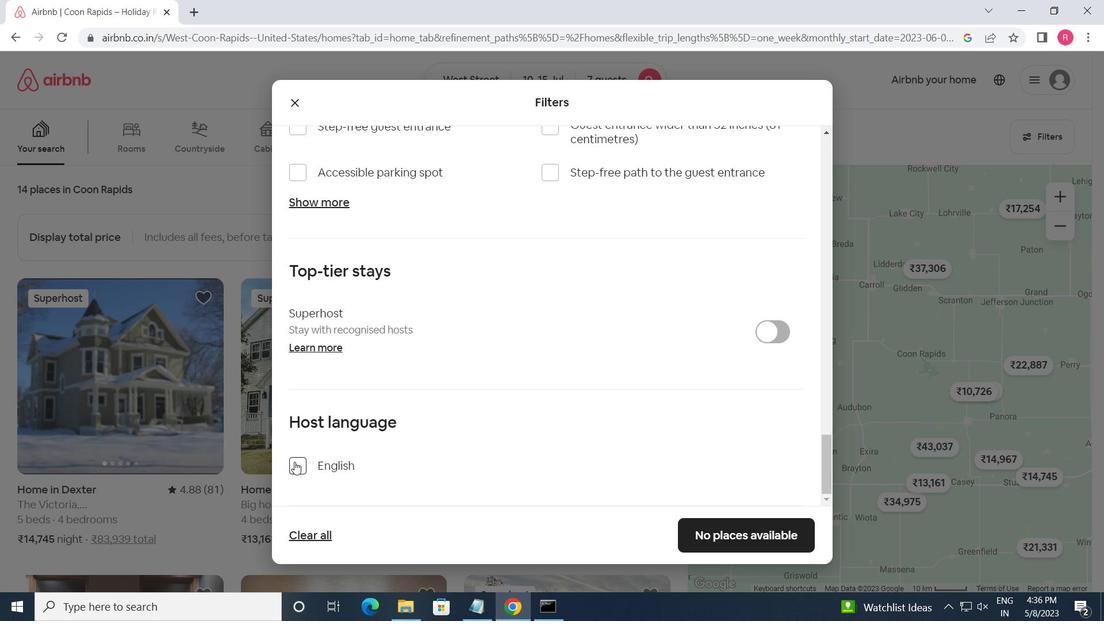 
Action: Mouse moved to (702, 528)
Screenshot: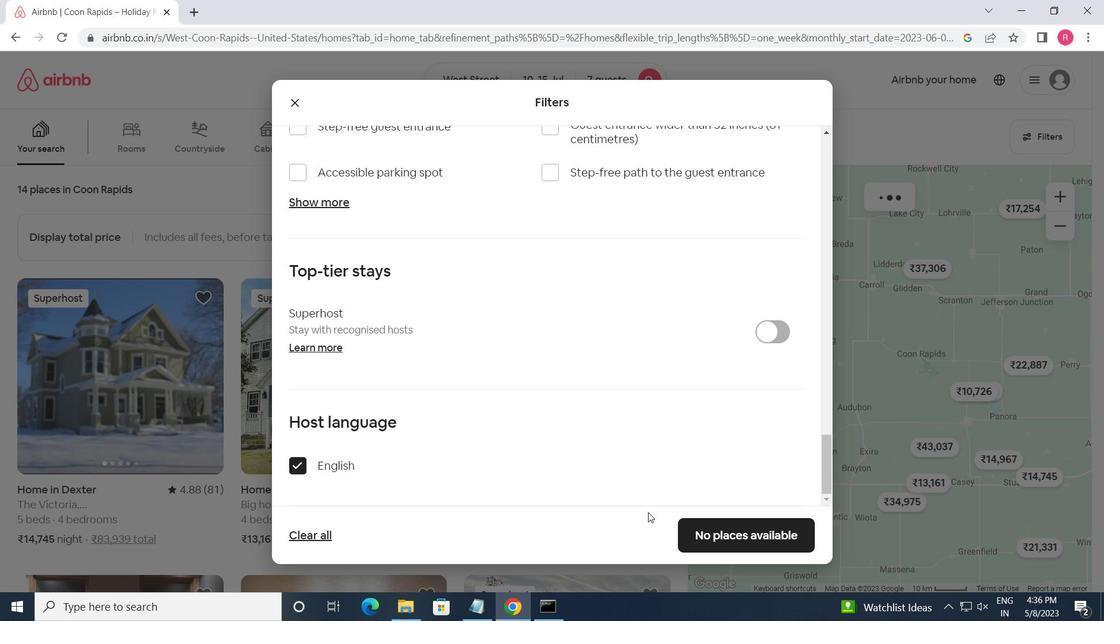 
Action: Mouse pressed left at (702, 528)
Screenshot: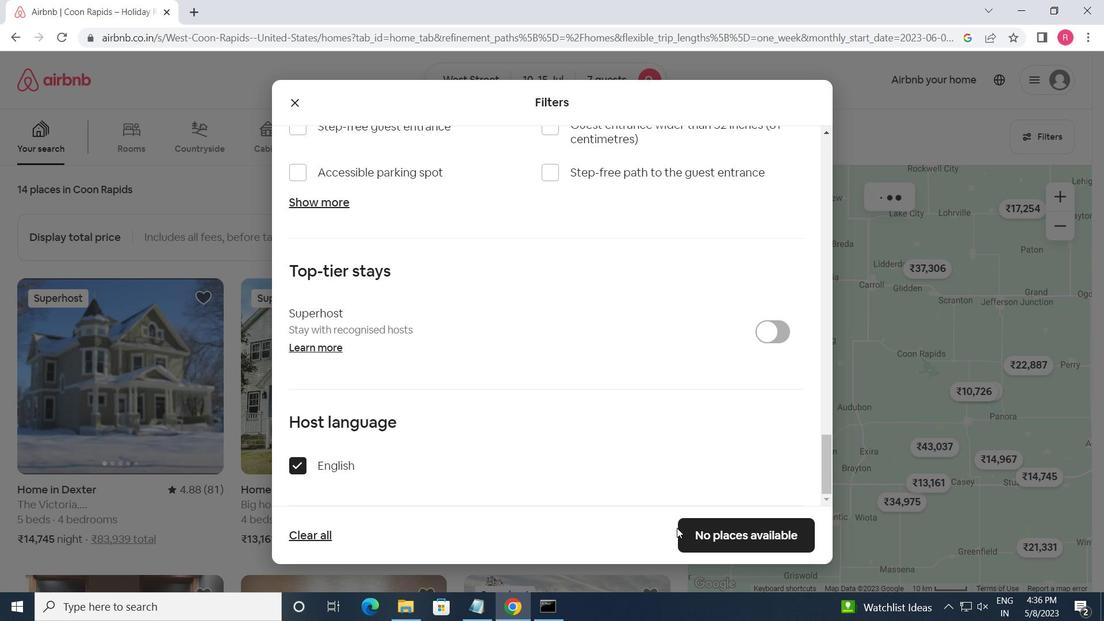 
Action: Mouse moved to (703, 528)
Screenshot: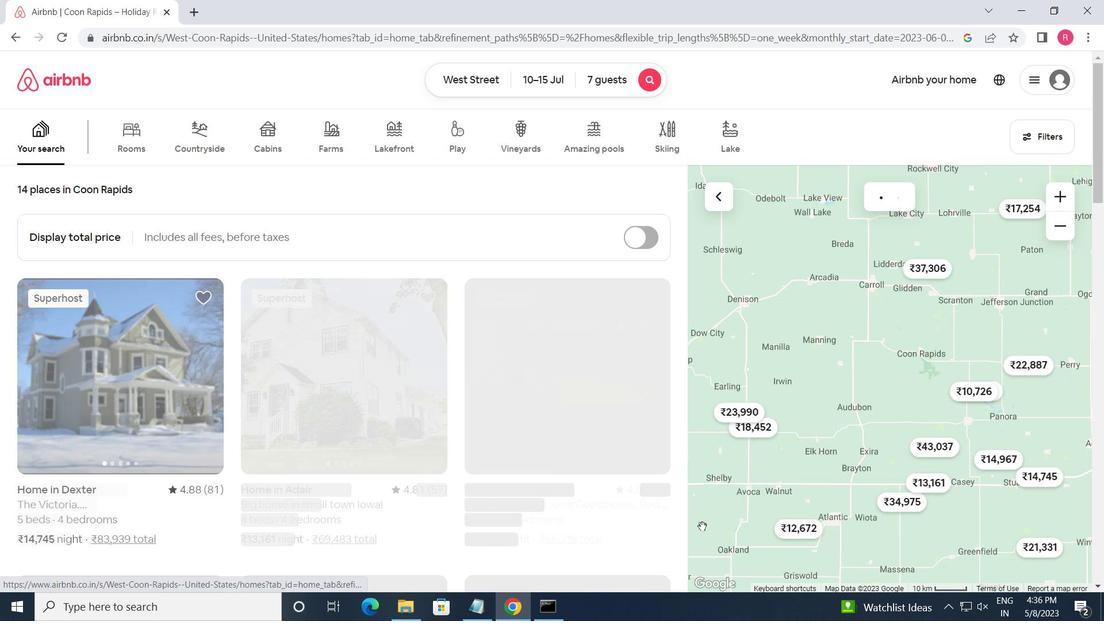 
